 Task: Find connections with filter location Saint-Cloud with filter topic #wellnesswith filter profile language German with filter current company PayU with filter school Indian Institute of Technology, Indore with filter industry Retail Furniture and Home Furnishings with filter service category Virtual Assistance with filter keywords title Social Media Assistant
Action: Mouse moved to (347, 261)
Screenshot: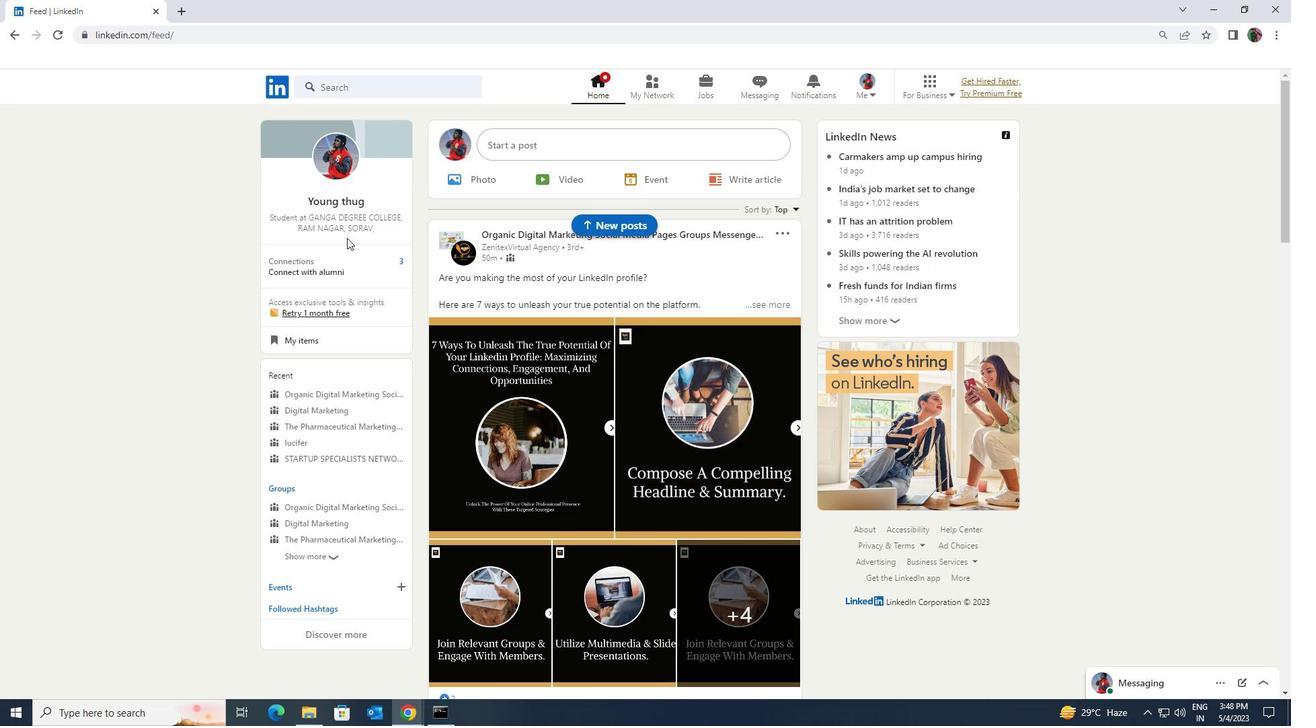 
Action: Mouse pressed left at (347, 261)
Screenshot: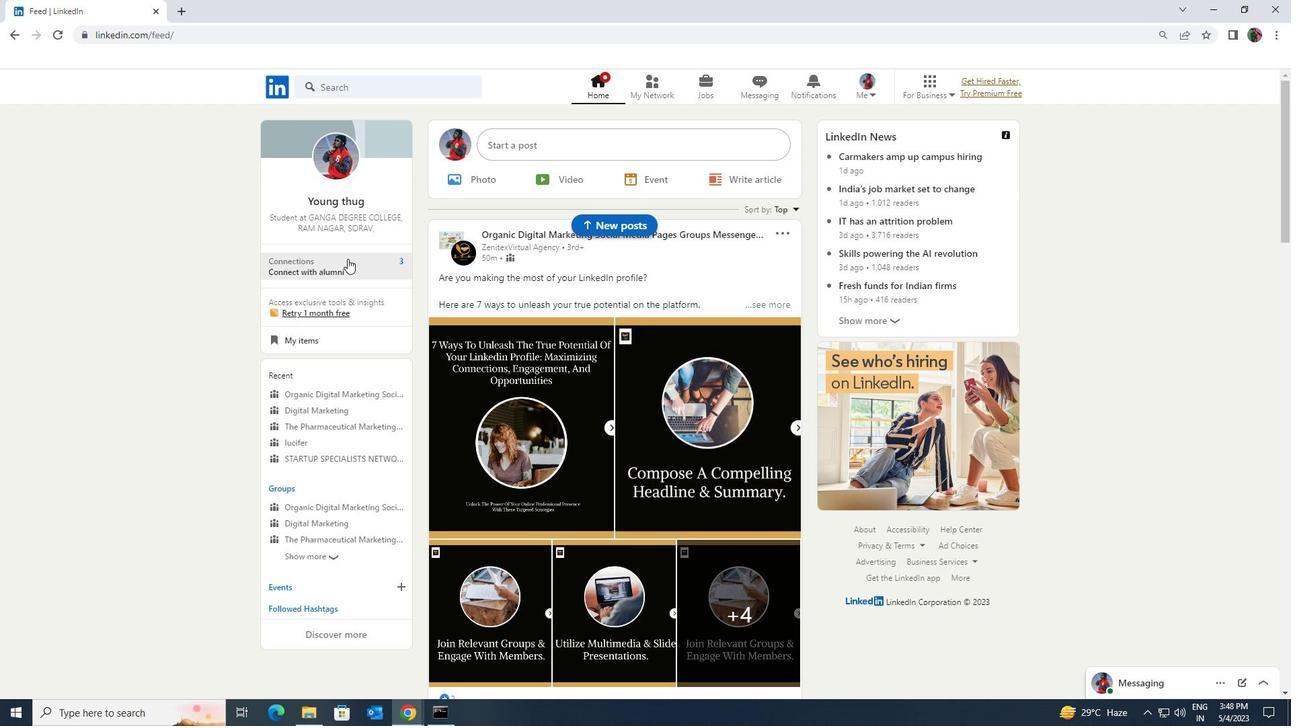 
Action: Mouse moved to (363, 164)
Screenshot: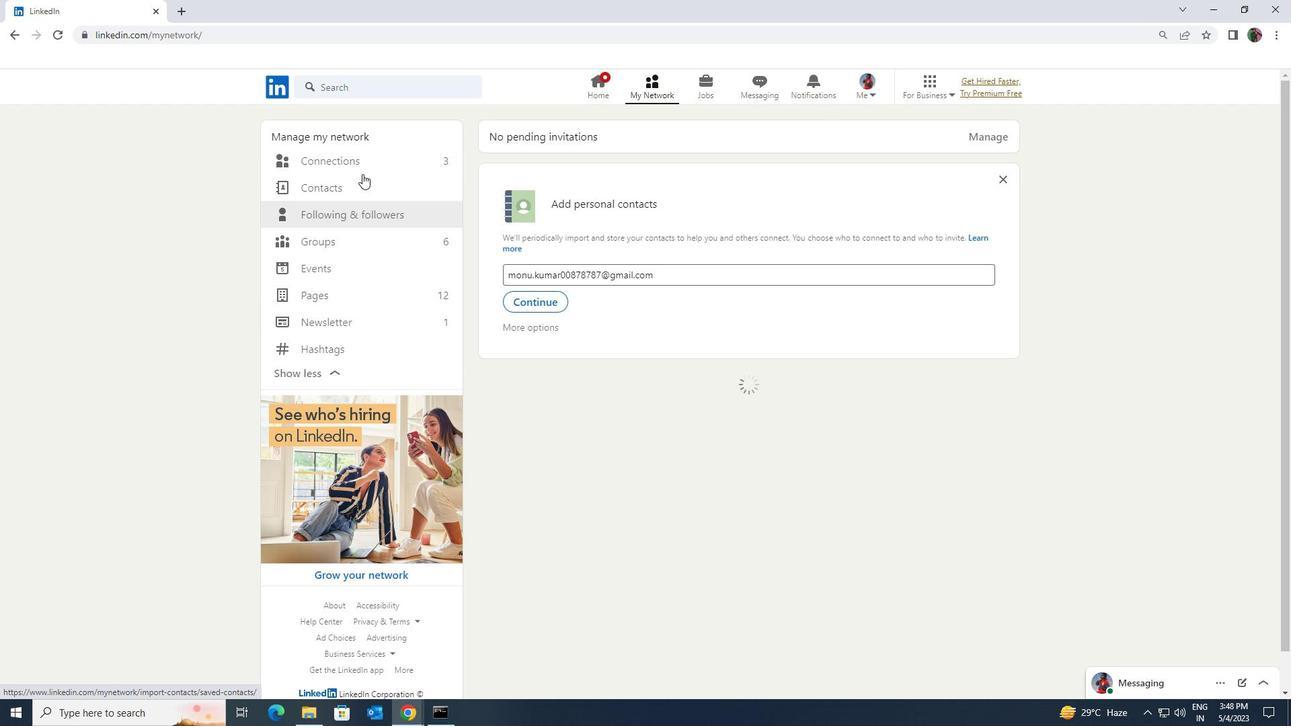 
Action: Mouse pressed left at (363, 164)
Screenshot: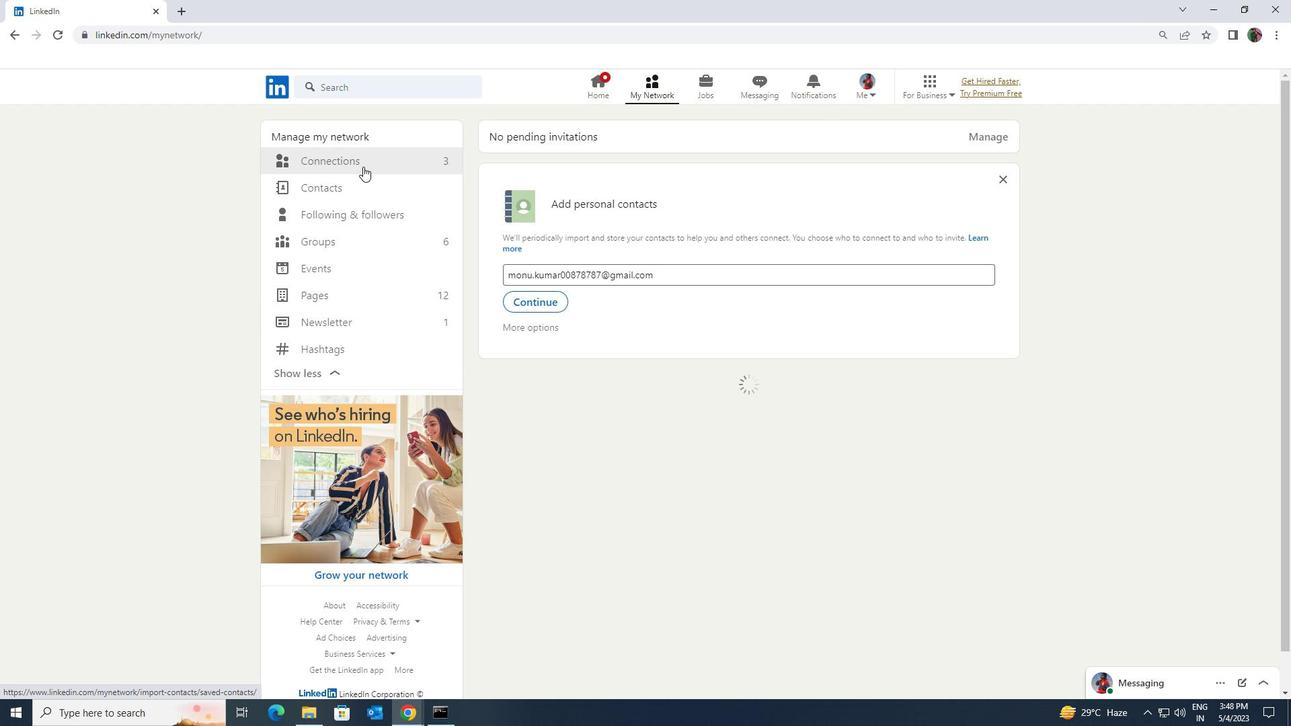 
Action: Mouse moved to (773, 160)
Screenshot: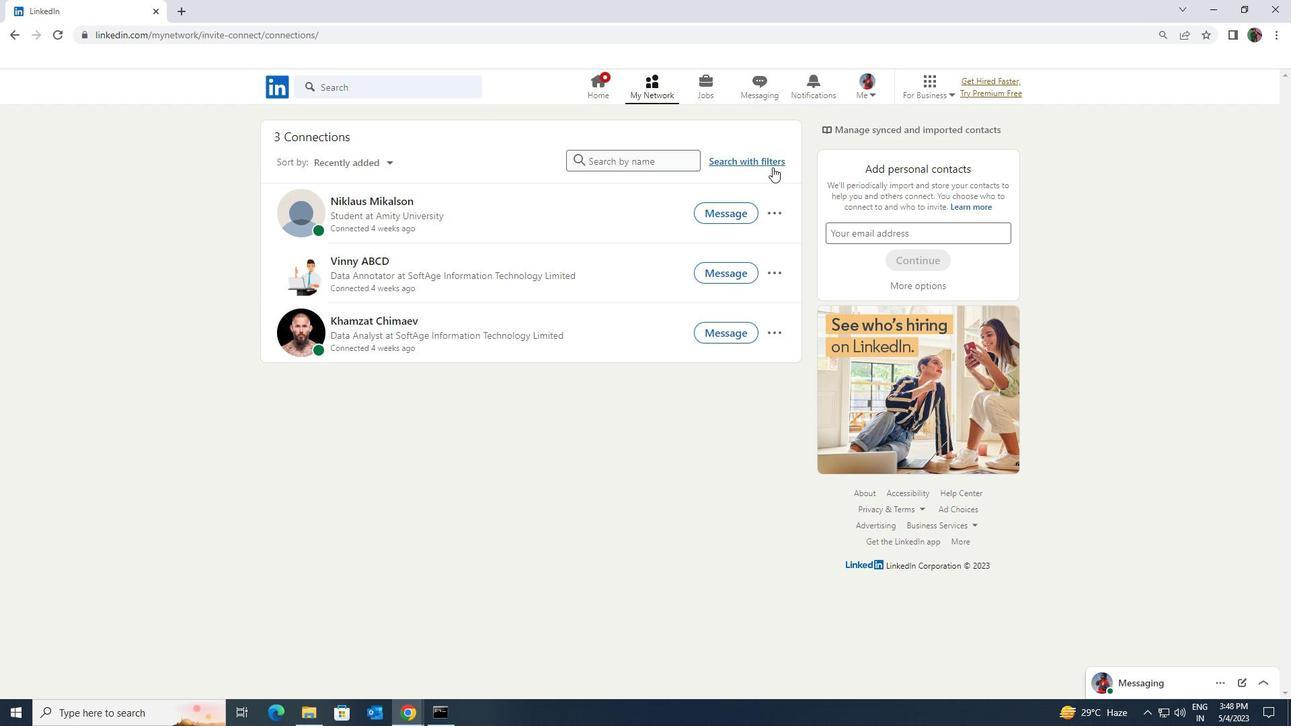 
Action: Mouse pressed left at (773, 160)
Screenshot: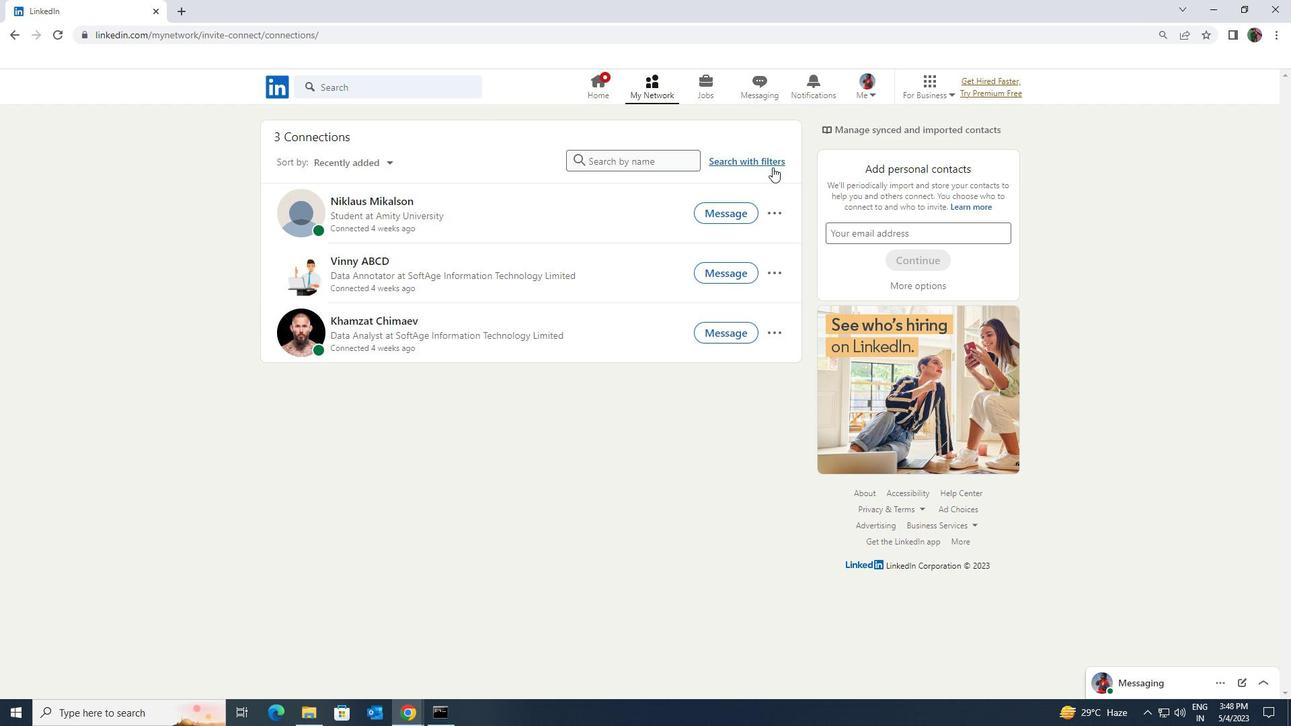 
Action: Mouse moved to (694, 121)
Screenshot: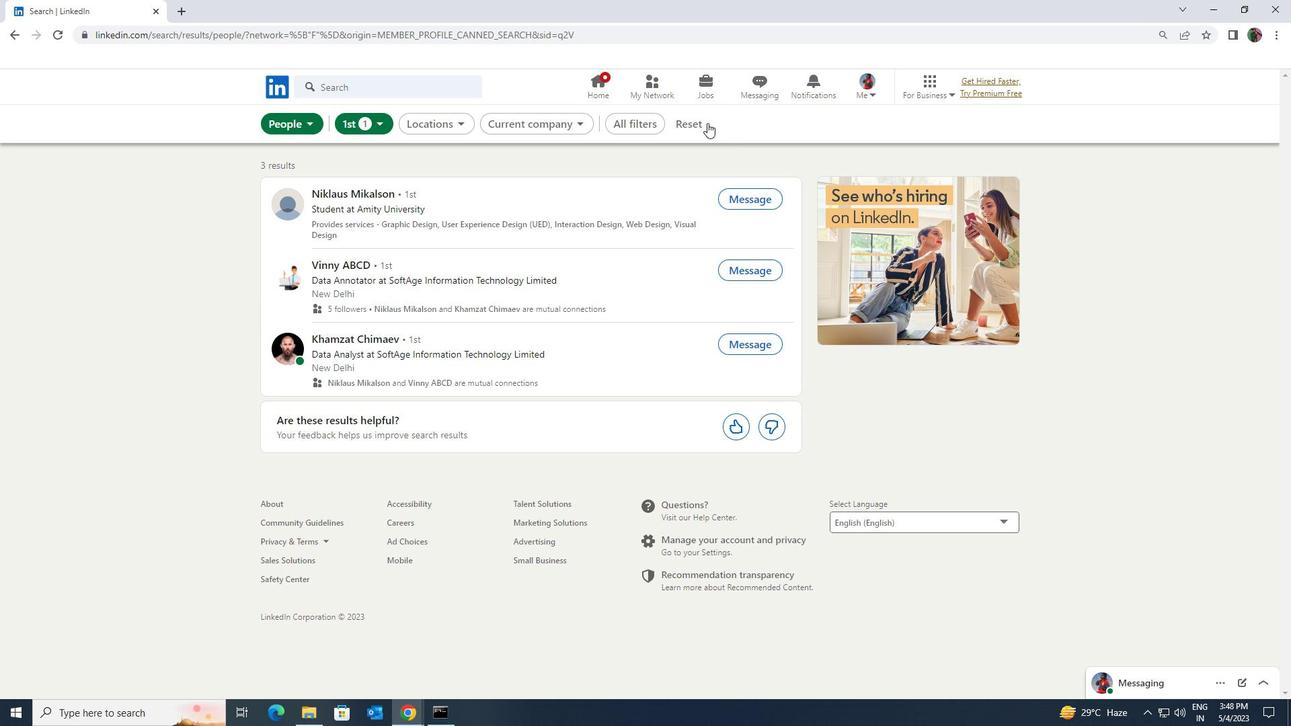 
Action: Mouse pressed left at (694, 121)
Screenshot: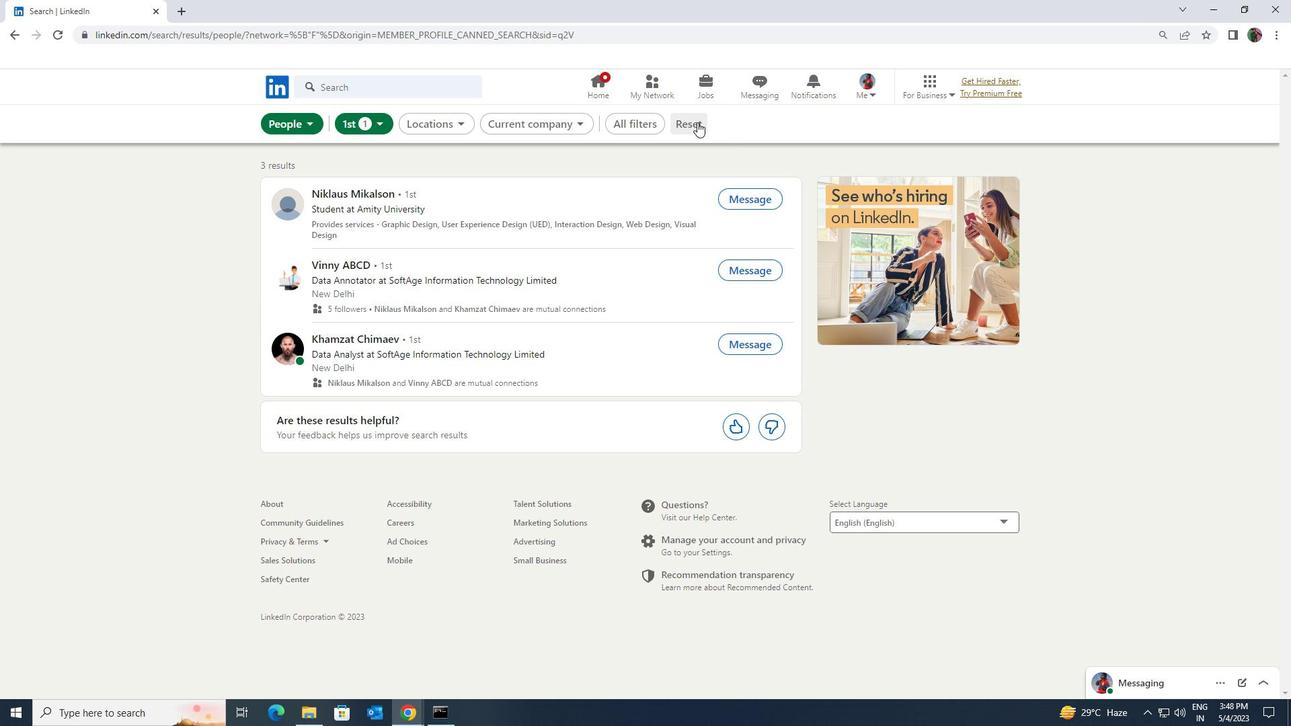 
Action: Mouse moved to (678, 123)
Screenshot: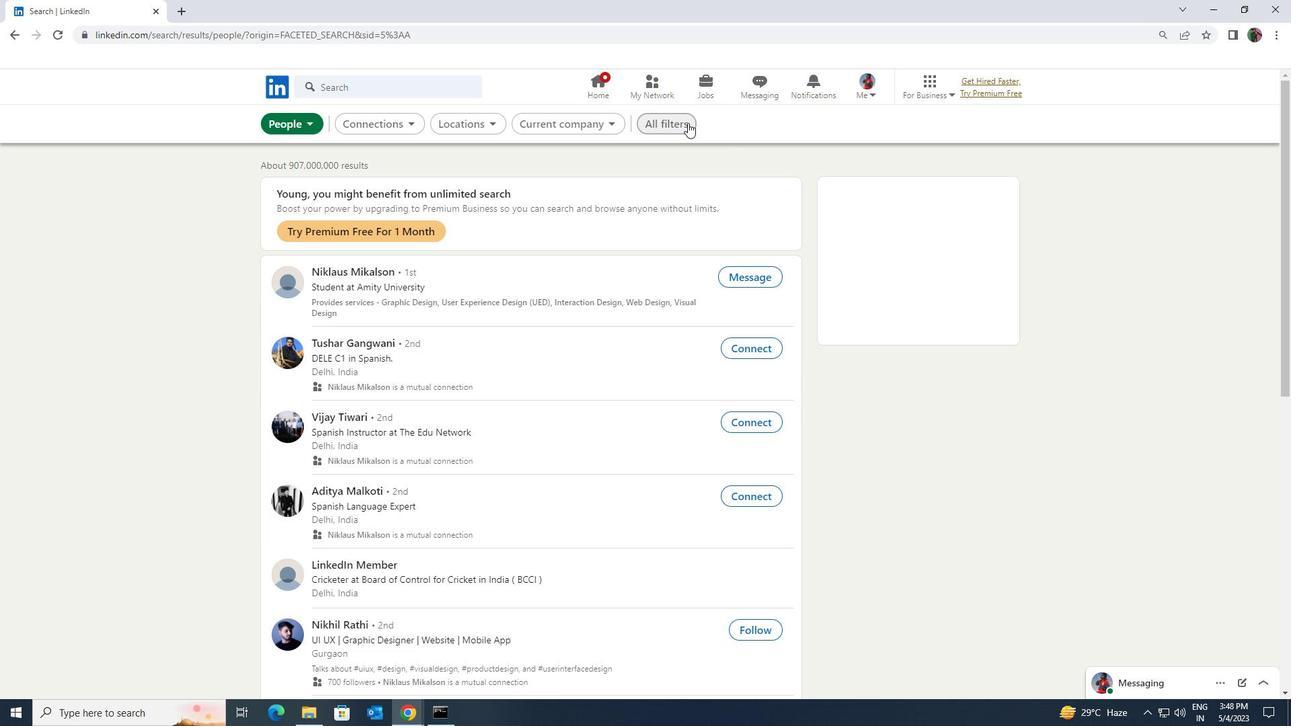 
Action: Mouse pressed left at (678, 123)
Screenshot: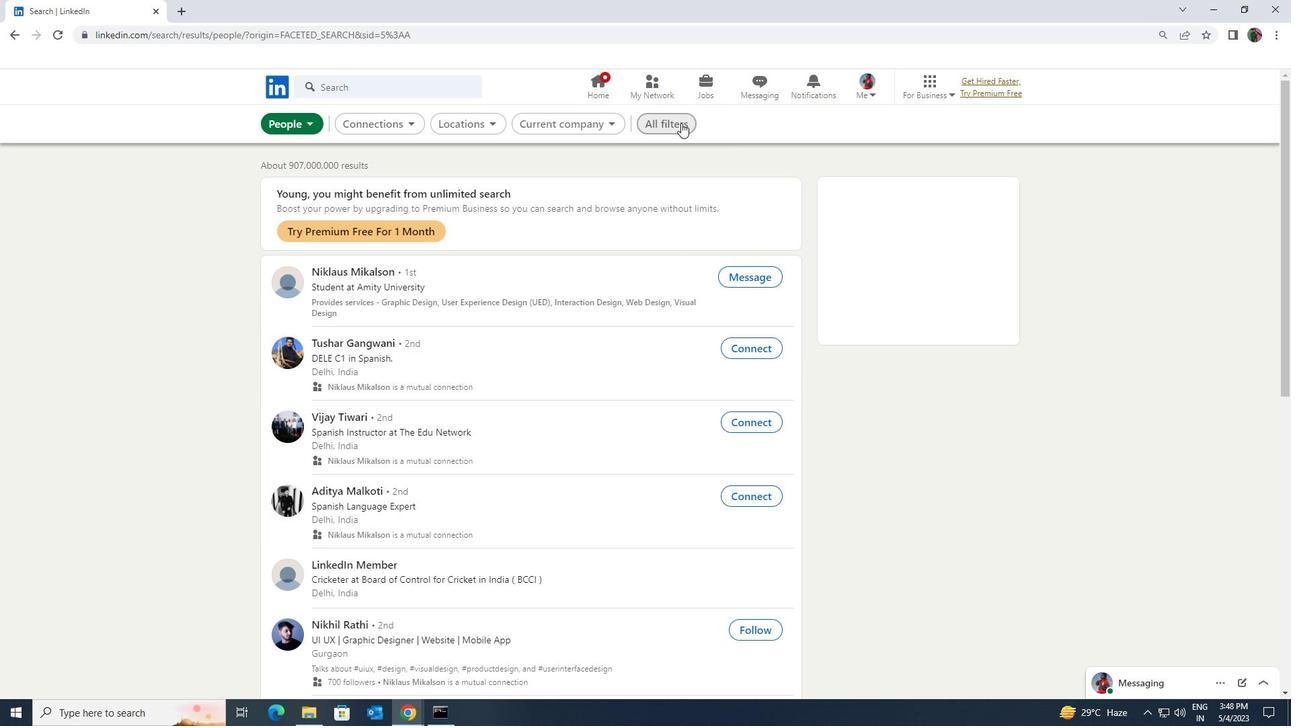 
Action: Mouse moved to (1134, 537)
Screenshot: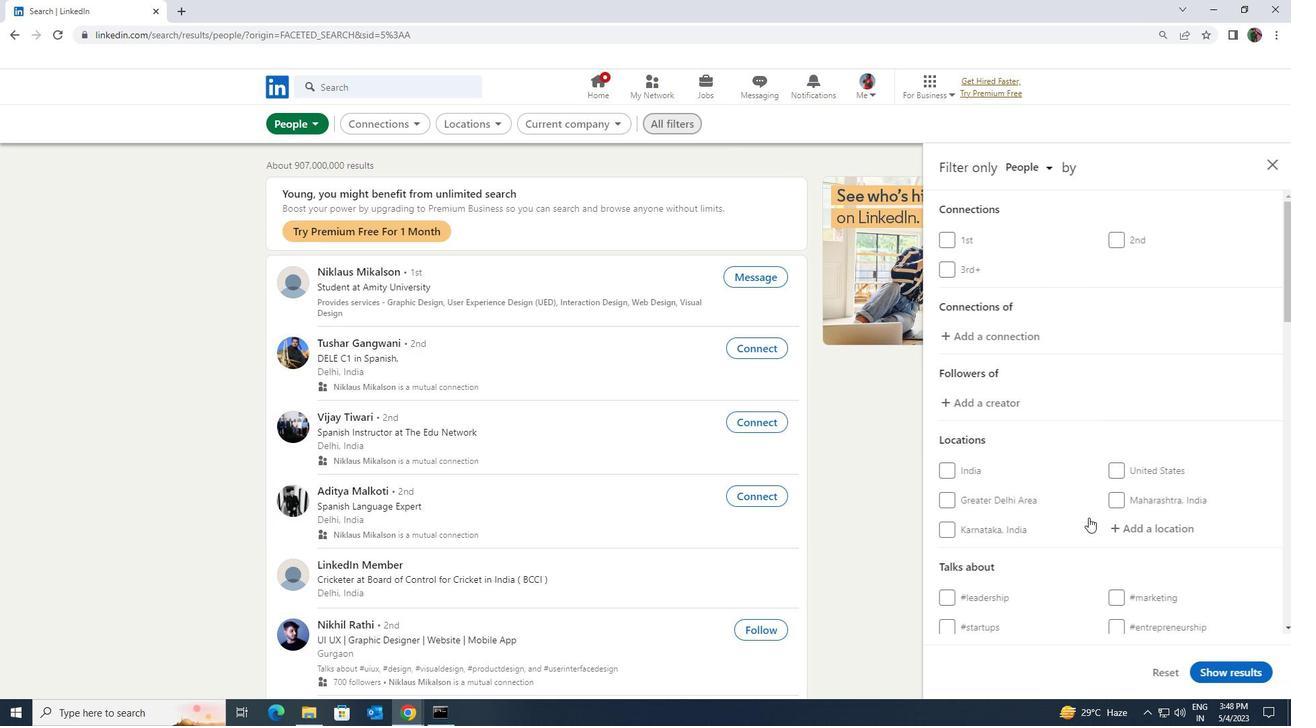 
Action: Mouse pressed left at (1134, 537)
Screenshot: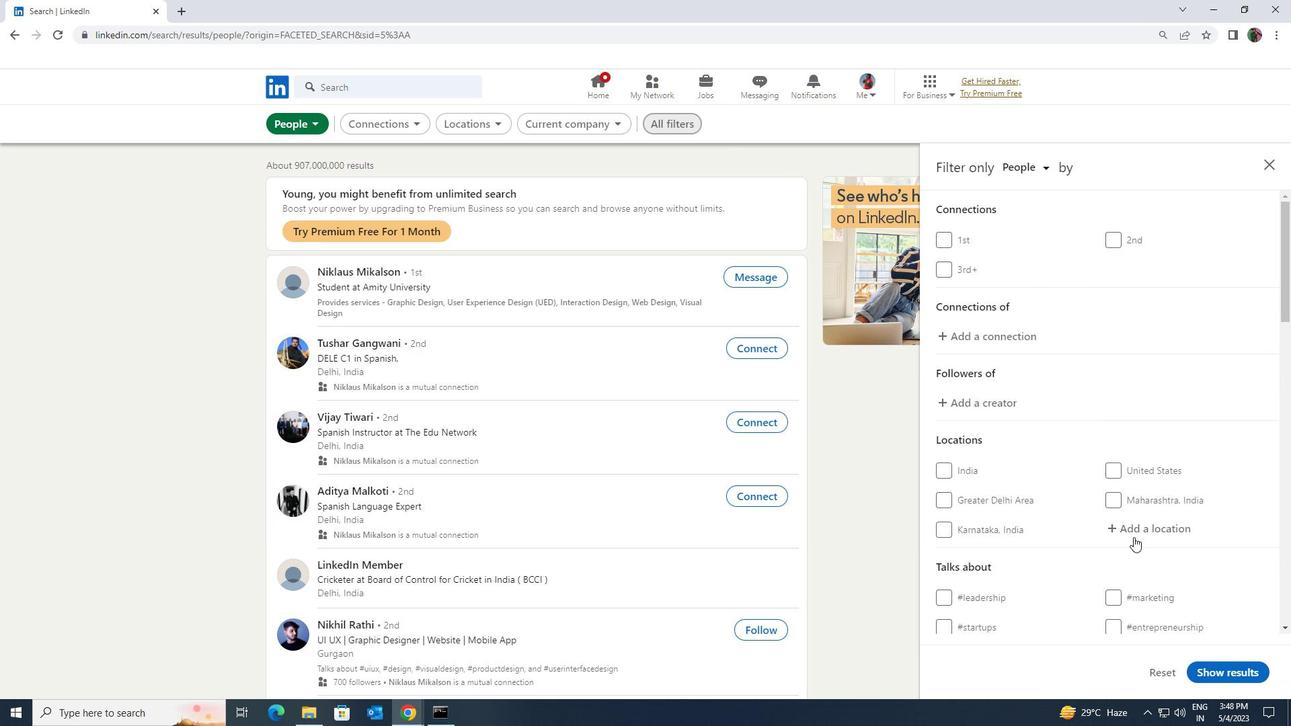 
Action: Key pressed <Key.shift>SAINT<Key.space><Key.shift>CLOUD
Screenshot: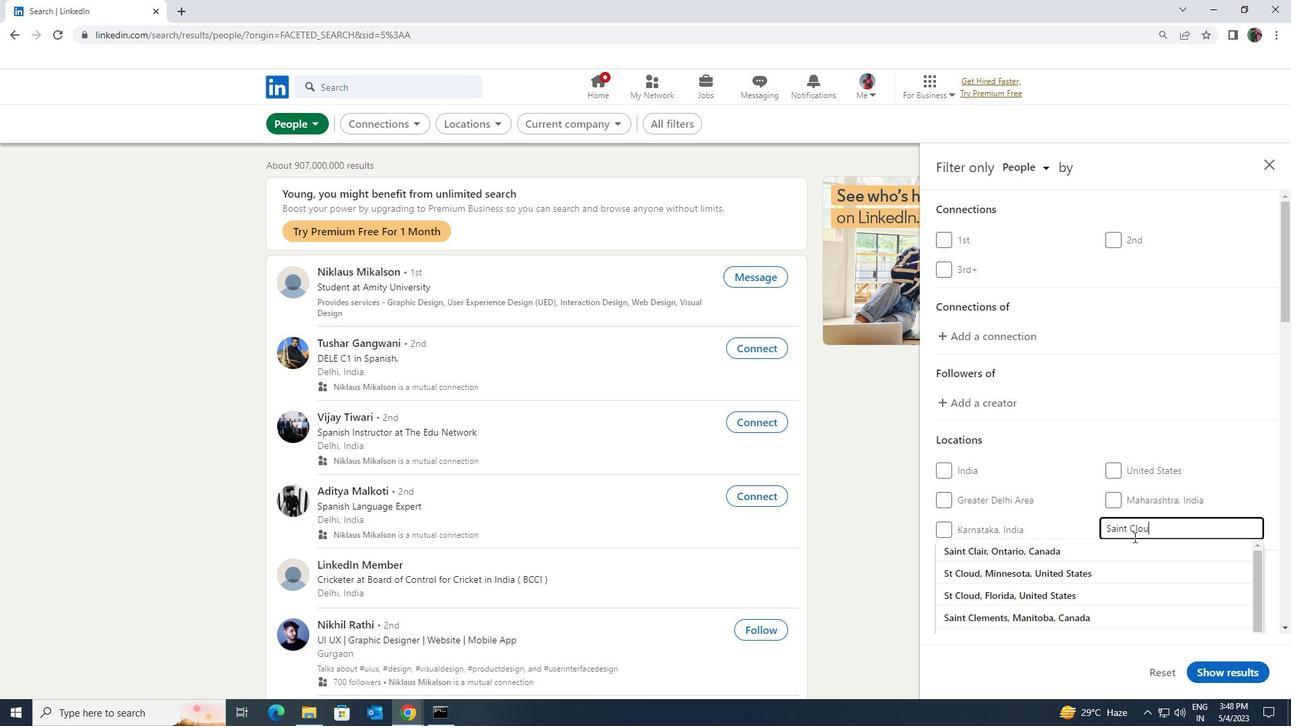 
Action: Mouse moved to (1127, 549)
Screenshot: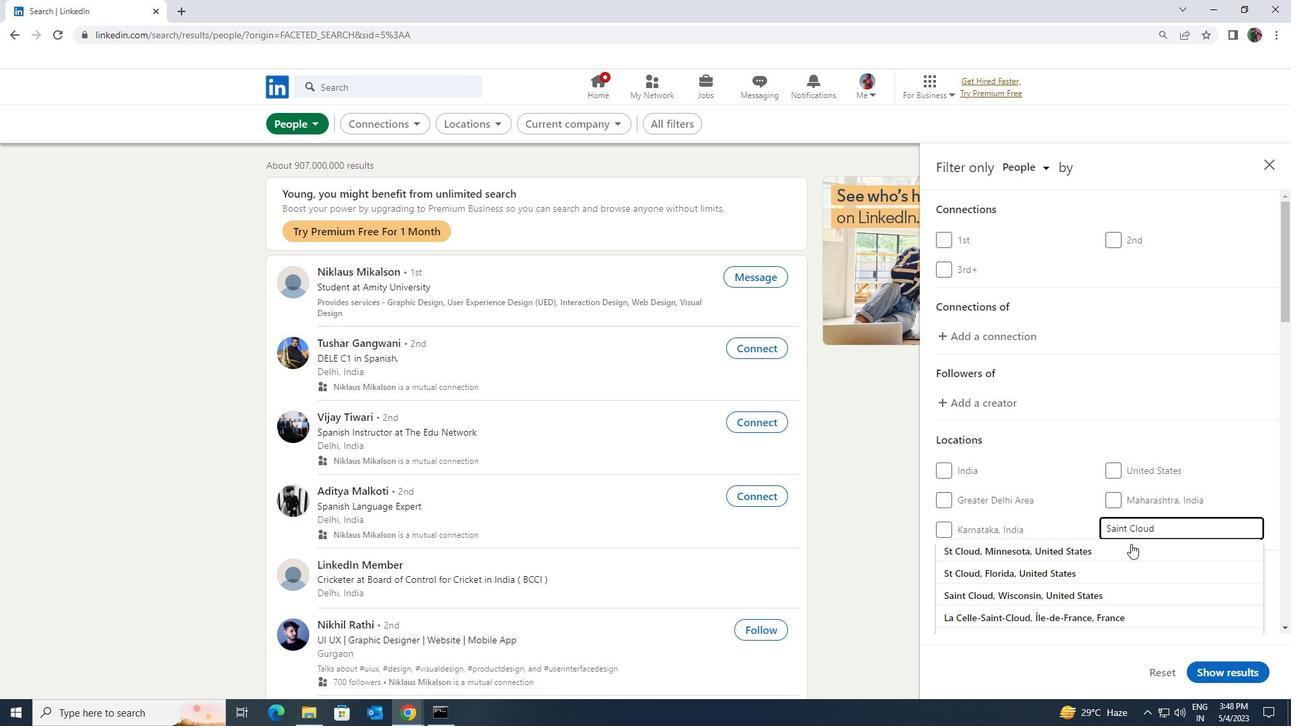 
Action: Mouse pressed left at (1127, 549)
Screenshot: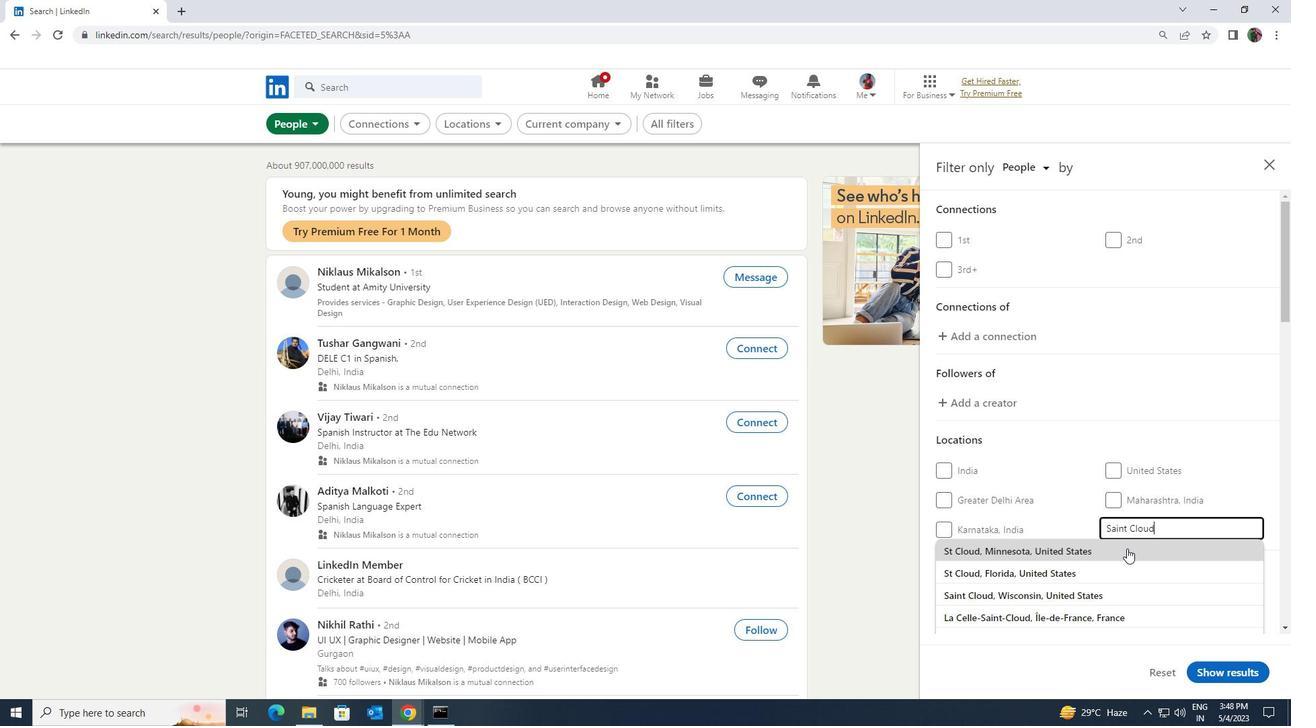 
Action: Mouse scrolled (1127, 548) with delta (0, 0)
Screenshot: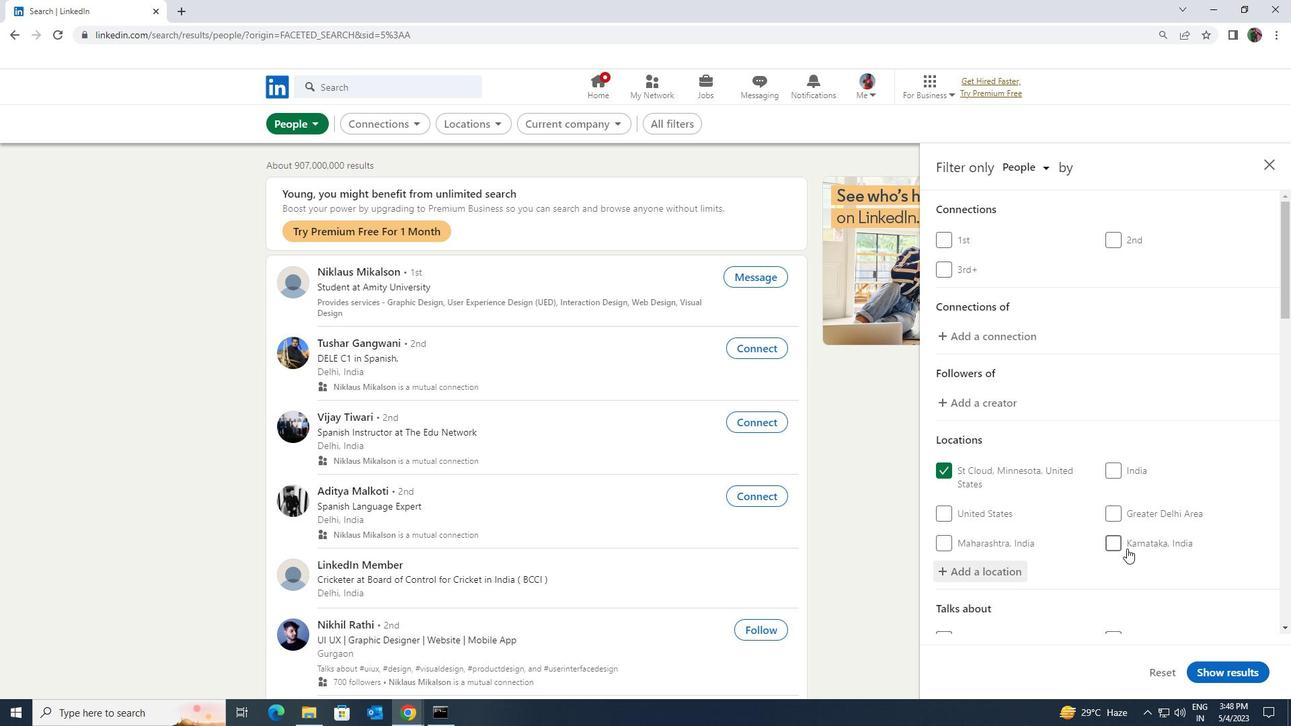
Action: Mouse scrolled (1127, 548) with delta (0, 0)
Screenshot: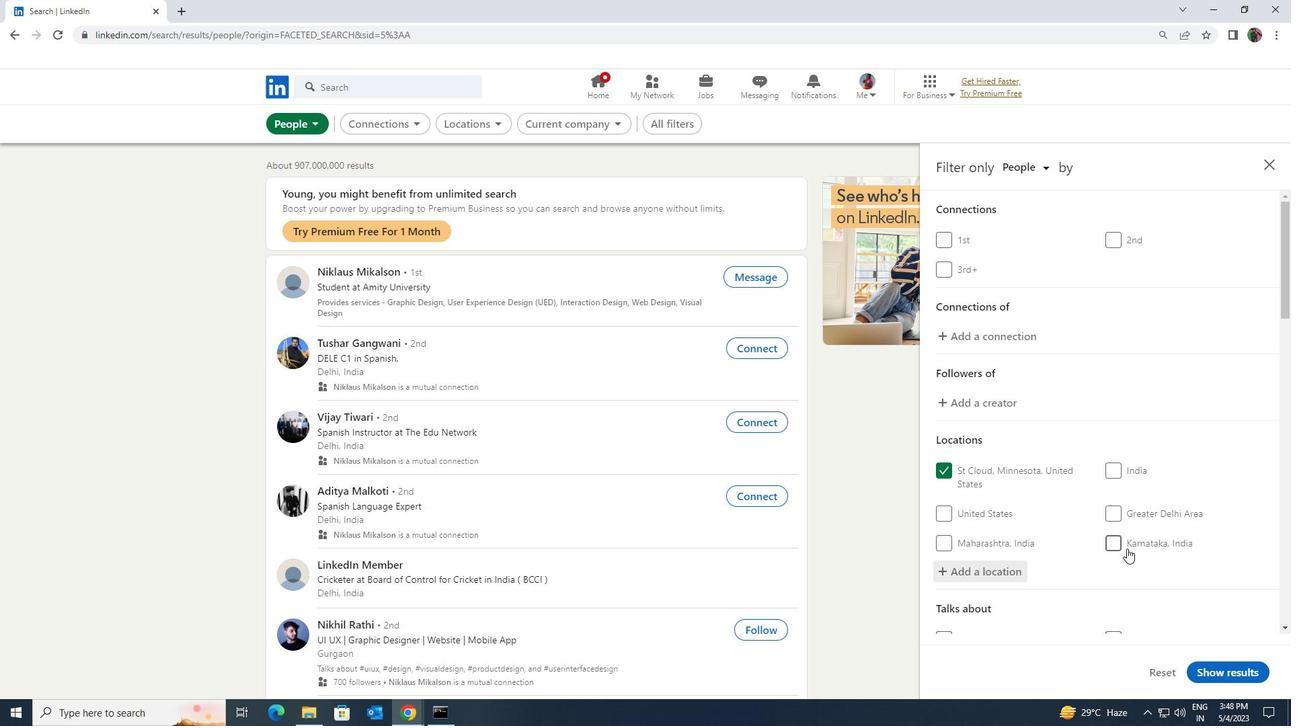 
Action: Mouse moved to (1129, 559)
Screenshot: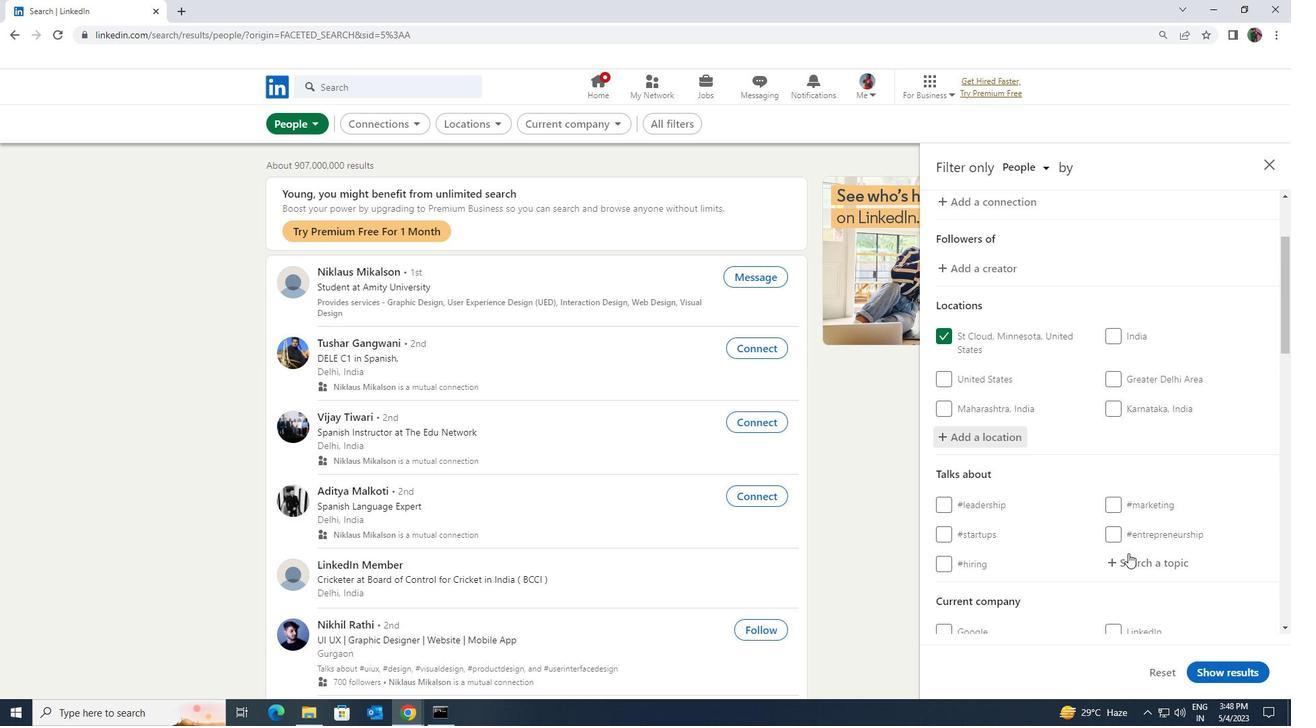 
Action: Mouse pressed left at (1129, 559)
Screenshot: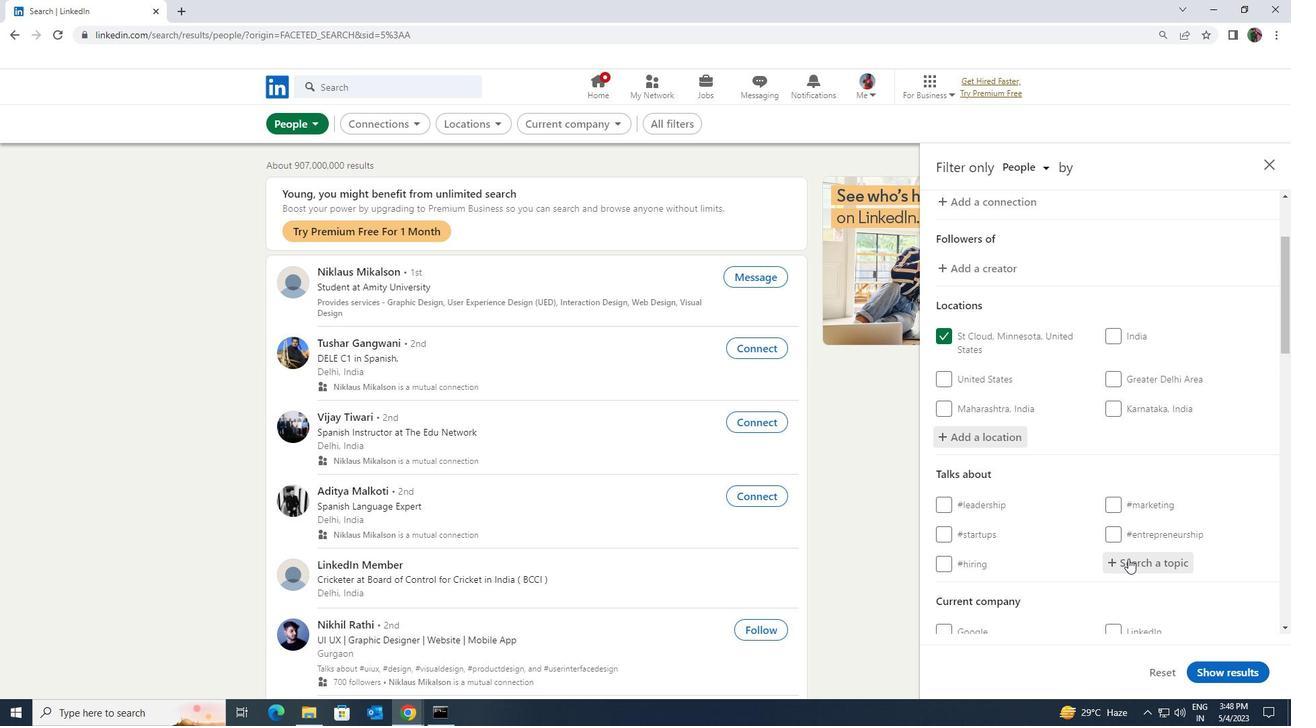 
Action: Key pressed <Key.shift><Key.shift><Key.shift><Key.shift><Key.shift><Key.shift><Key.shift><Key.shift><Key.shift><Key.shift><Key.shift><Key.shift>WELLNESS
Screenshot: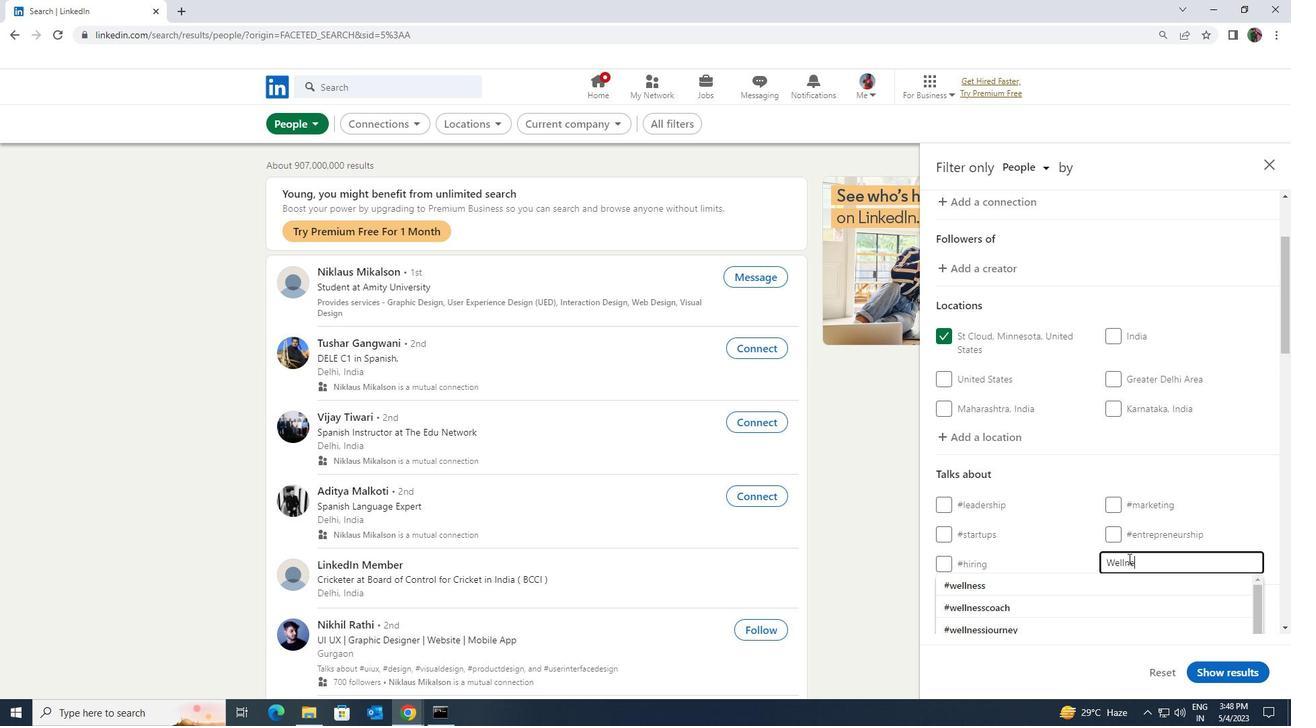 
Action: Mouse moved to (1109, 580)
Screenshot: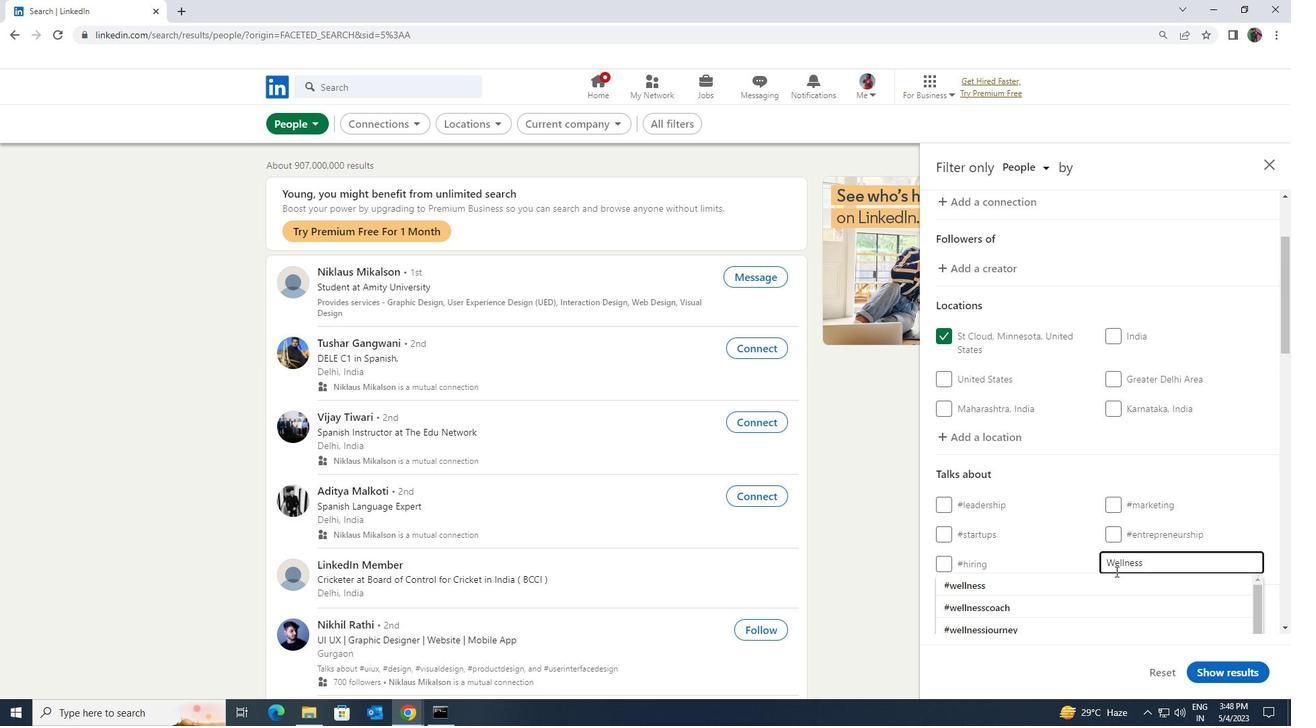
Action: Mouse pressed left at (1109, 580)
Screenshot: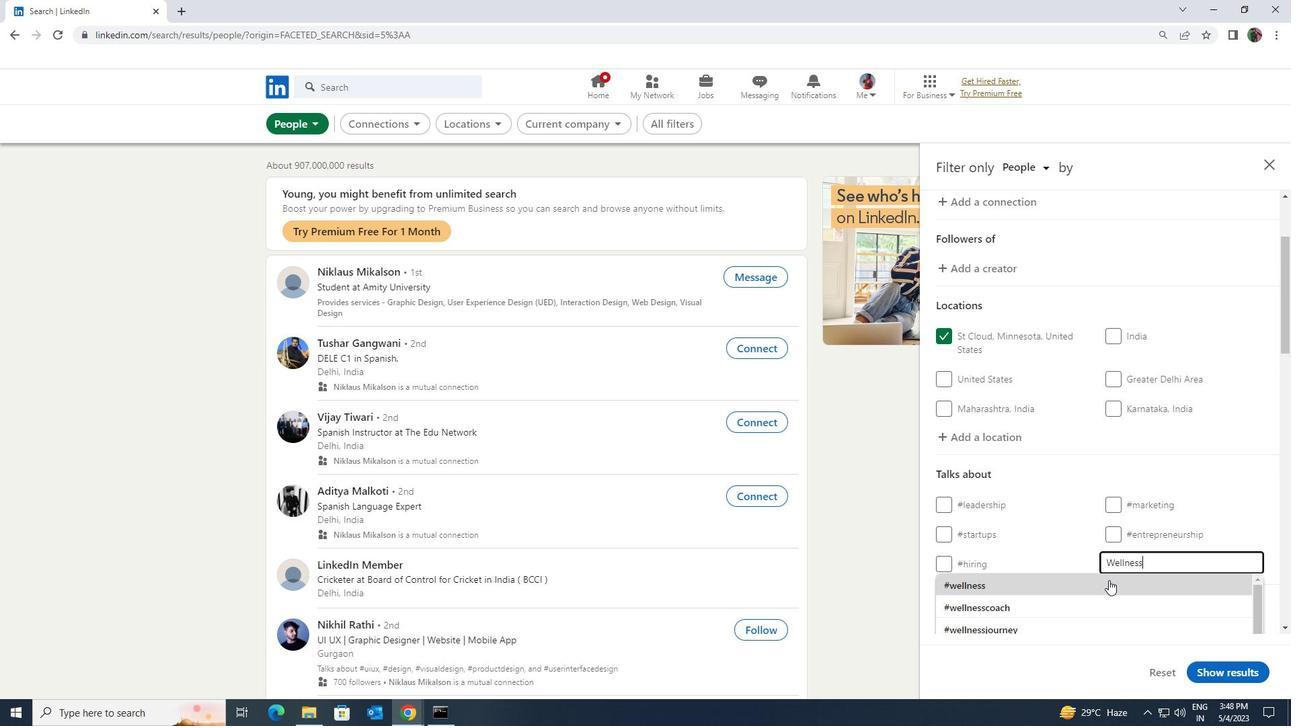 
Action: Mouse scrolled (1109, 580) with delta (0, 0)
Screenshot: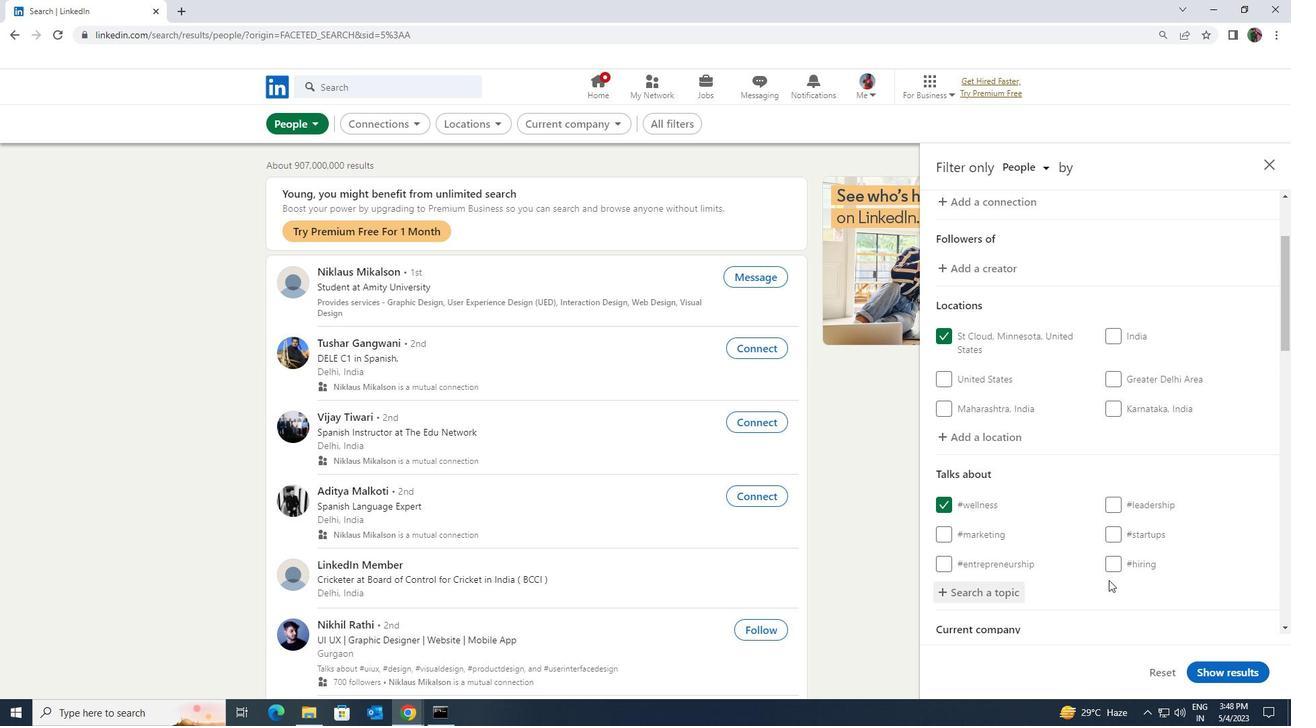 
Action: Mouse moved to (1108, 580)
Screenshot: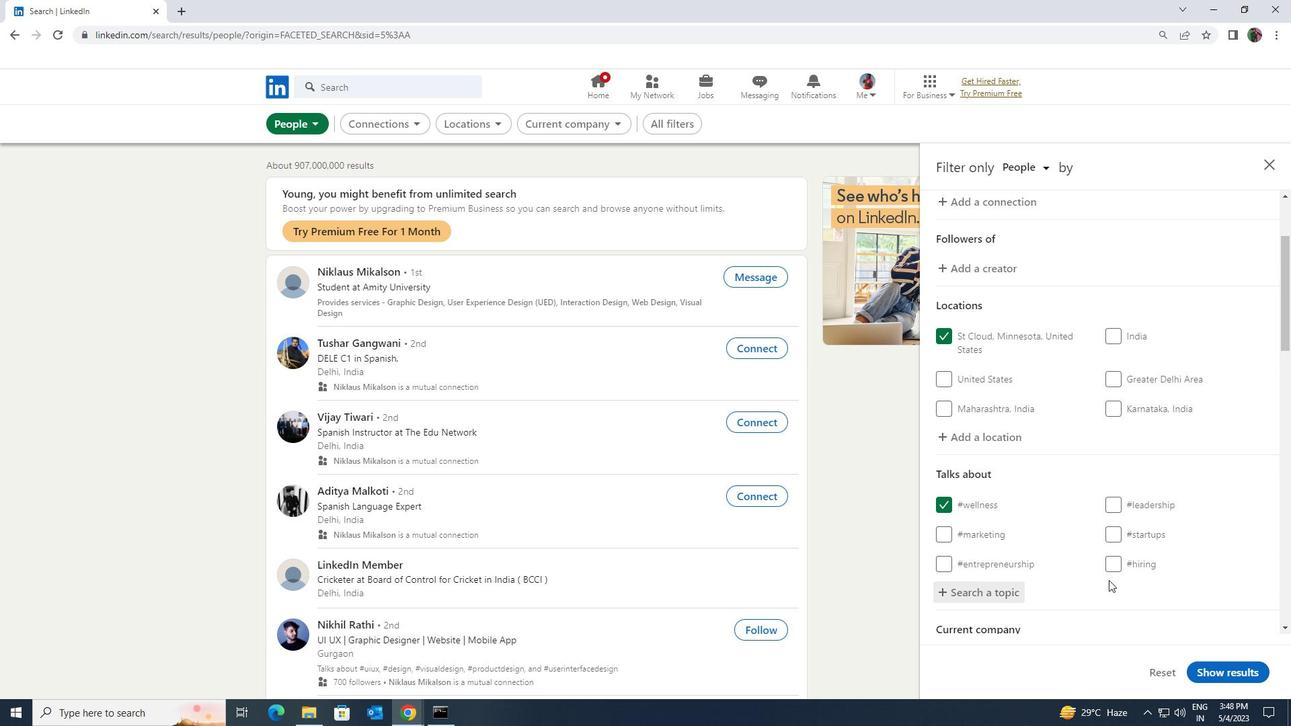 
Action: Mouse scrolled (1108, 580) with delta (0, 0)
Screenshot: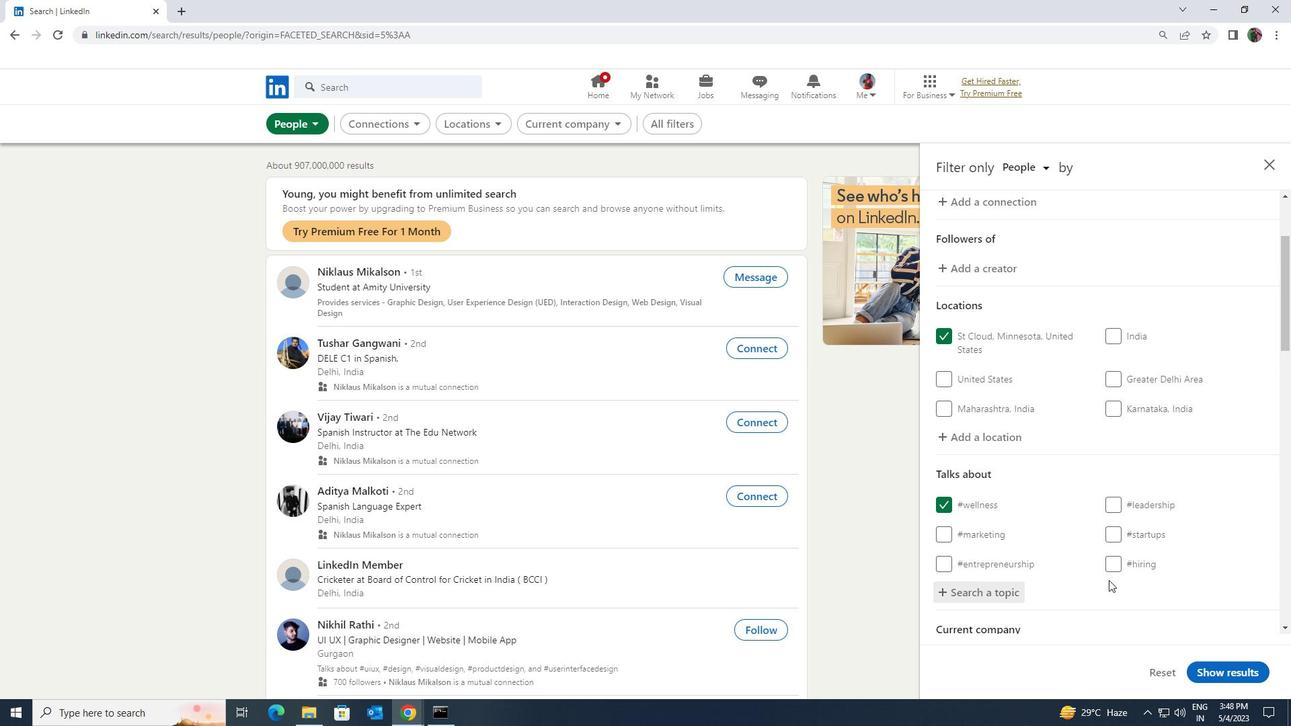 
Action: Mouse moved to (1107, 582)
Screenshot: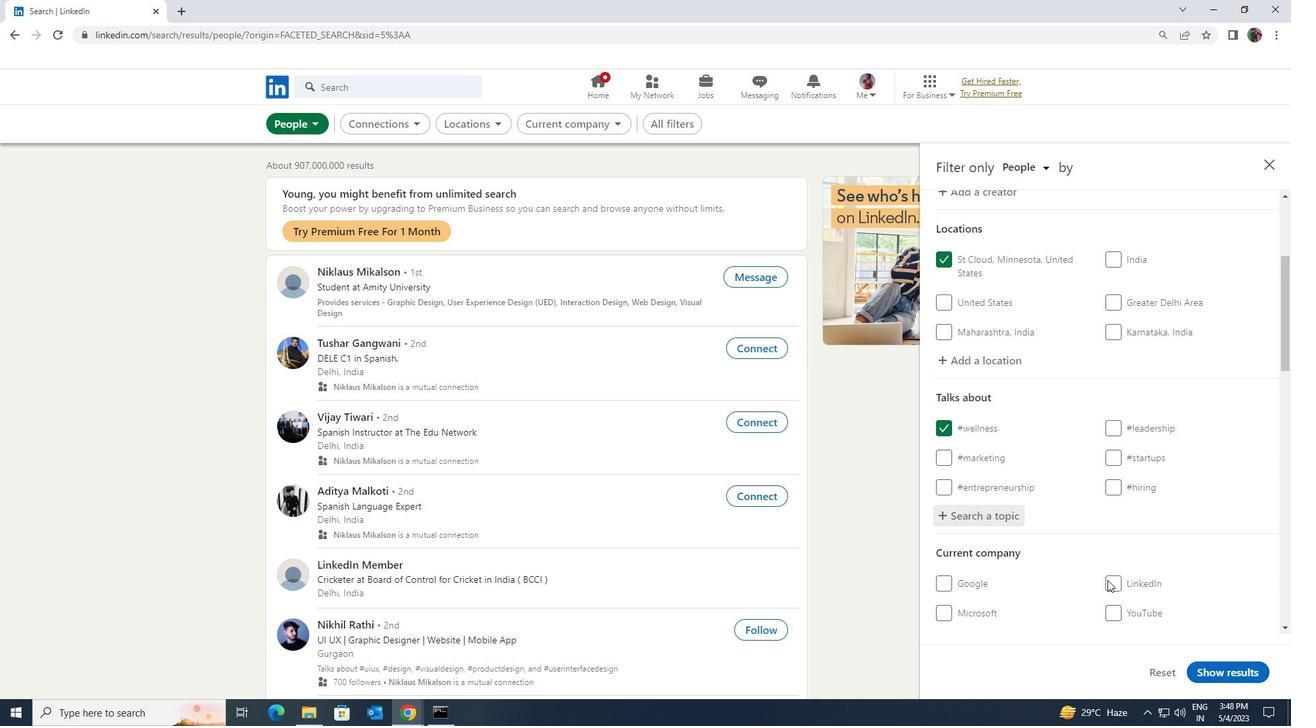 
Action: Mouse scrolled (1107, 582) with delta (0, 0)
Screenshot: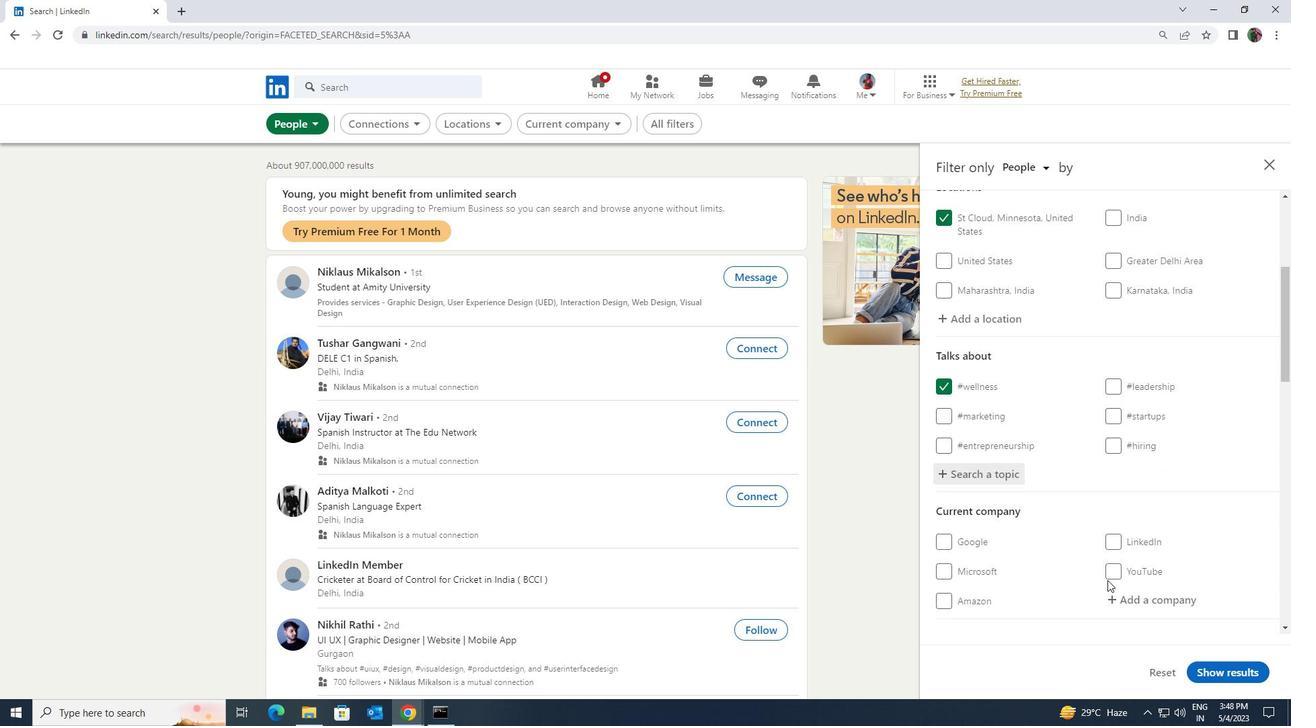 
Action: Mouse moved to (1106, 582)
Screenshot: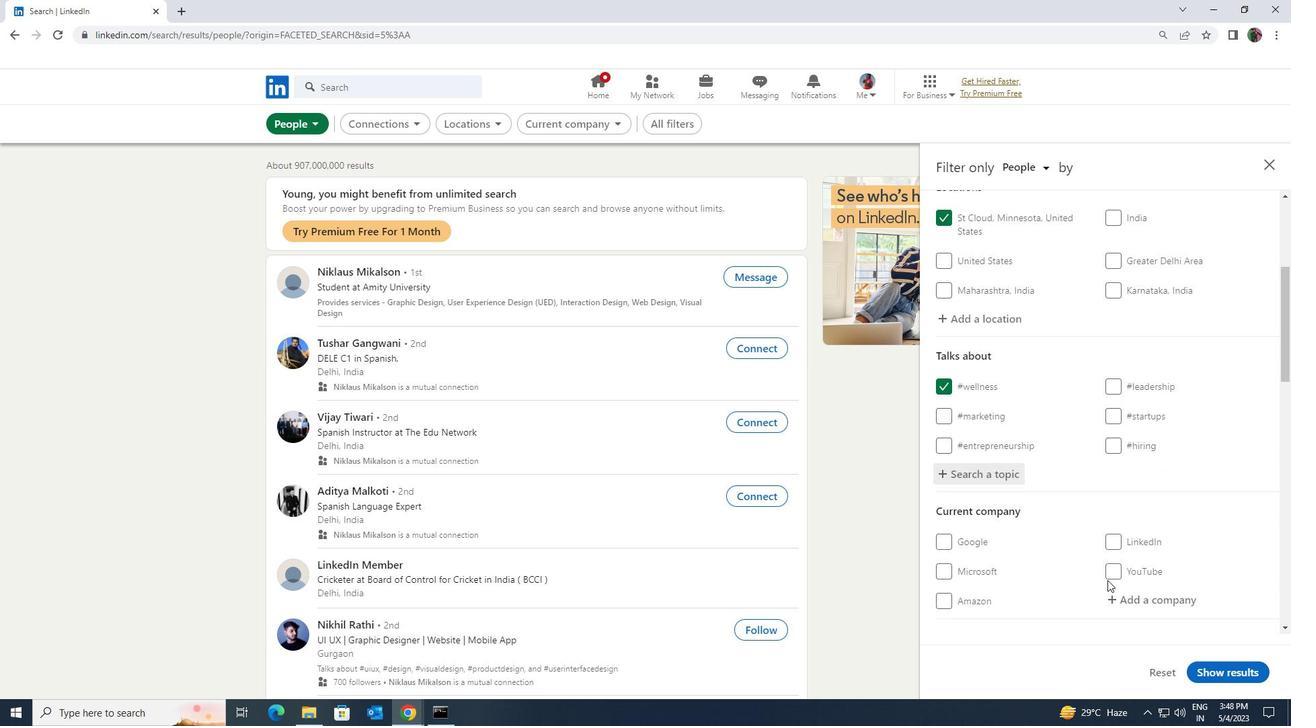 
Action: Mouse scrolled (1106, 582) with delta (0, 0)
Screenshot: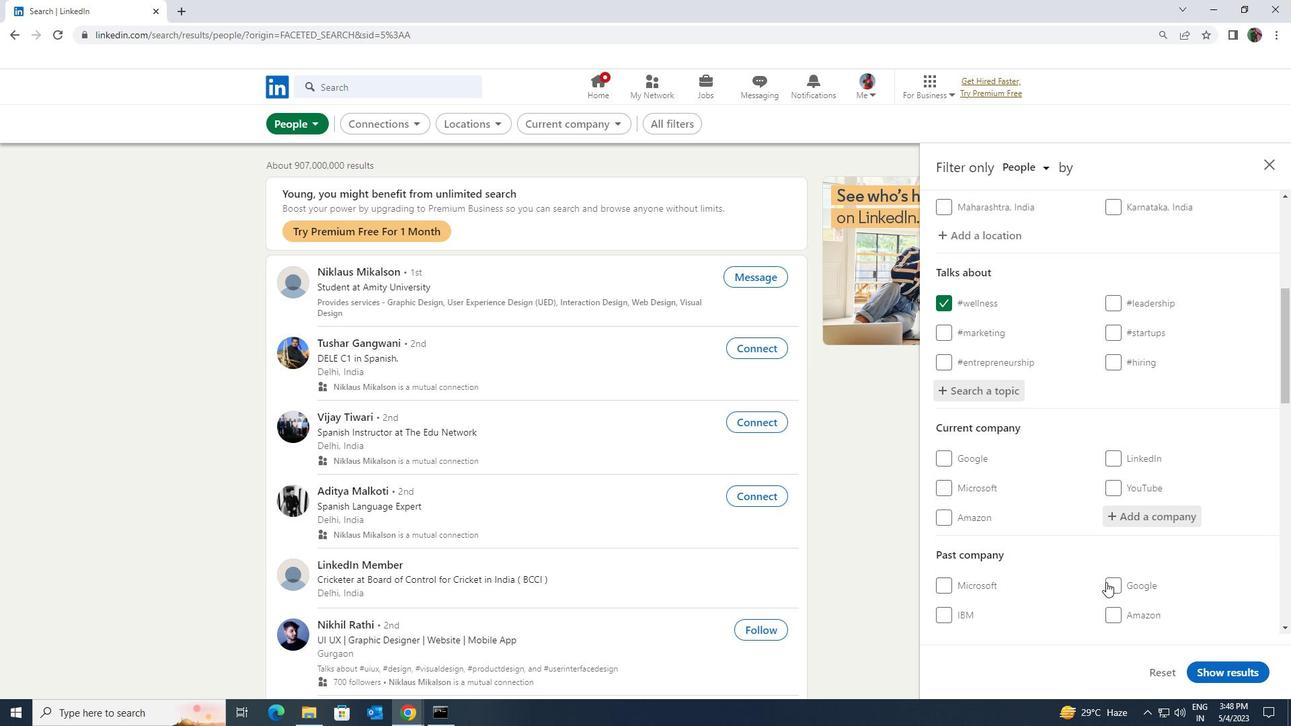 
Action: Mouse scrolled (1106, 582) with delta (0, 0)
Screenshot: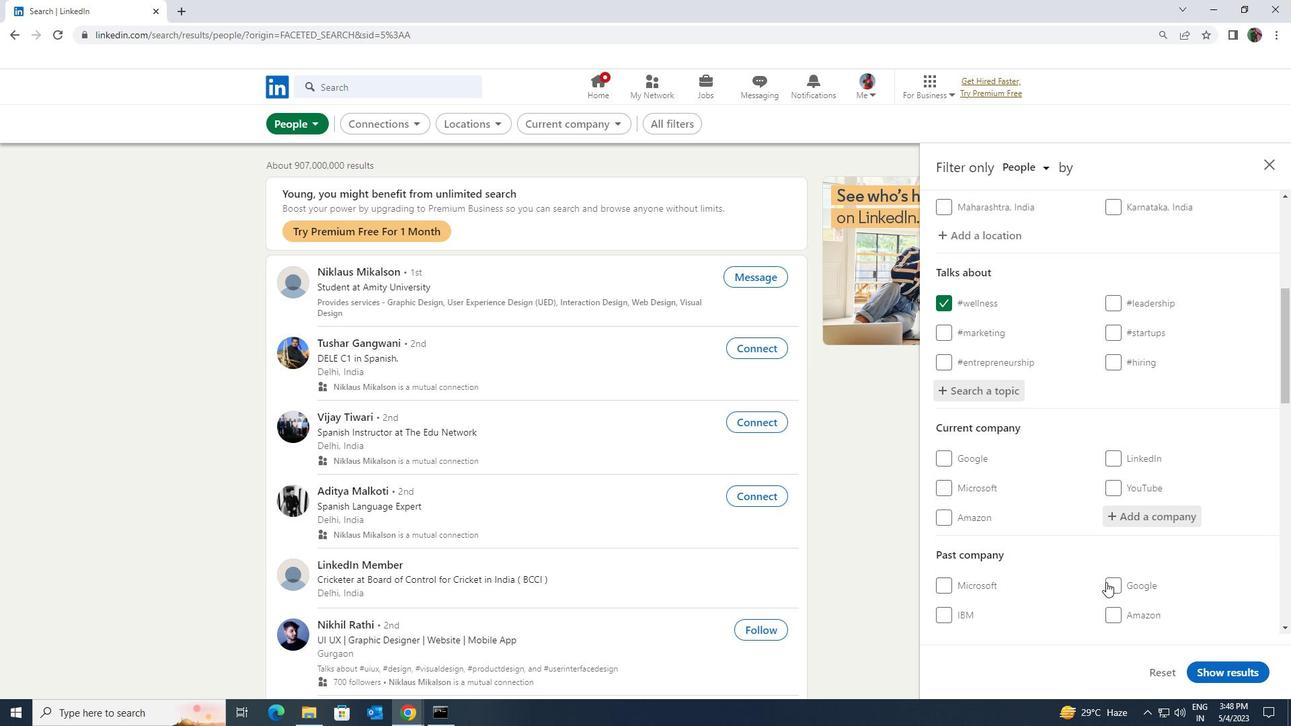 
Action: Mouse moved to (1105, 582)
Screenshot: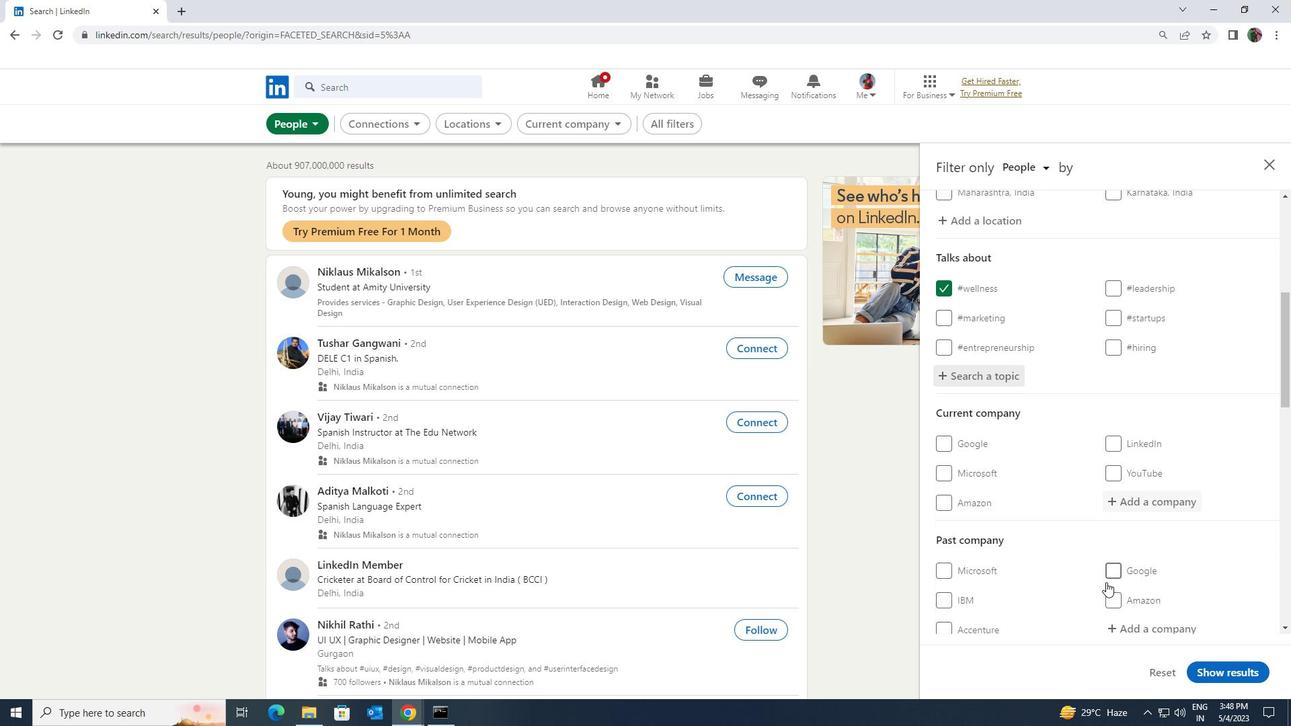 
Action: Mouse scrolled (1105, 582) with delta (0, 0)
Screenshot: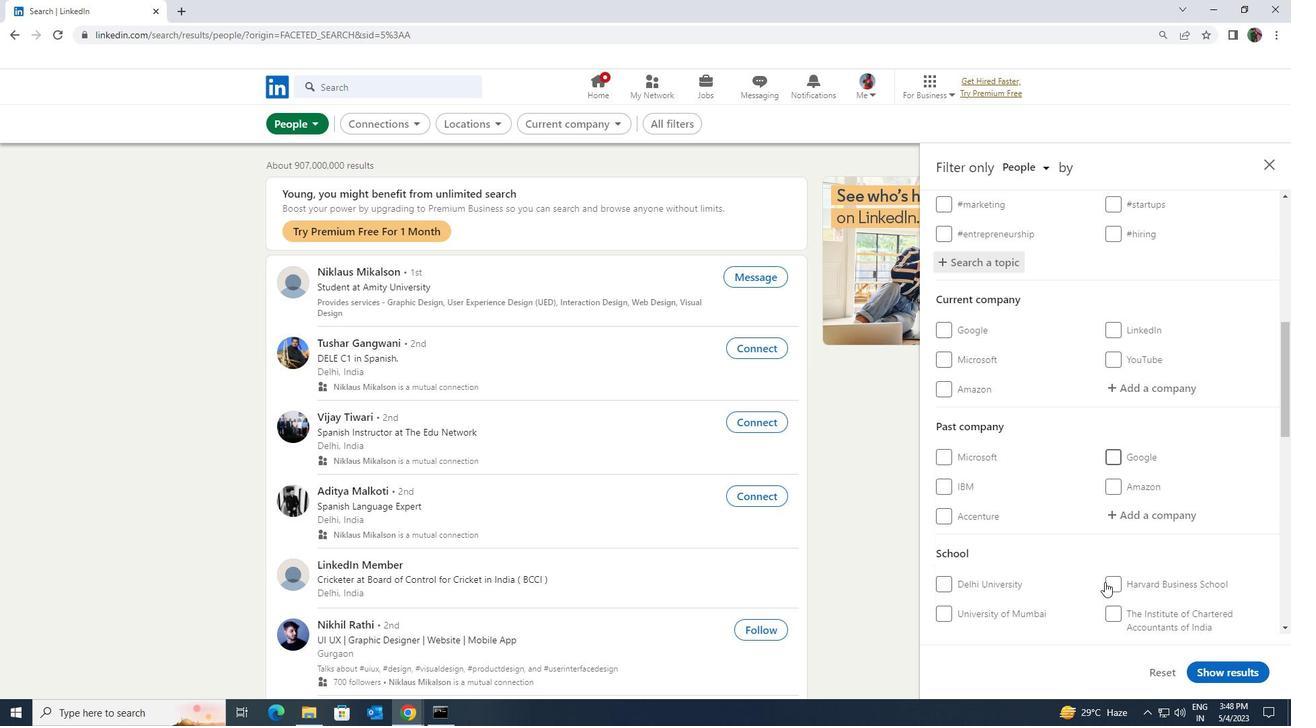 
Action: Mouse scrolled (1105, 582) with delta (0, 0)
Screenshot: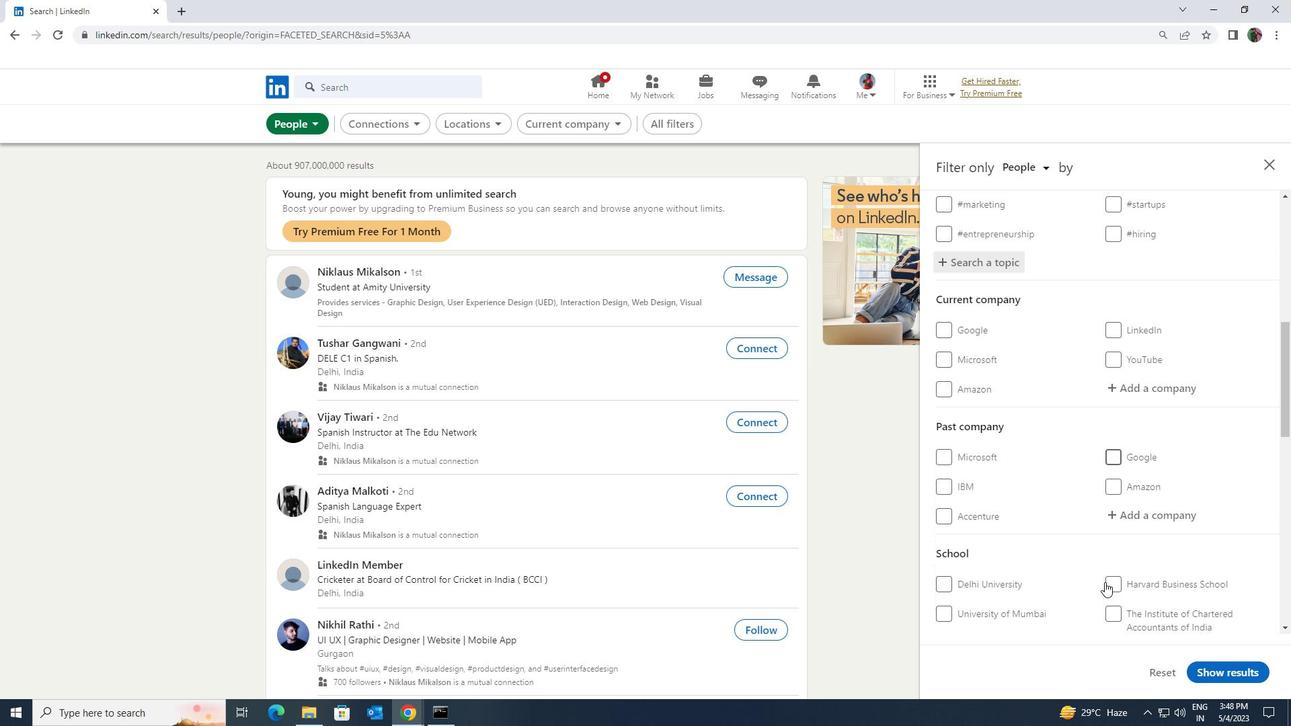 
Action: Mouse scrolled (1105, 582) with delta (0, 0)
Screenshot: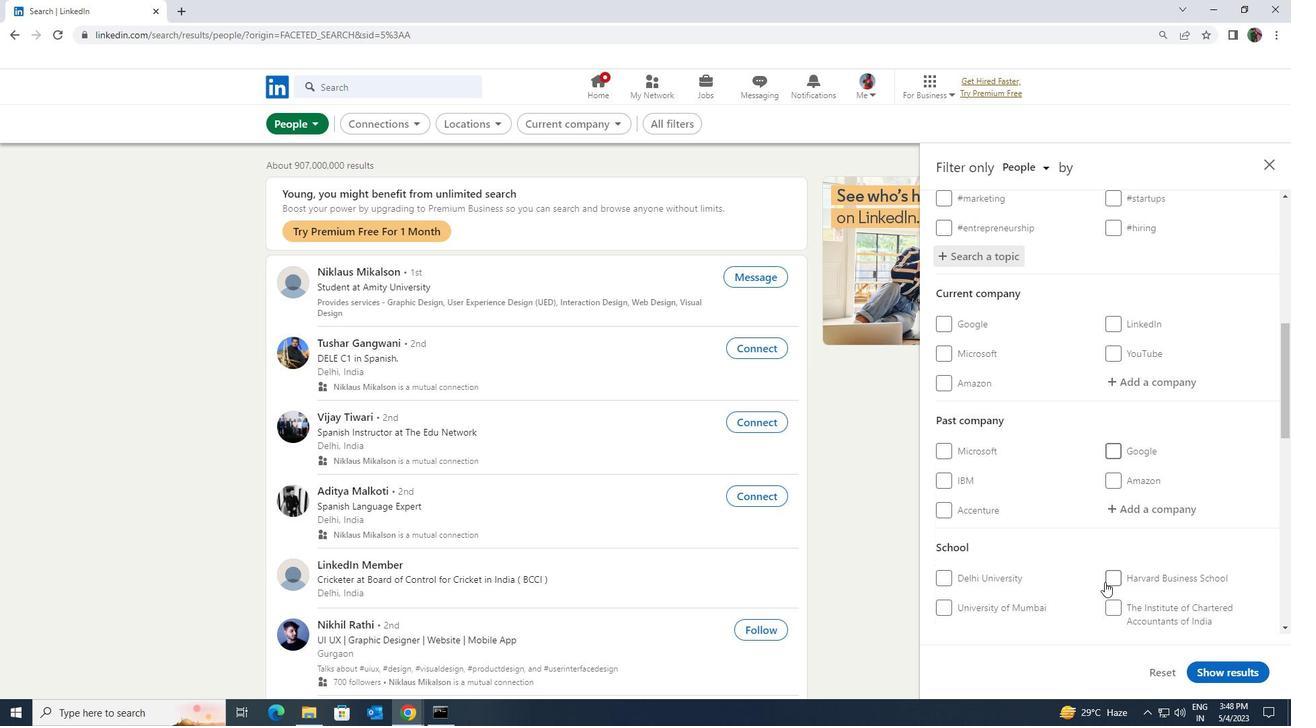 
Action: Mouse moved to (1100, 577)
Screenshot: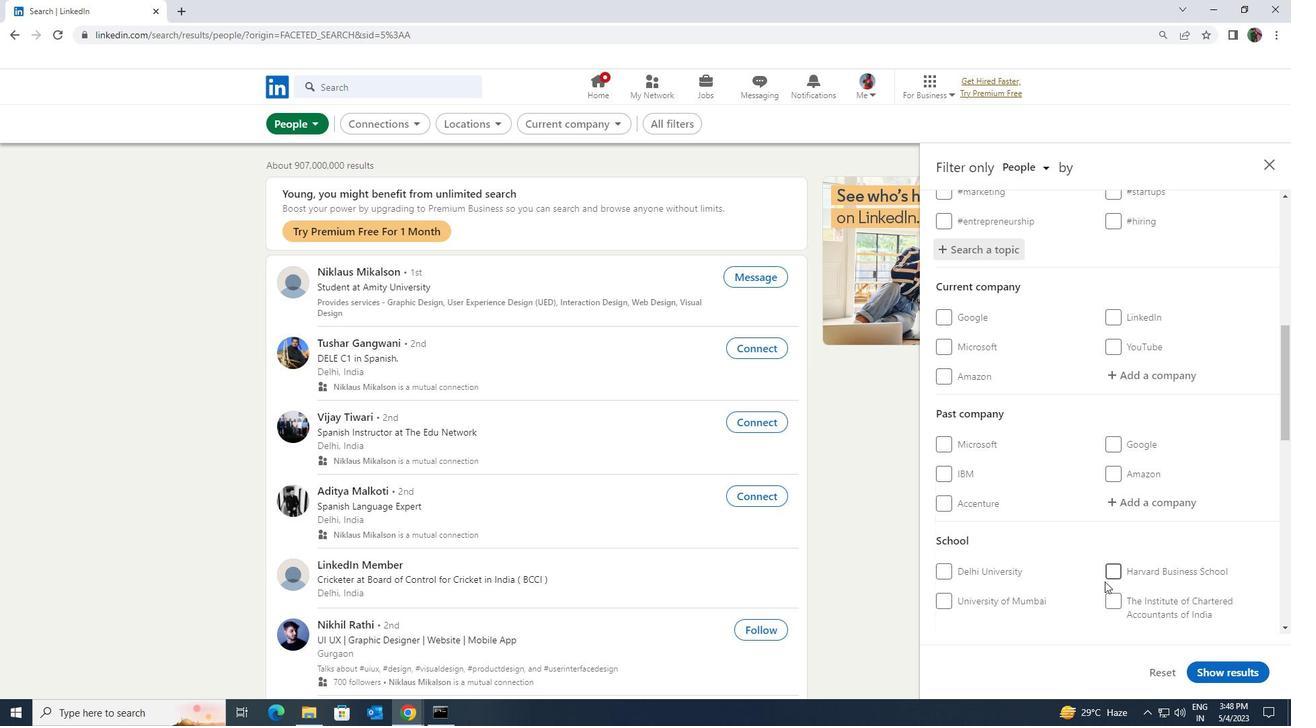 
Action: Mouse scrolled (1100, 576) with delta (0, 0)
Screenshot: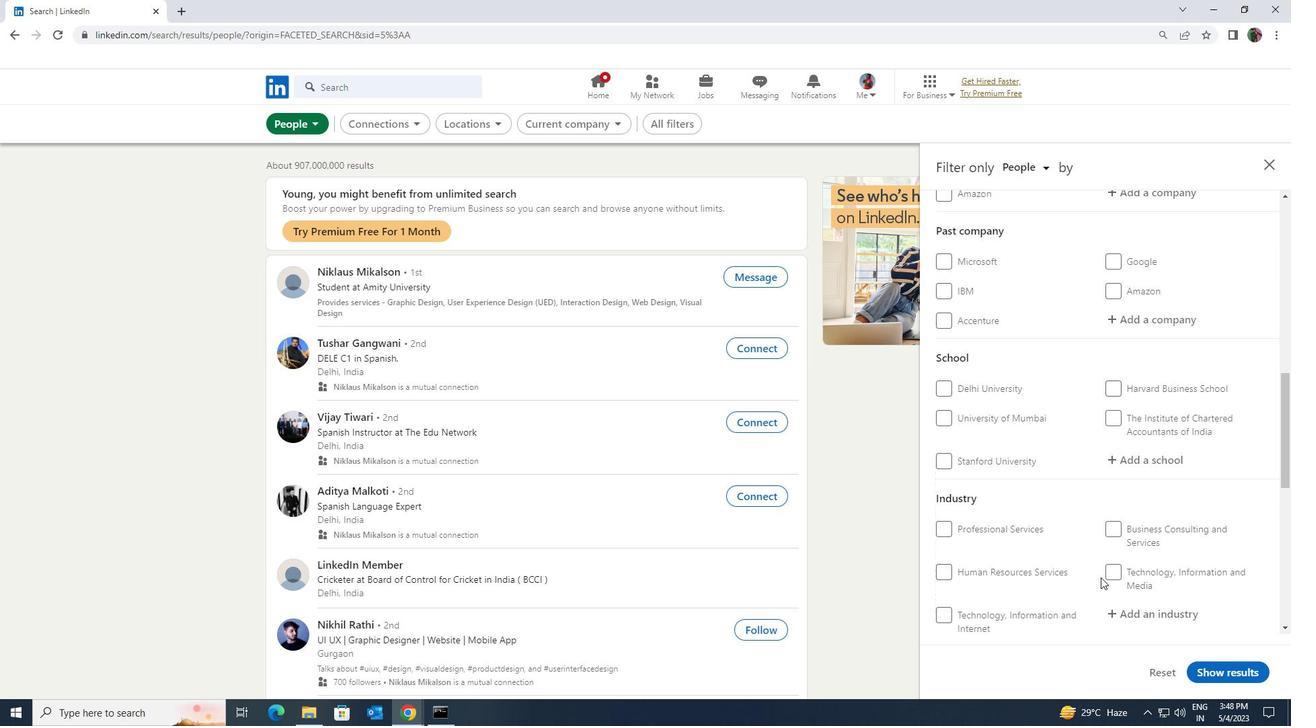 
Action: Mouse scrolled (1100, 576) with delta (0, 0)
Screenshot: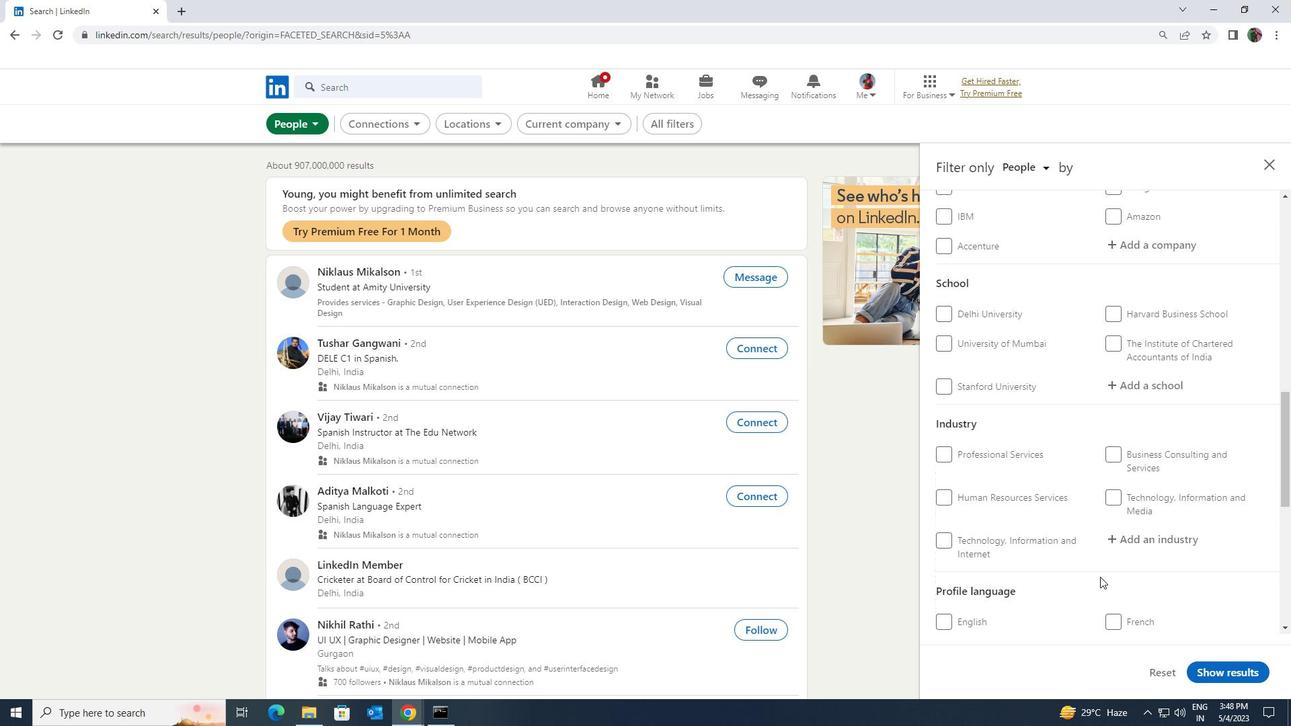 
Action: Mouse moved to (942, 606)
Screenshot: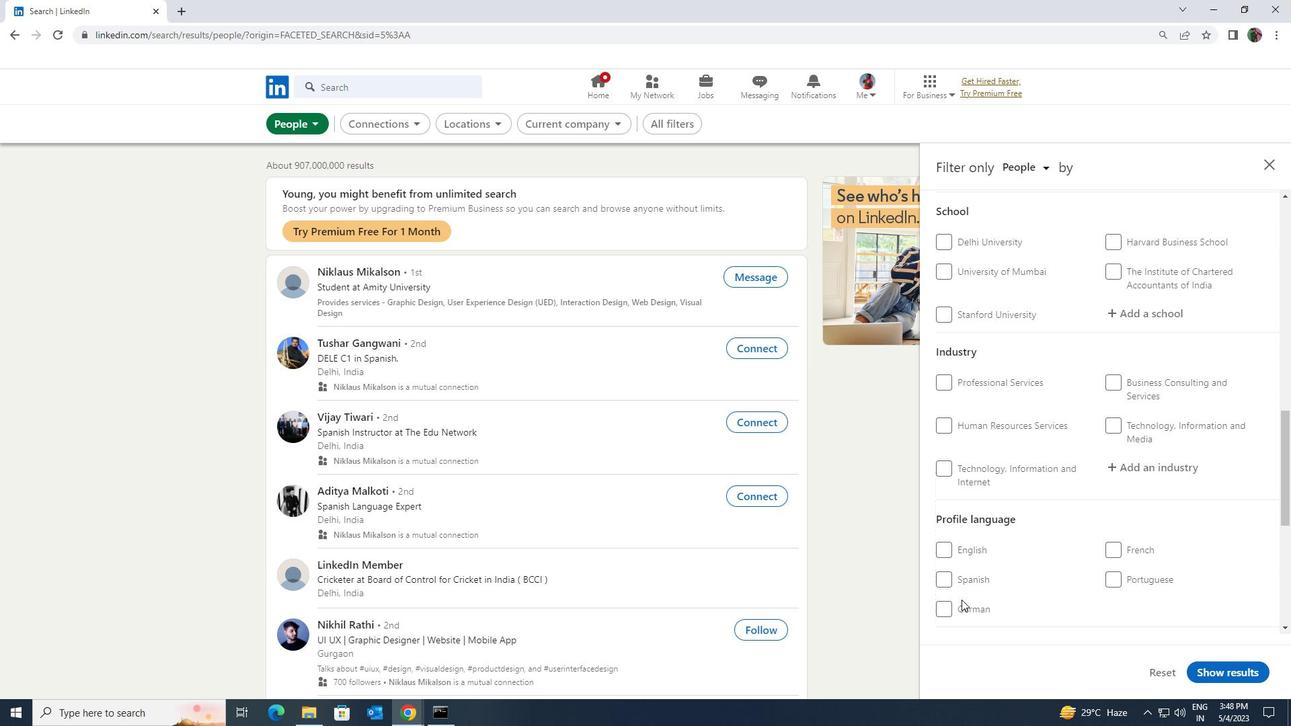 
Action: Mouse pressed left at (942, 606)
Screenshot: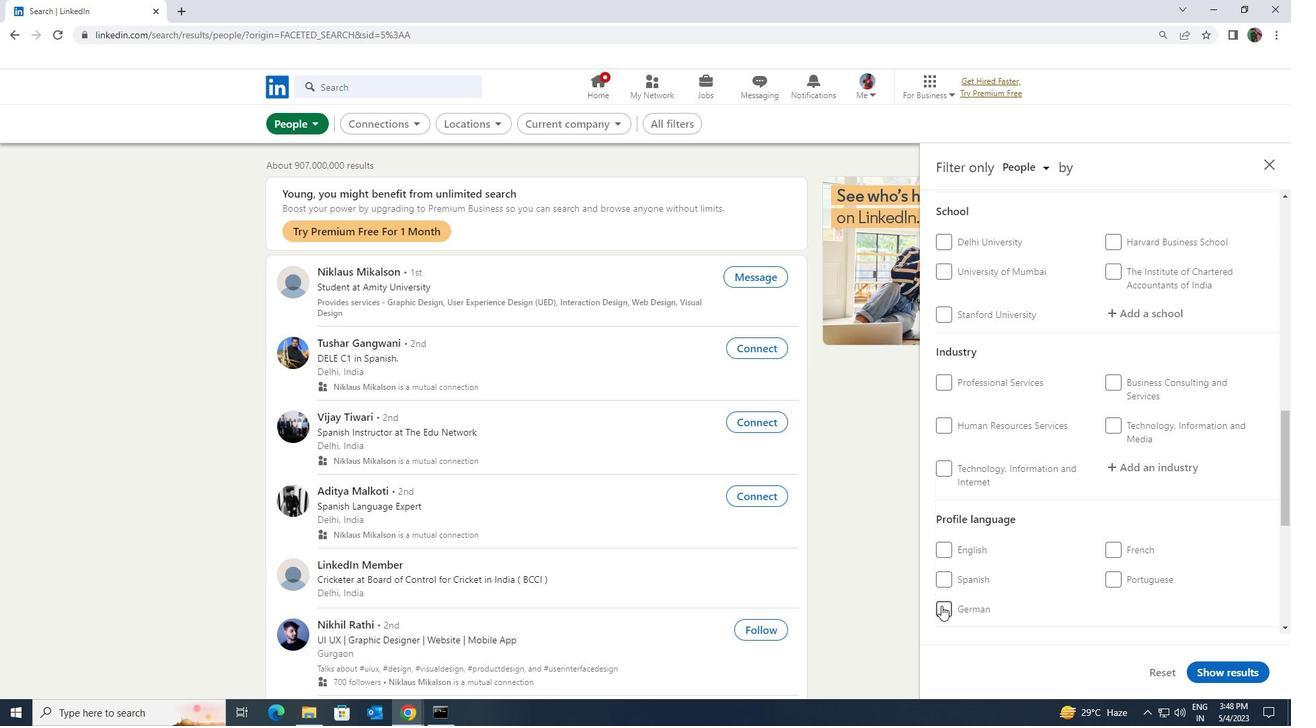 
Action: Mouse moved to (1076, 584)
Screenshot: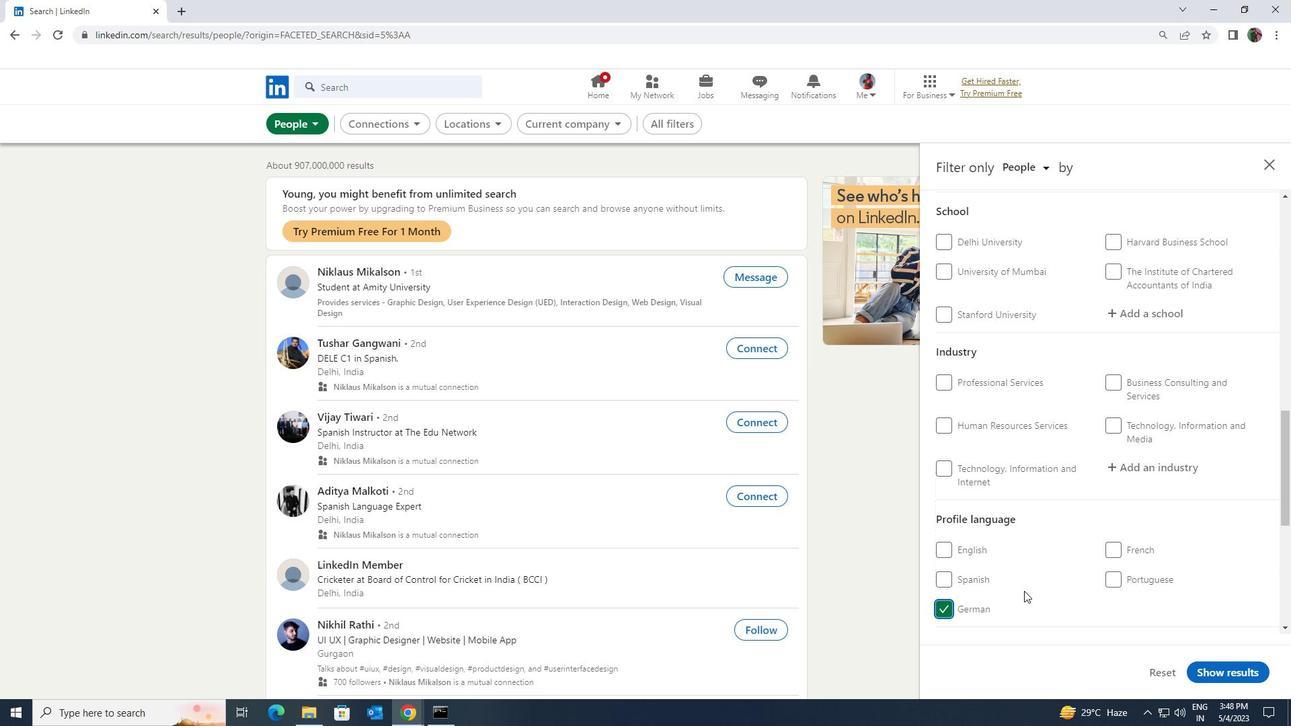 
Action: Mouse scrolled (1076, 585) with delta (0, 0)
Screenshot: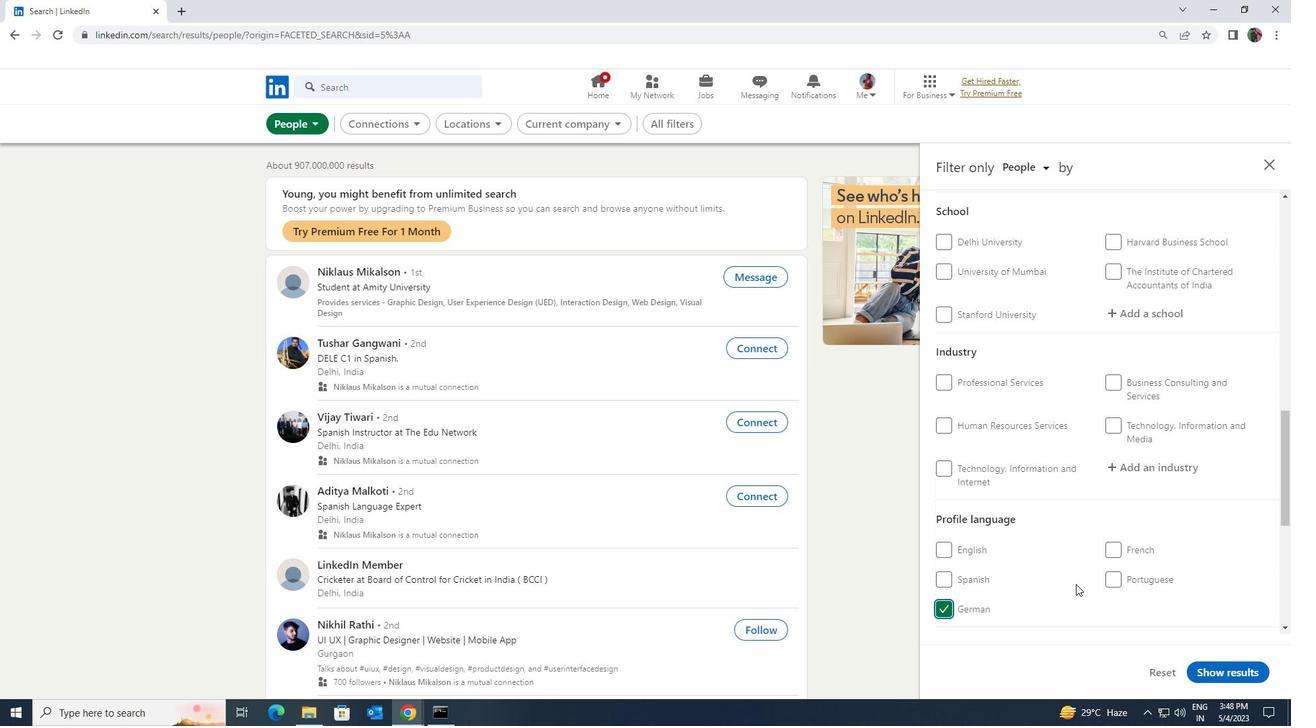 
Action: Mouse scrolled (1076, 585) with delta (0, 0)
Screenshot: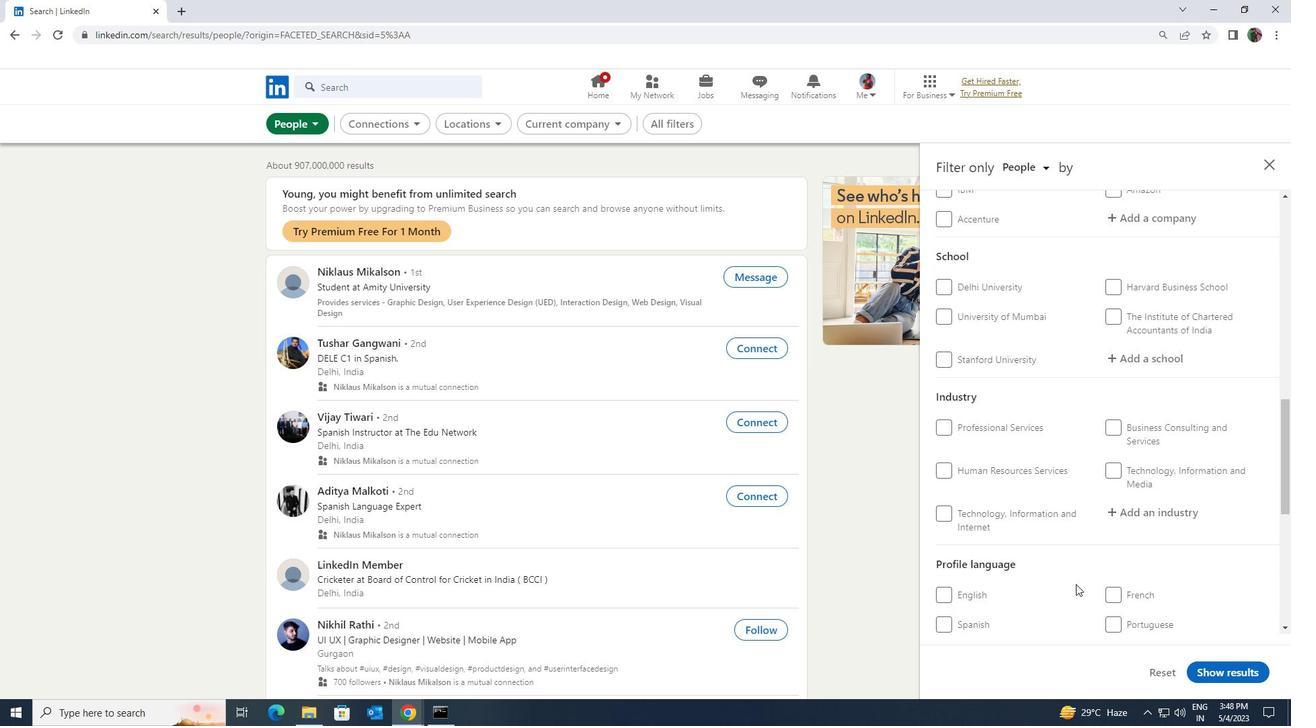 
Action: Mouse scrolled (1076, 585) with delta (0, 0)
Screenshot: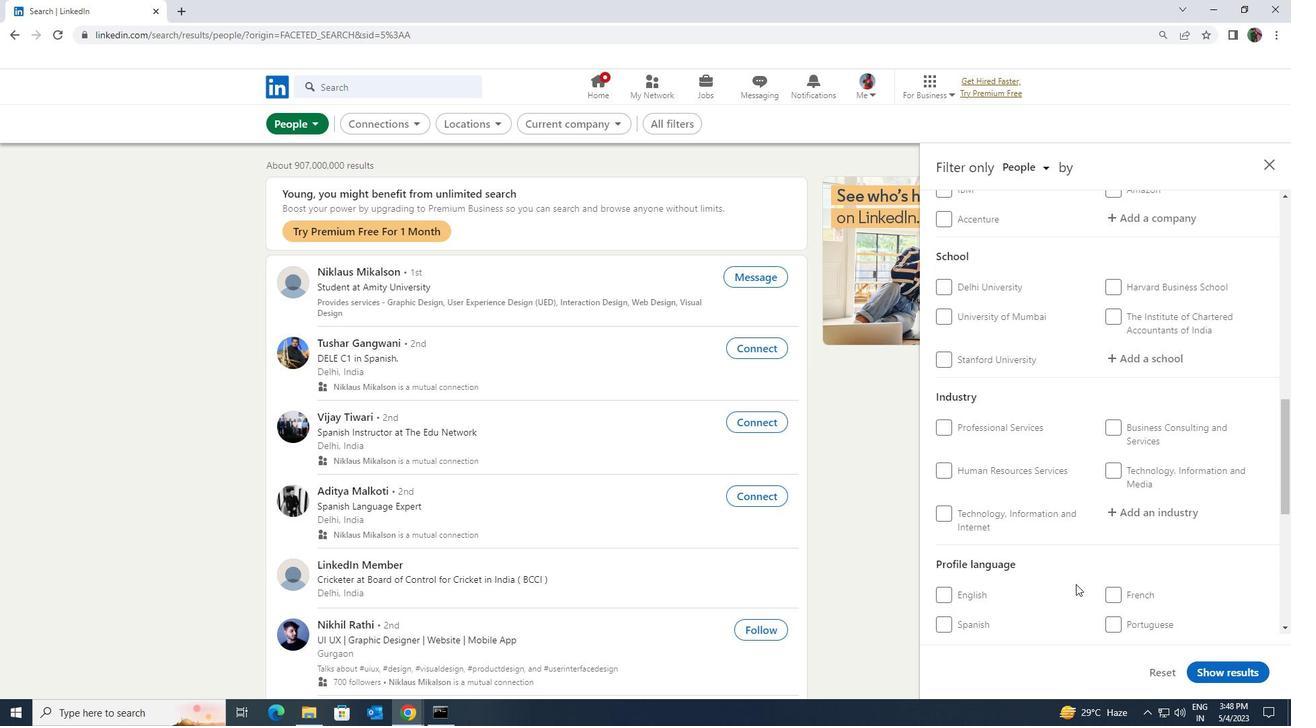 
Action: Mouse scrolled (1076, 585) with delta (0, 0)
Screenshot: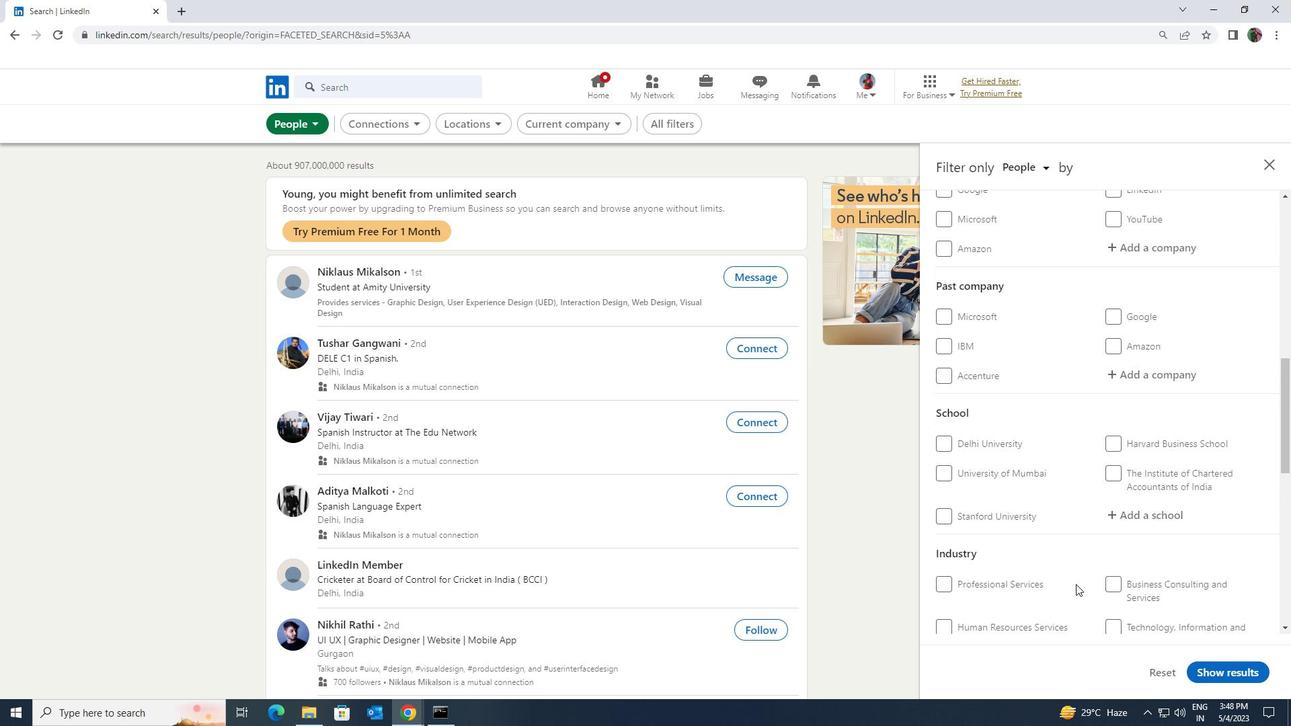 
Action: Mouse scrolled (1076, 585) with delta (0, 0)
Screenshot: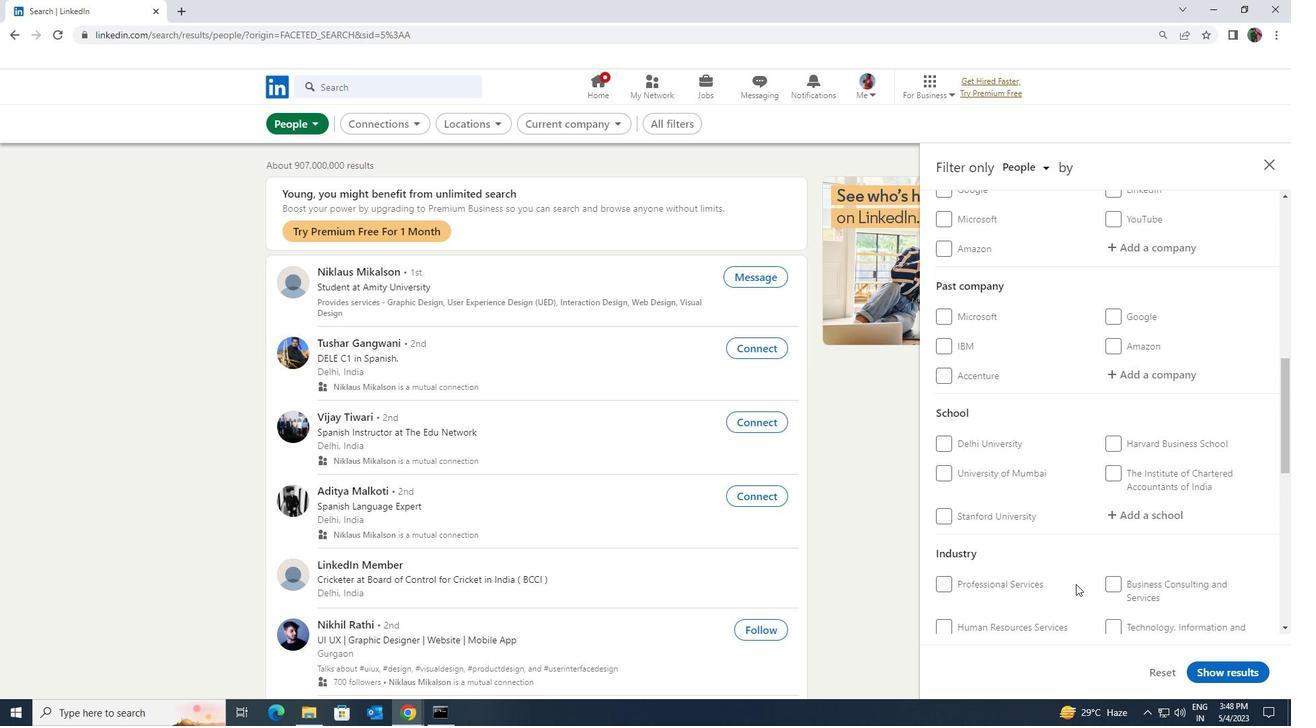 
Action: Mouse moved to (1076, 584)
Screenshot: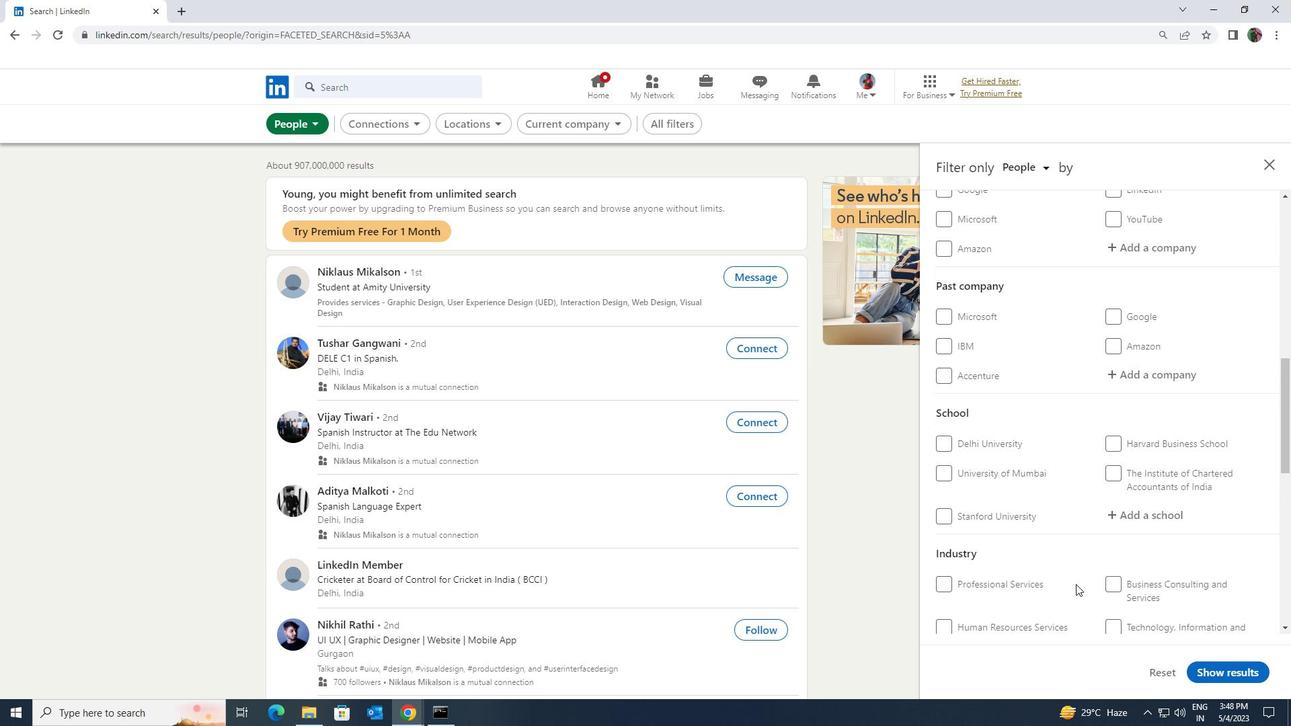 
Action: Mouse scrolled (1076, 584) with delta (0, 0)
Screenshot: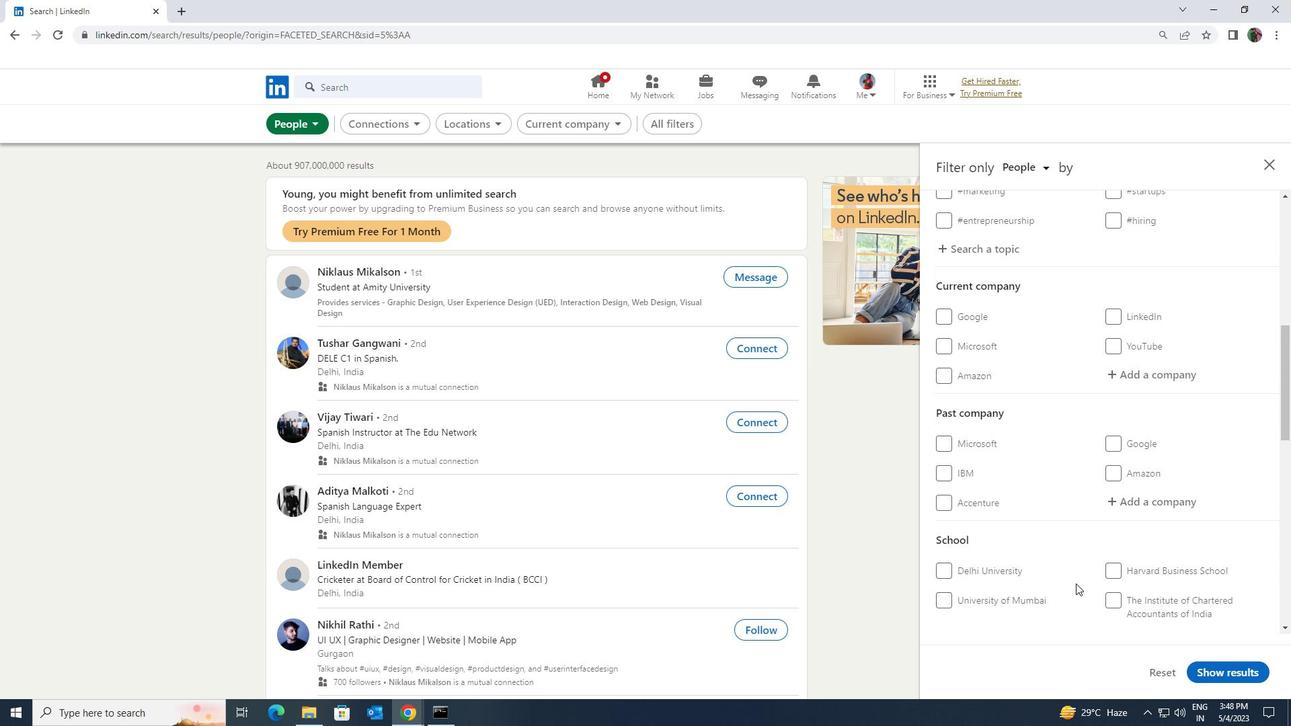 
Action: Mouse scrolled (1076, 584) with delta (0, 0)
Screenshot: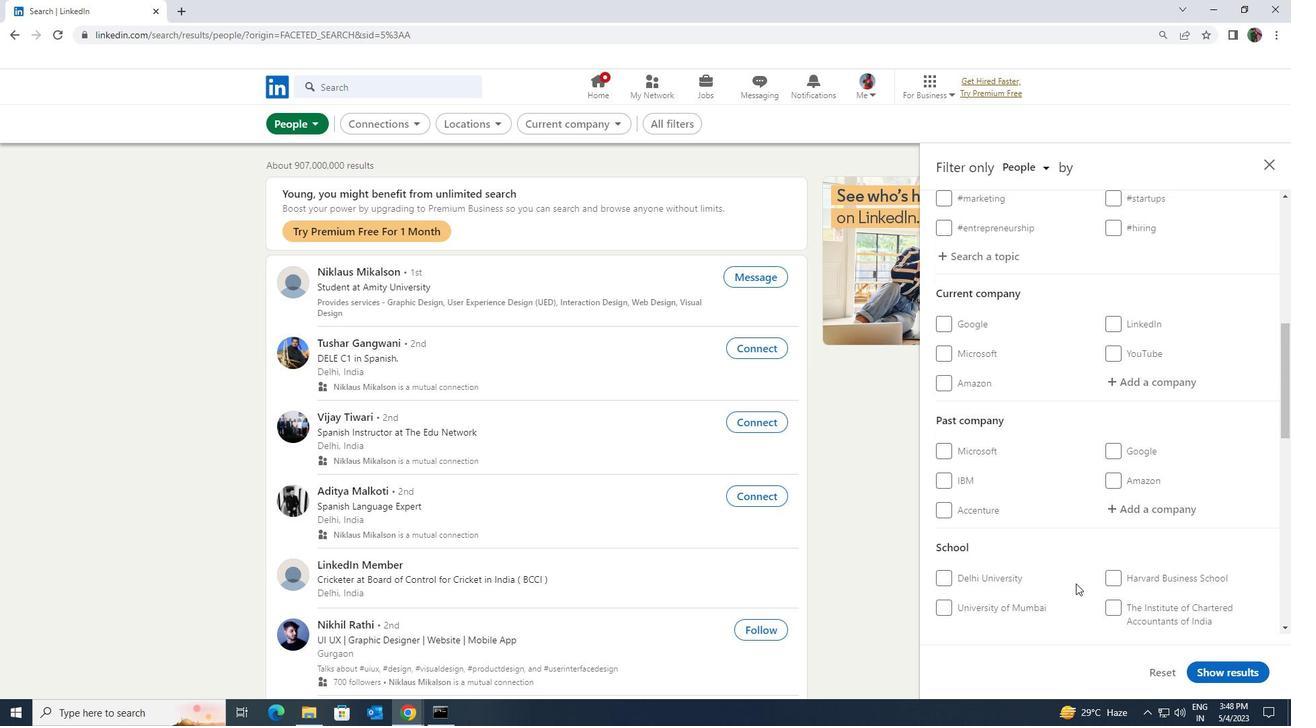 
Action: Mouse moved to (1108, 508)
Screenshot: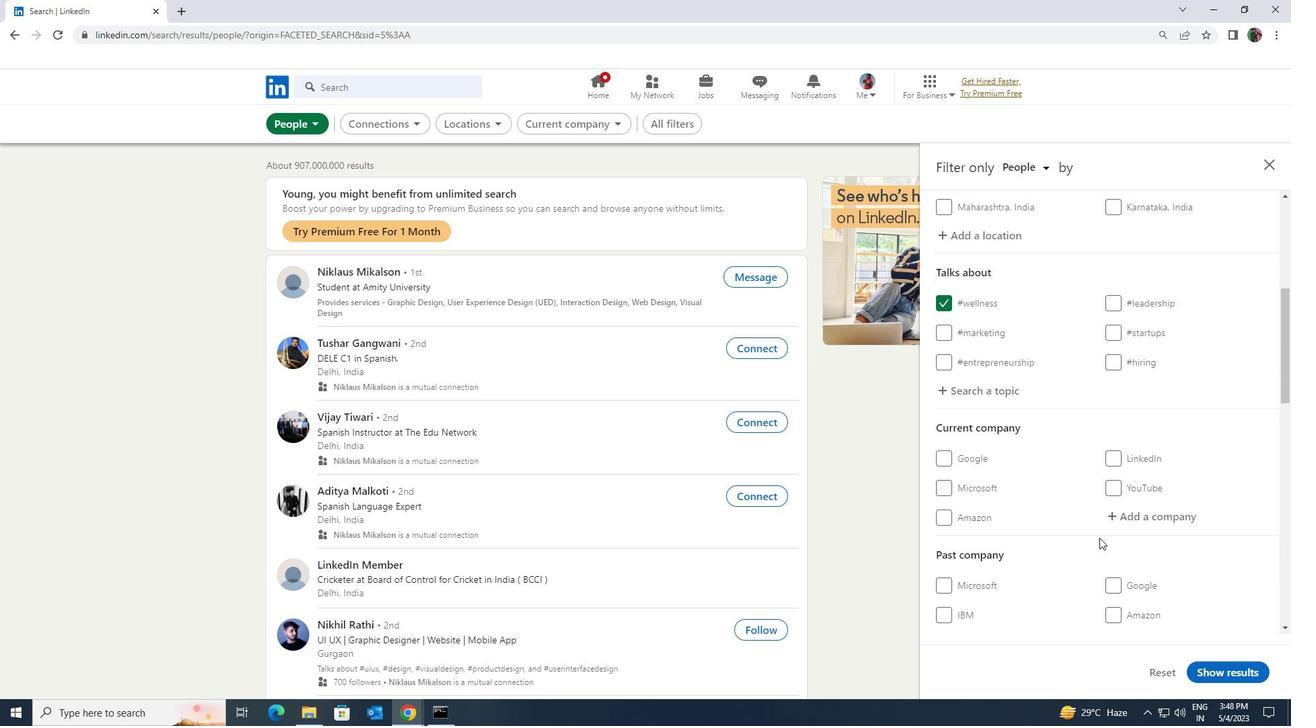 
Action: Mouse pressed left at (1108, 508)
Screenshot: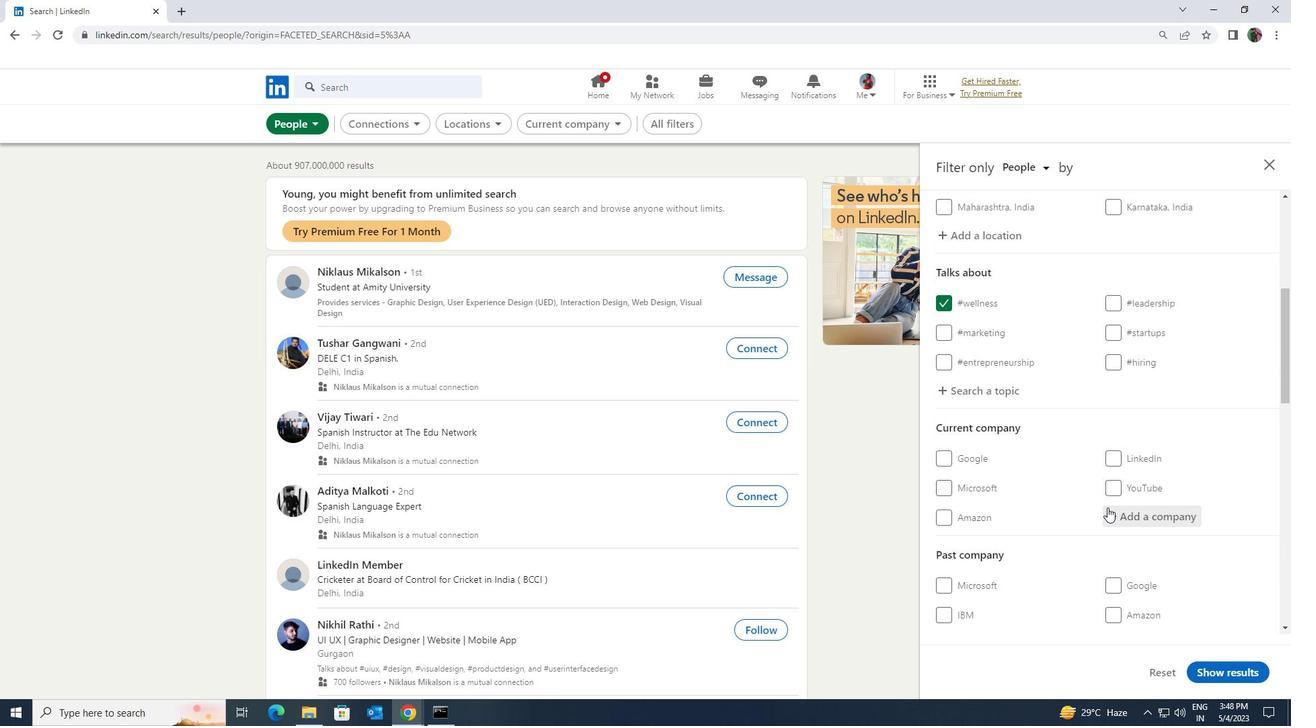 
Action: Mouse moved to (1108, 507)
Screenshot: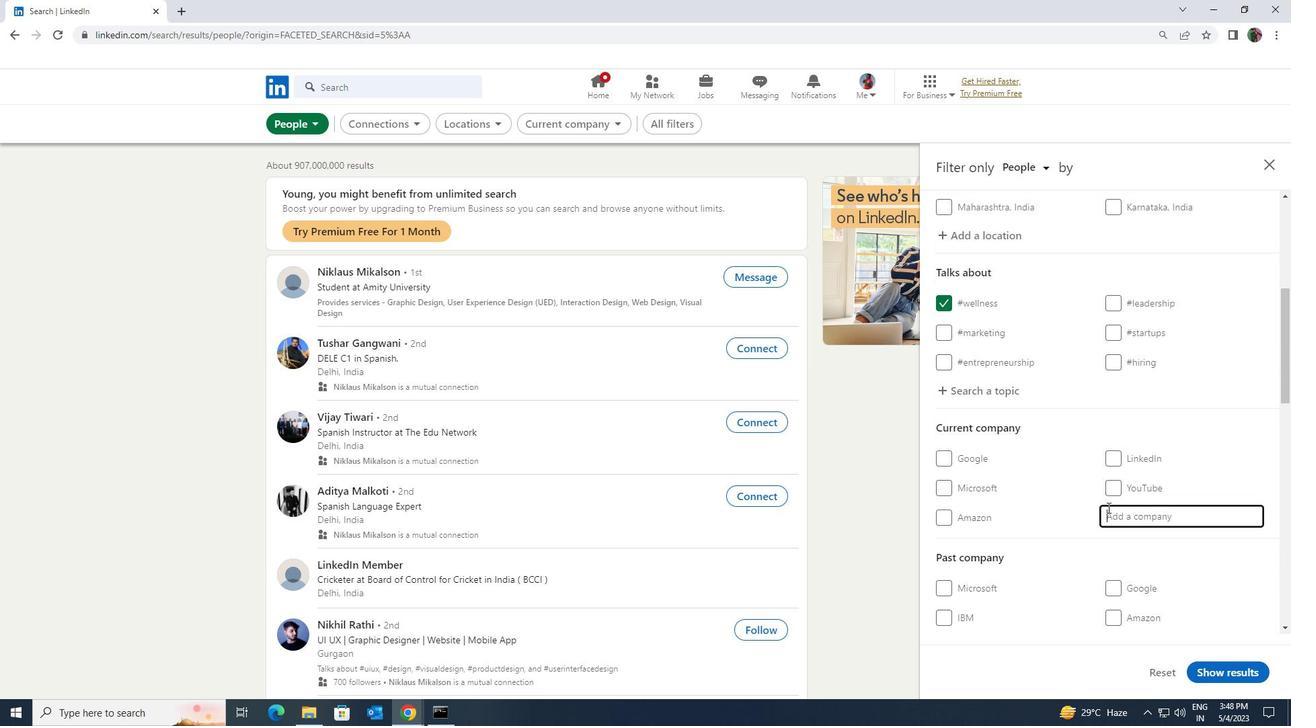 
Action: Key pressed <Key.shift><Key.shift><Key.shift>PAY<Key.shift>U
Screenshot: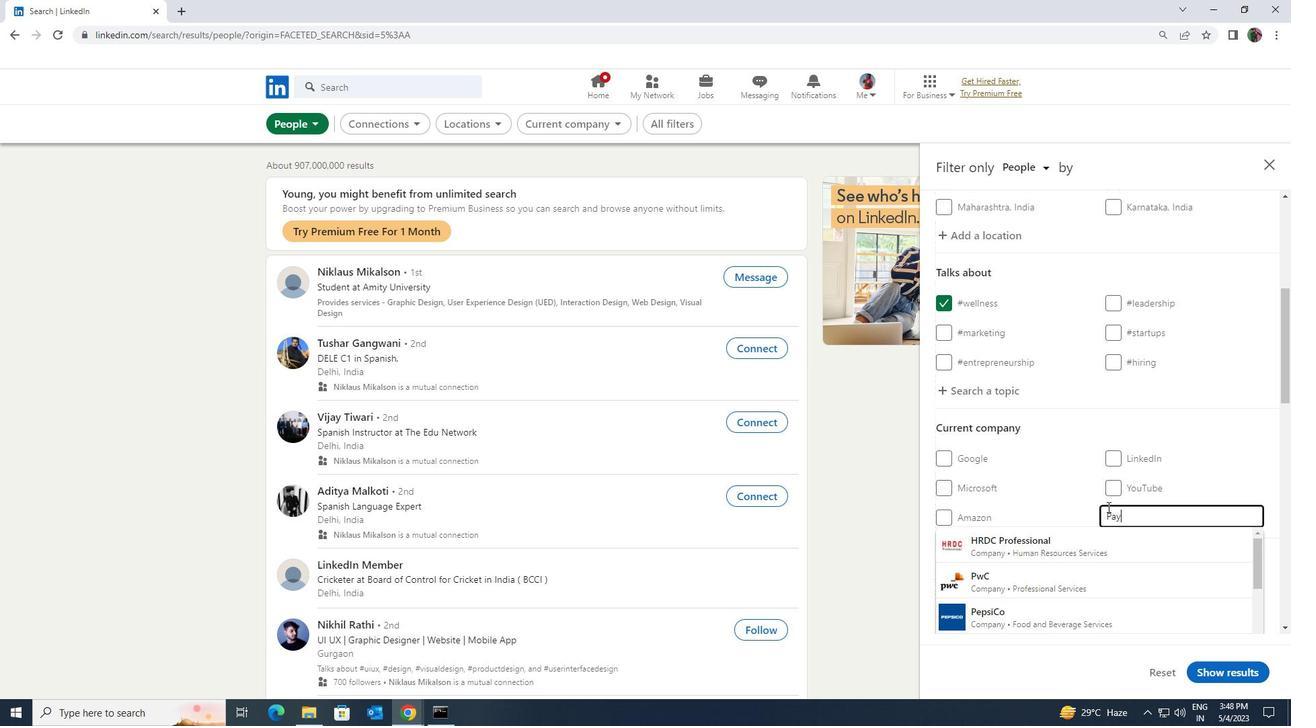 
Action: Mouse moved to (1097, 532)
Screenshot: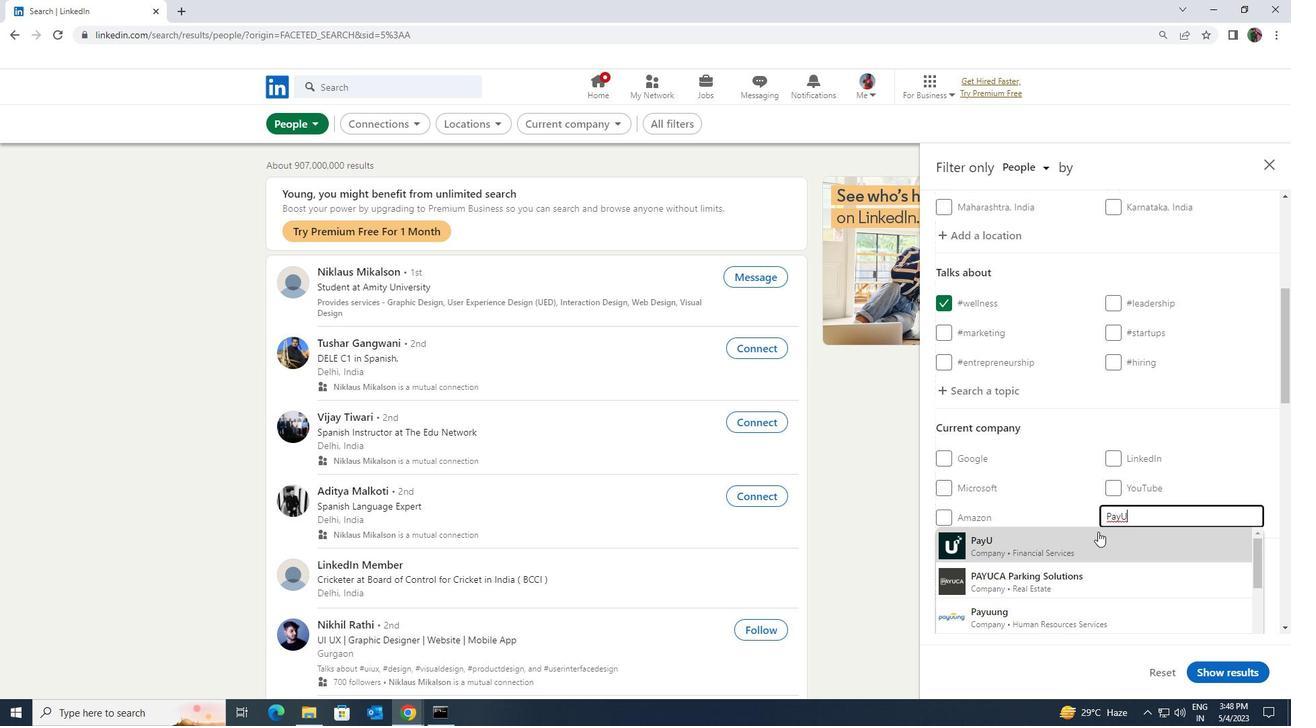 
Action: Mouse pressed left at (1097, 532)
Screenshot: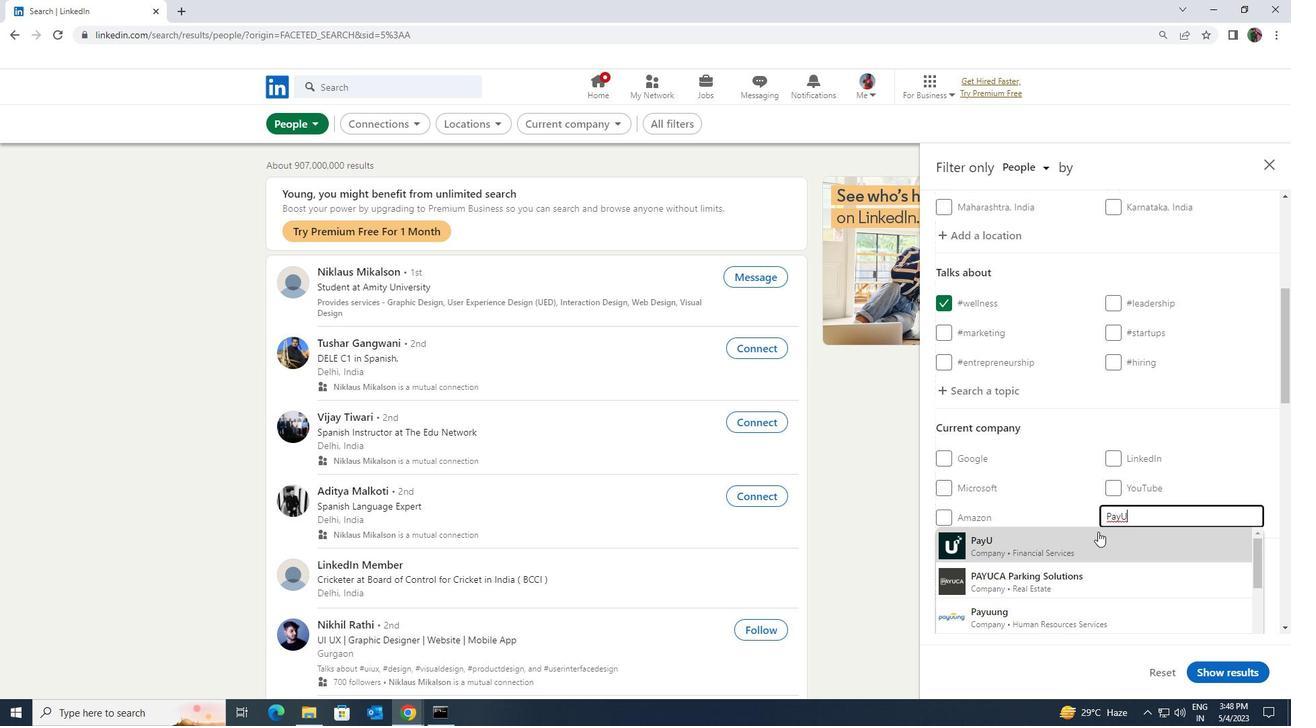 
Action: Mouse scrolled (1097, 532) with delta (0, 0)
Screenshot: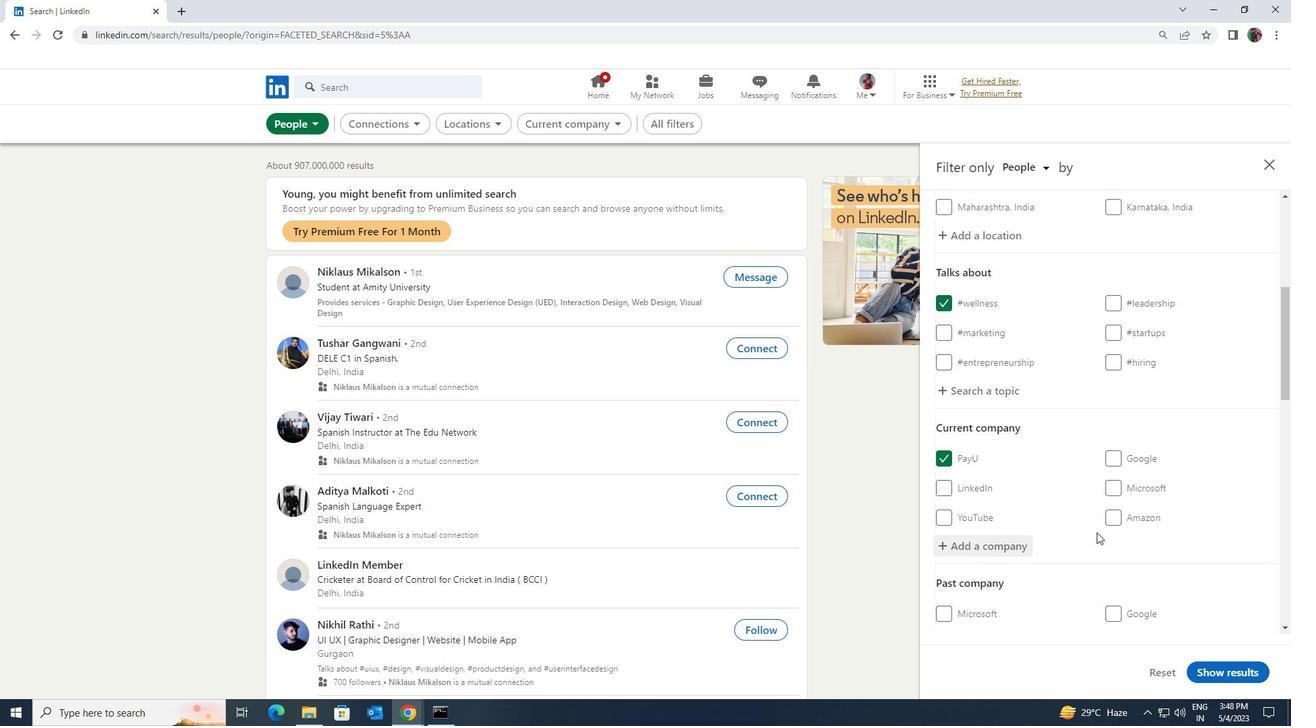 
Action: Mouse scrolled (1097, 532) with delta (0, 0)
Screenshot: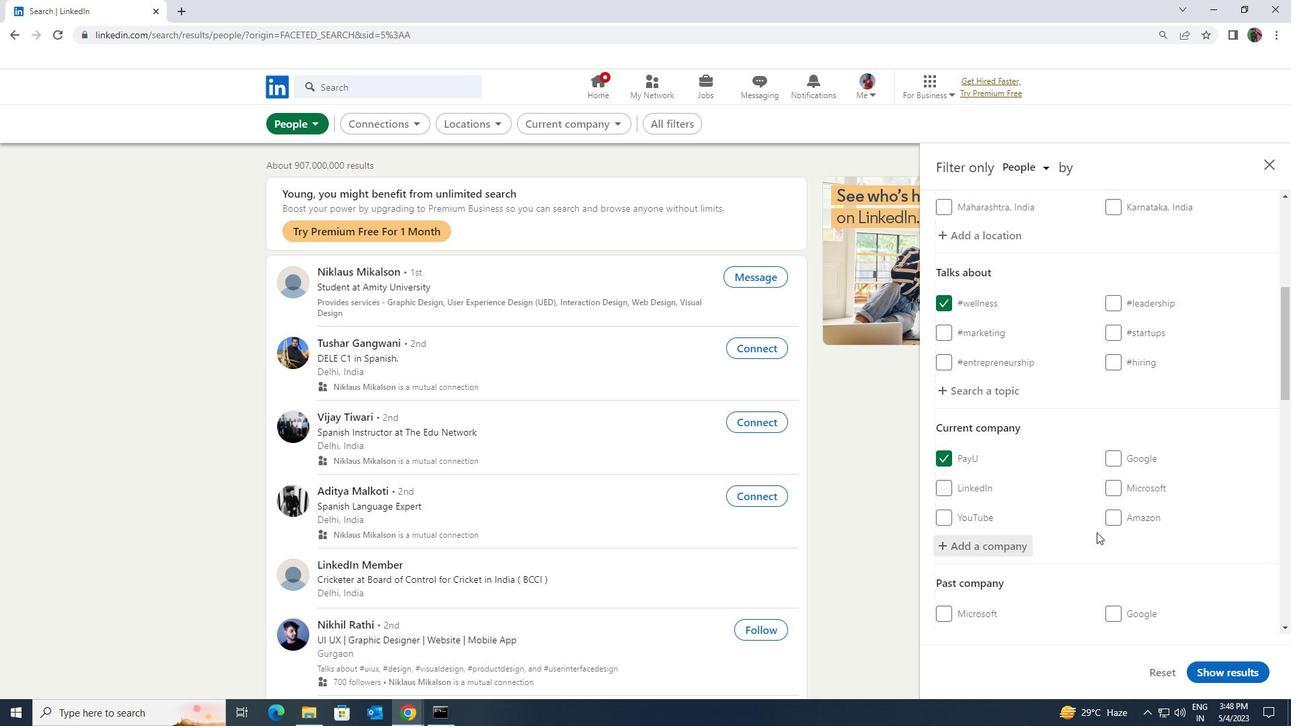 
Action: Mouse scrolled (1097, 532) with delta (0, 0)
Screenshot: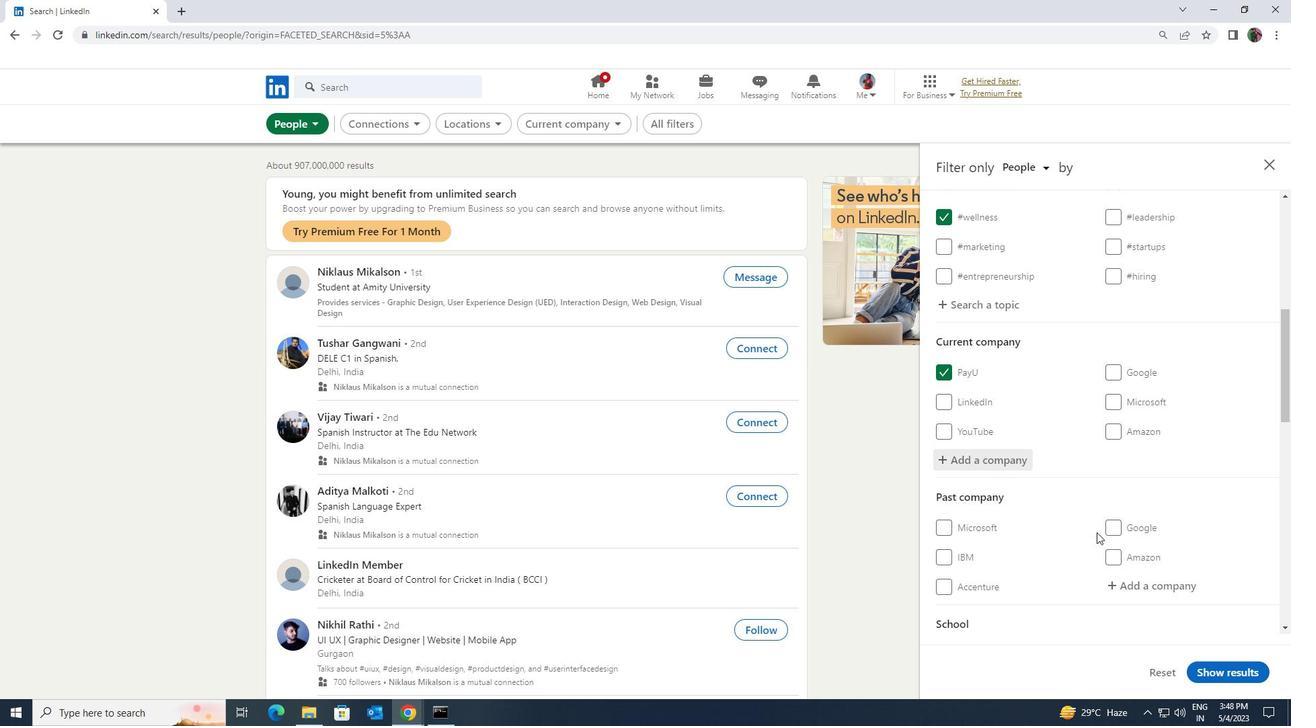 
Action: Mouse moved to (1098, 536)
Screenshot: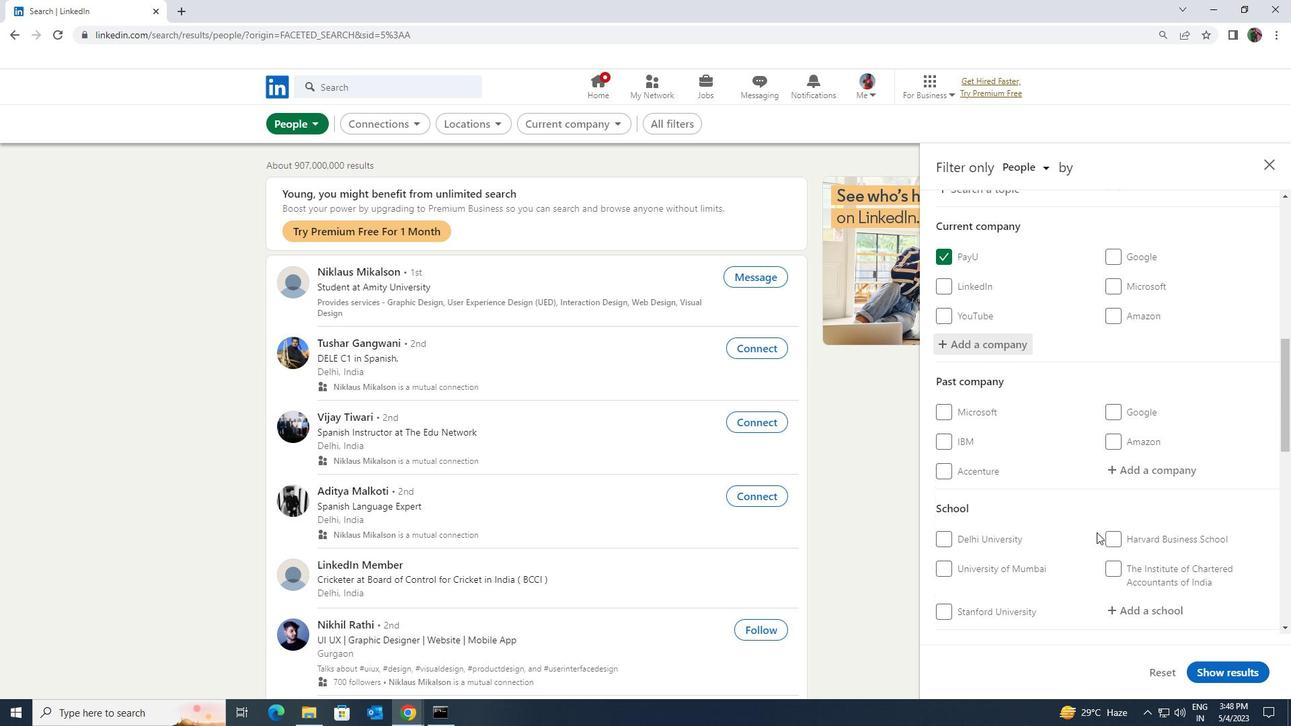 
Action: Mouse scrolled (1098, 535) with delta (0, 0)
Screenshot: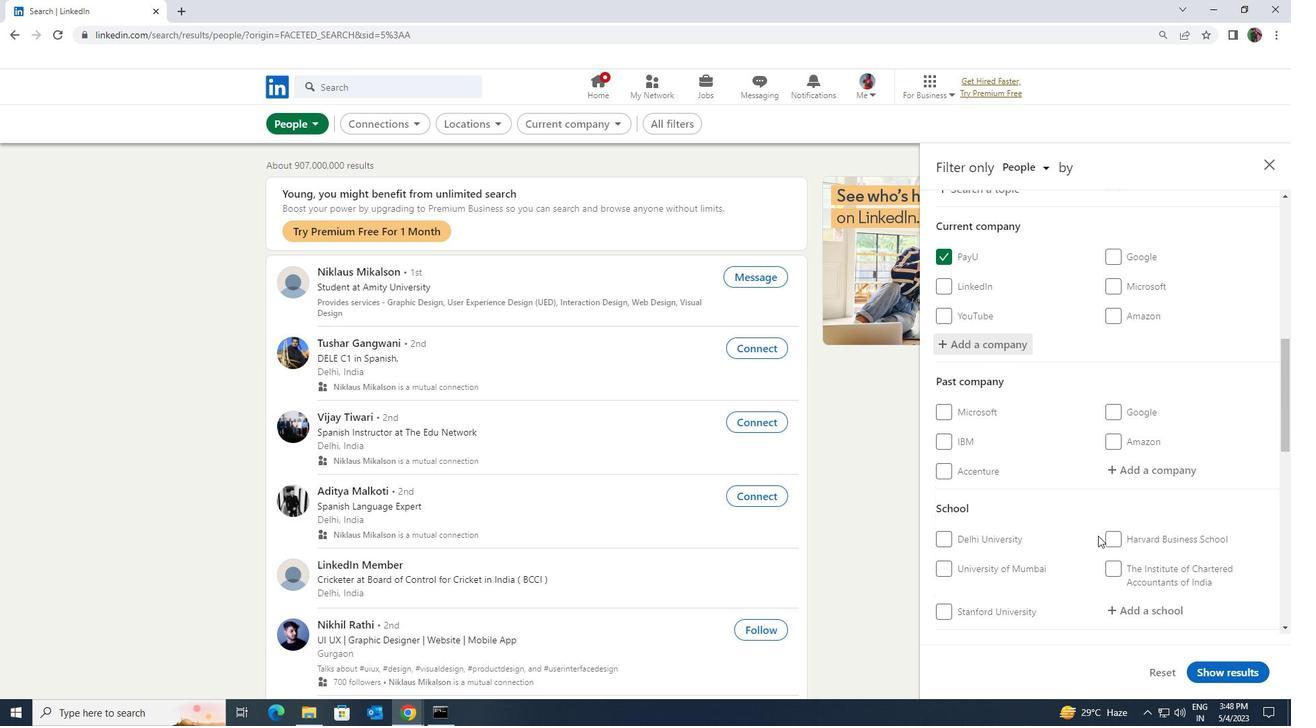 
Action: Mouse scrolled (1098, 535) with delta (0, 0)
Screenshot: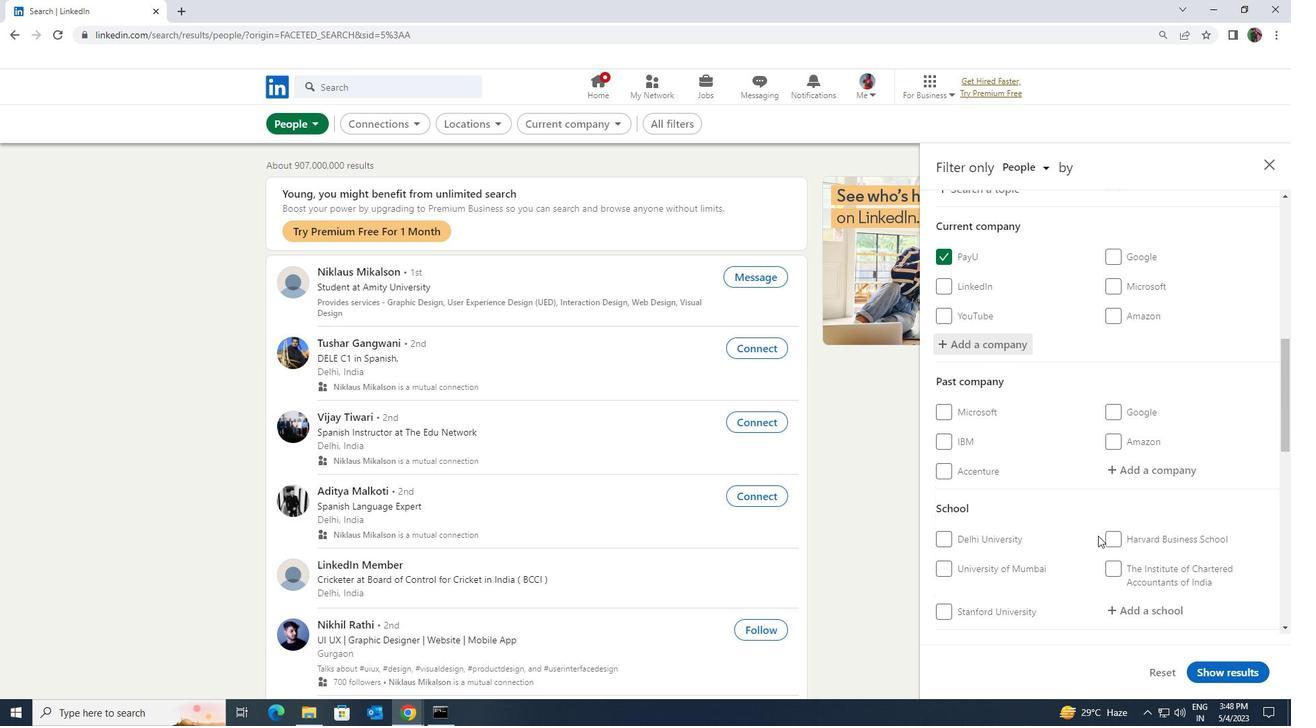 
Action: Mouse moved to (1129, 483)
Screenshot: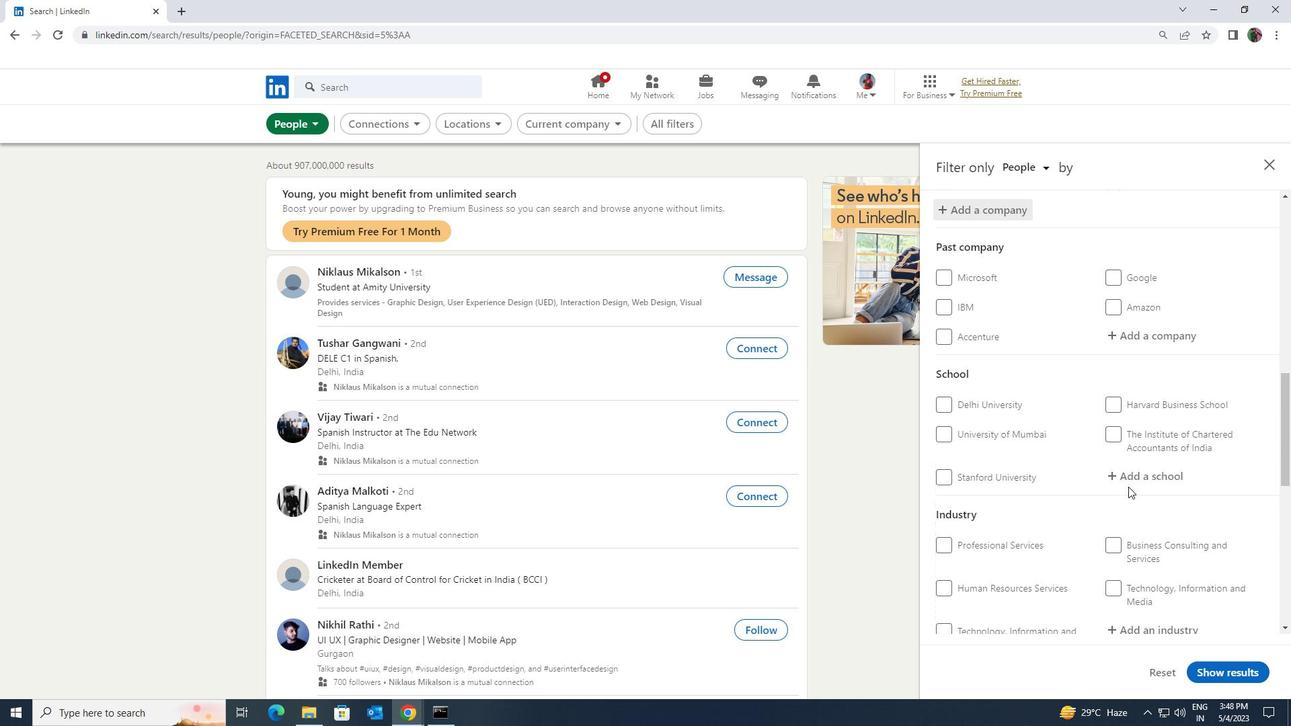 
Action: Mouse pressed left at (1129, 483)
Screenshot: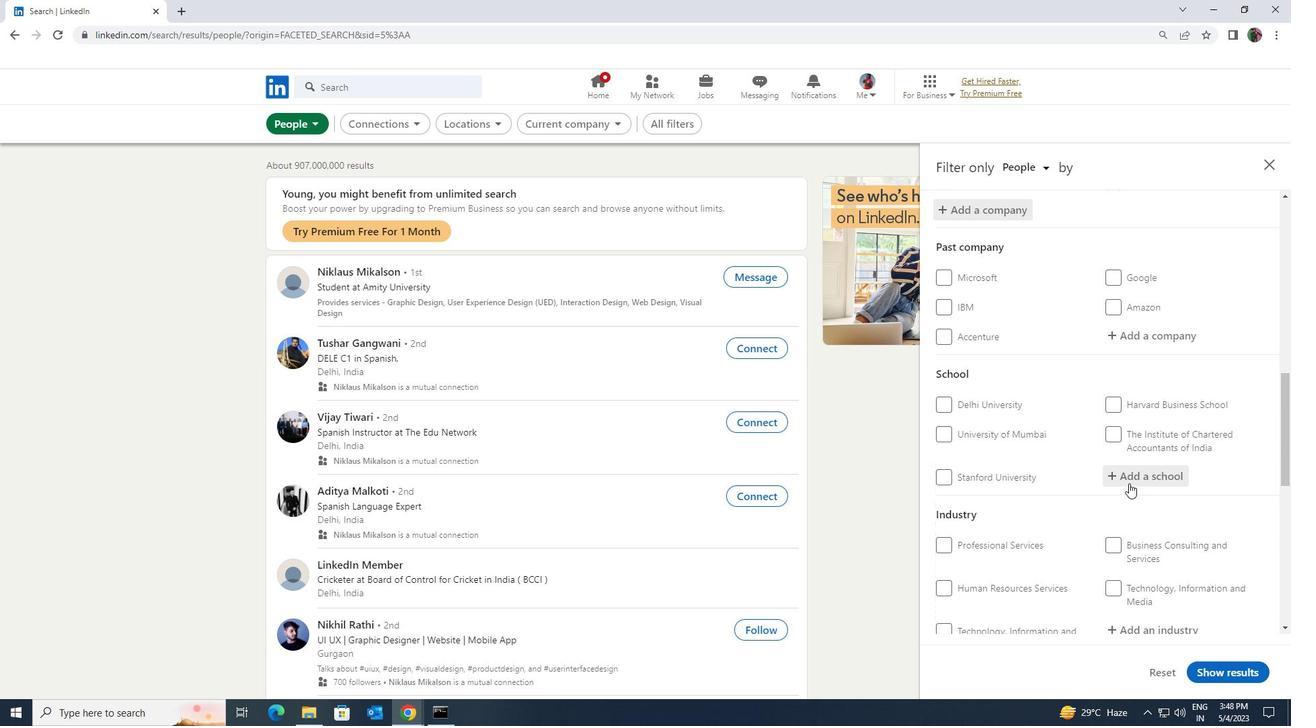 
Action: Key pressed <Key.shift><Key.shift><Key.shift><Key.shift>INDIAN<Key.space><Key.shift>INSTITUTE<Key.space>OF<Key.space><Key.shift>TECHNOLOGY<Key.space><Key.shift>IND
Screenshot: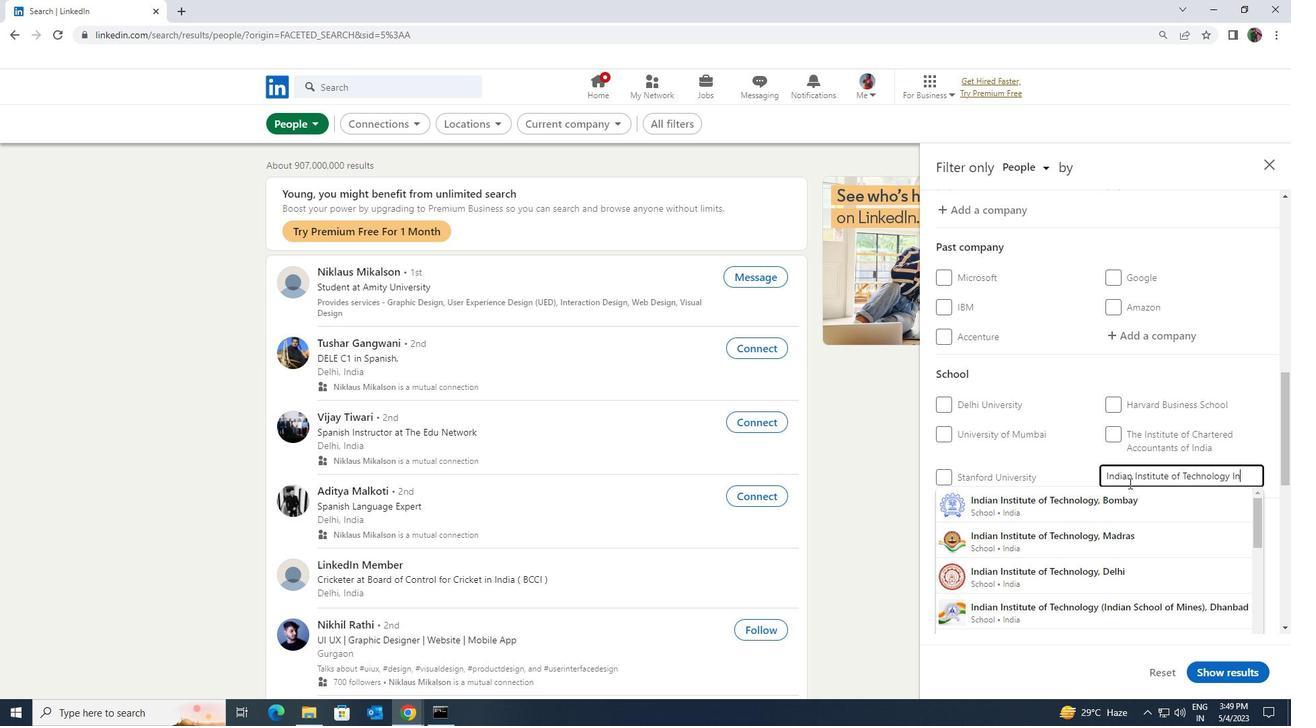 
Action: Mouse moved to (1128, 493)
Screenshot: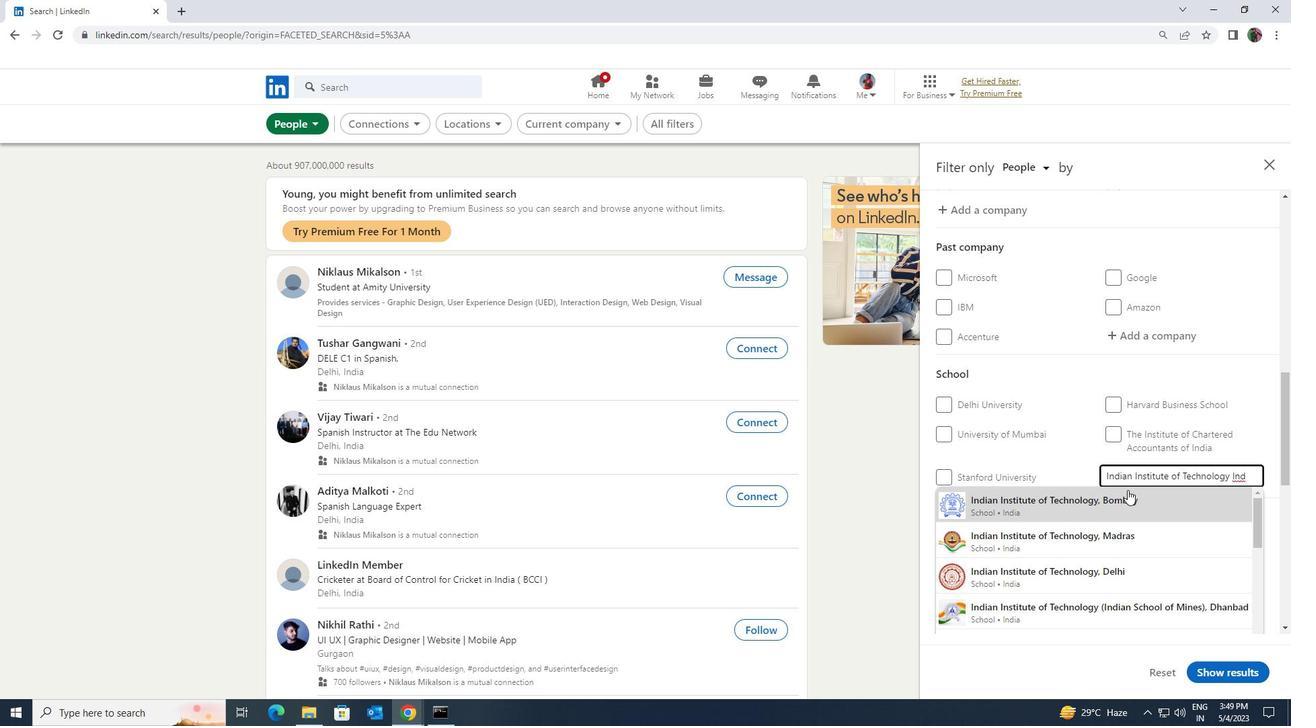 
Action: Key pressed O
Screenshot: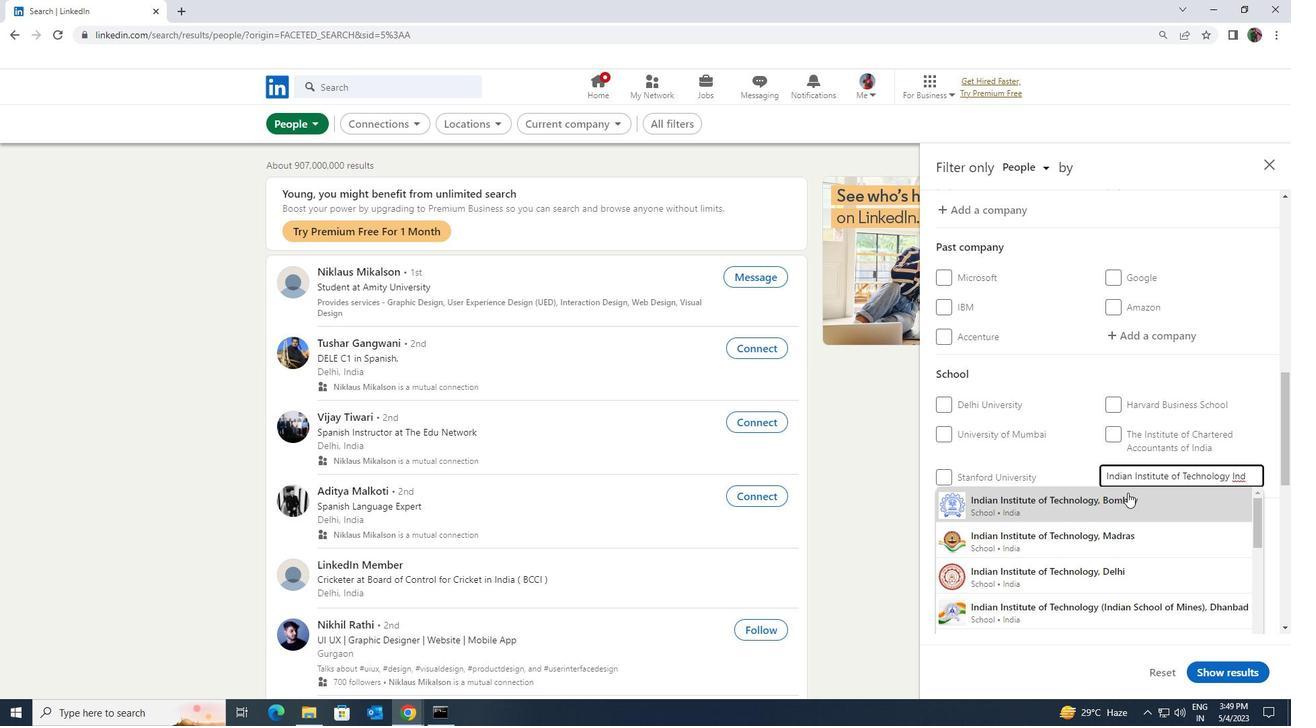 
Action: Mouse moved to (1128, 495)
Screenshot: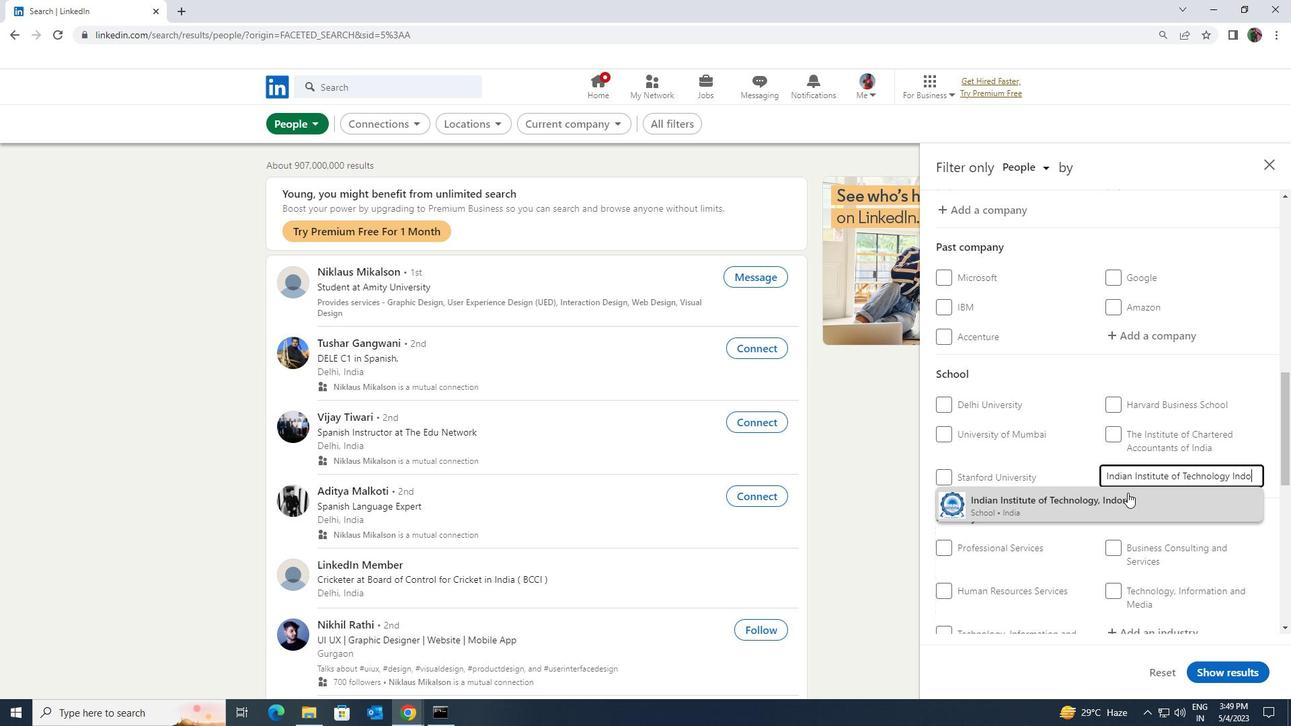 
Action: Mouse pressed left at (1128, 495)
Screenshot: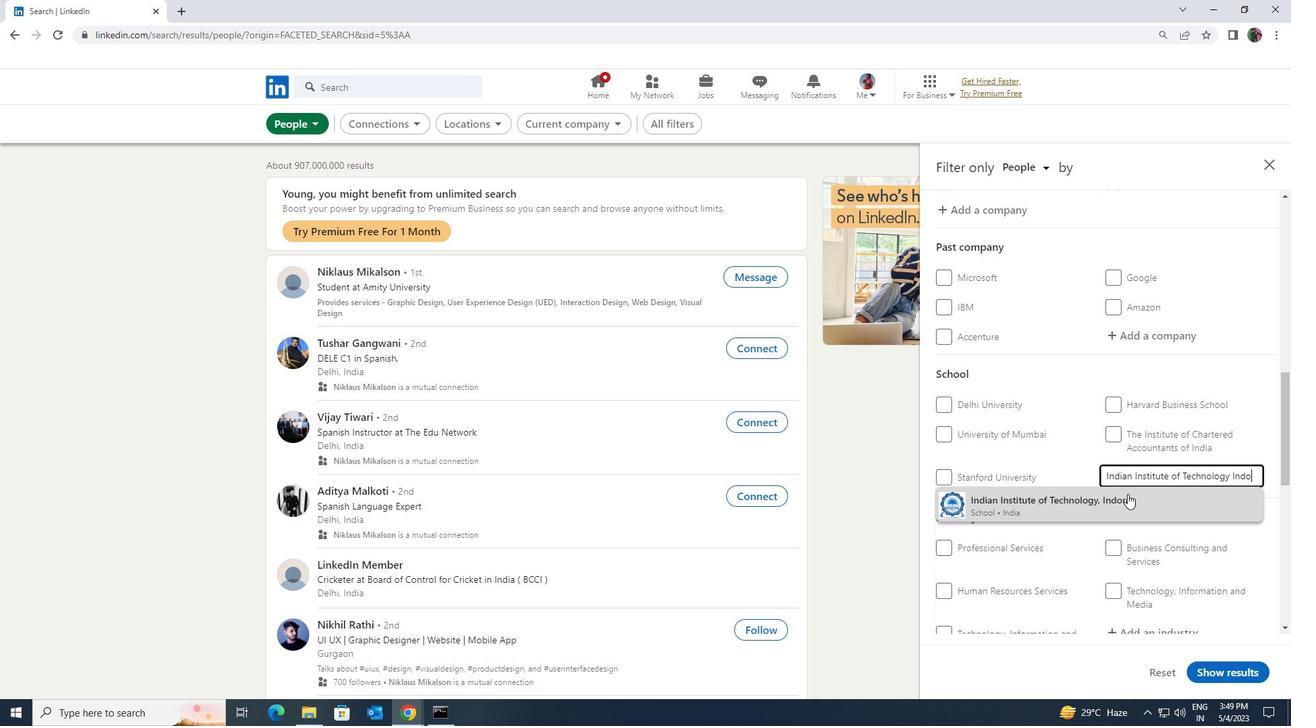 
Action: Mouse moved to (1129, 495)
Screenshot: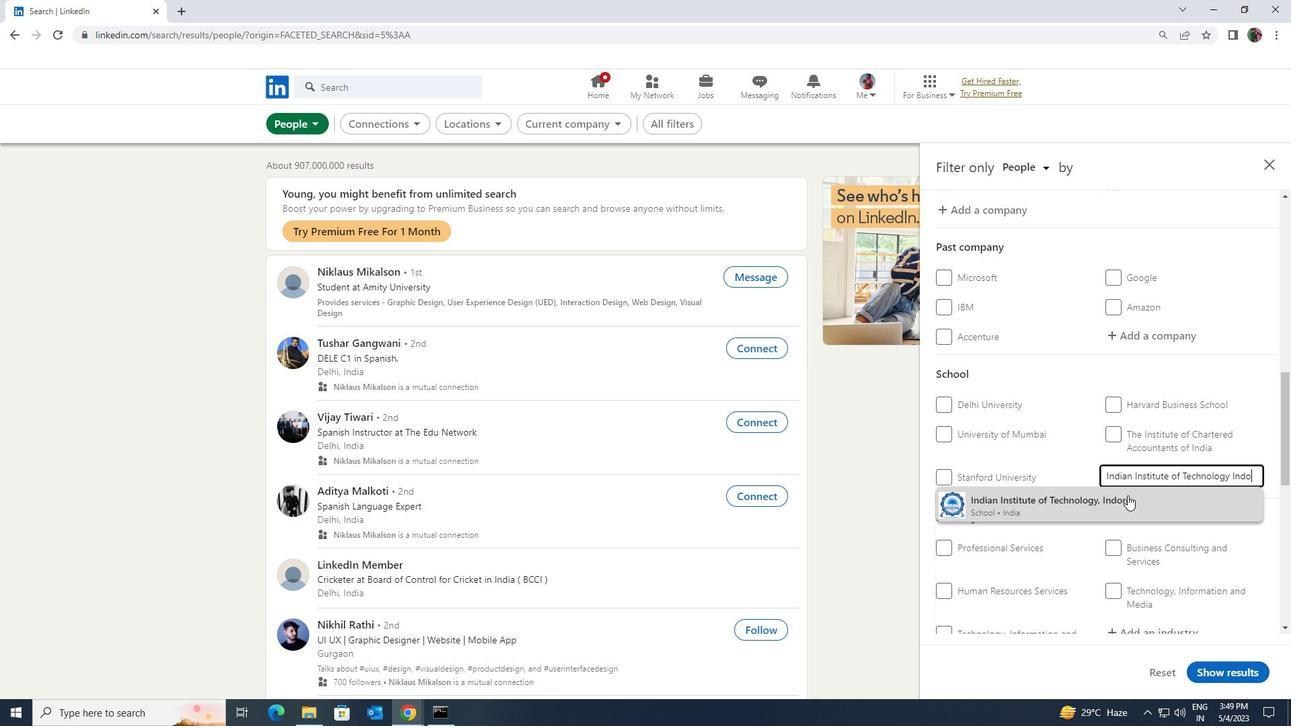 
Action: Mouse scrolled (1129, 495) with delta (0, 0)
Screenshot: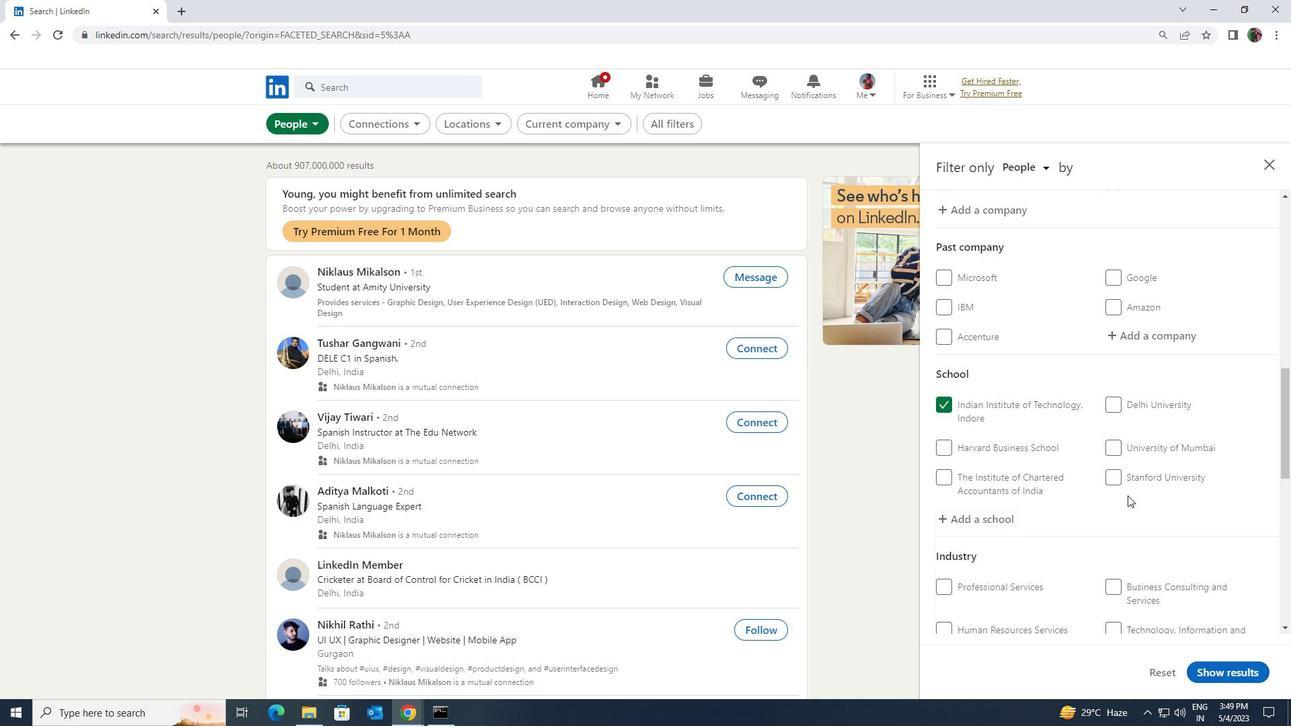 
Action: Mouse scrolled (1129, 495) with delta (0, 0)
Screenshot: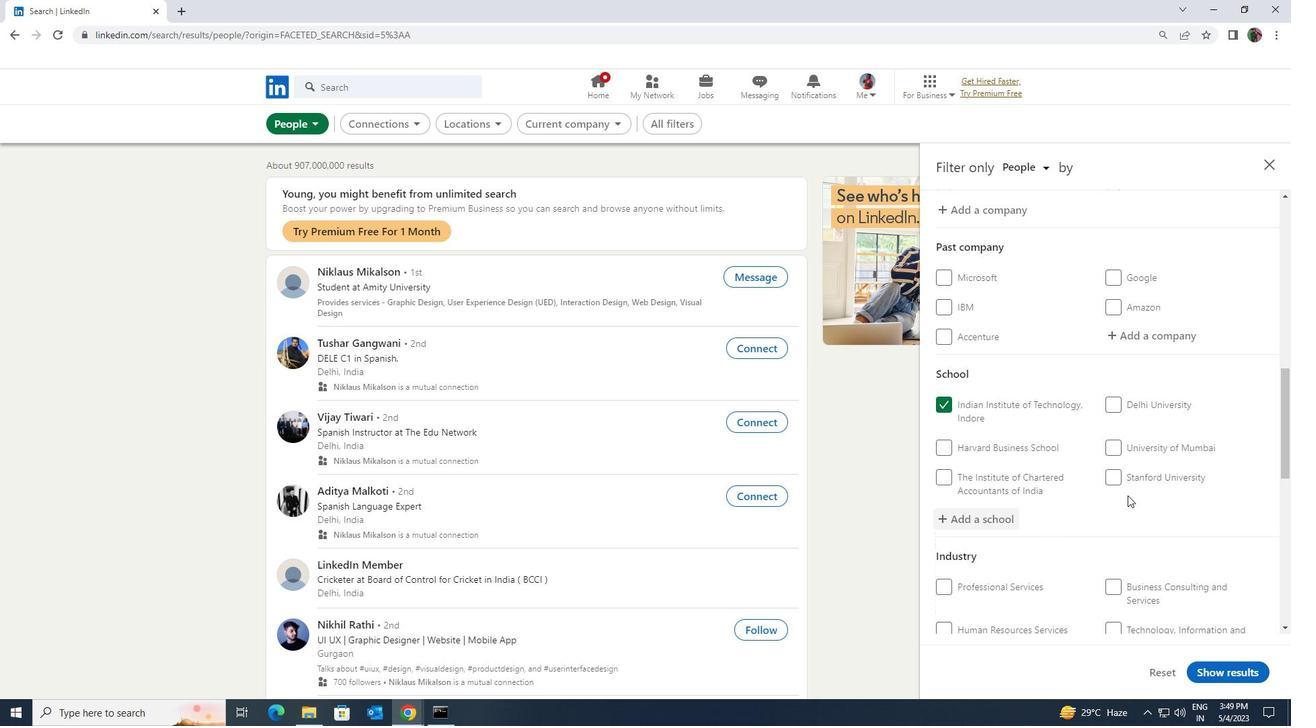 
Action: Mouse moved to (1139, 541)
Screenshot: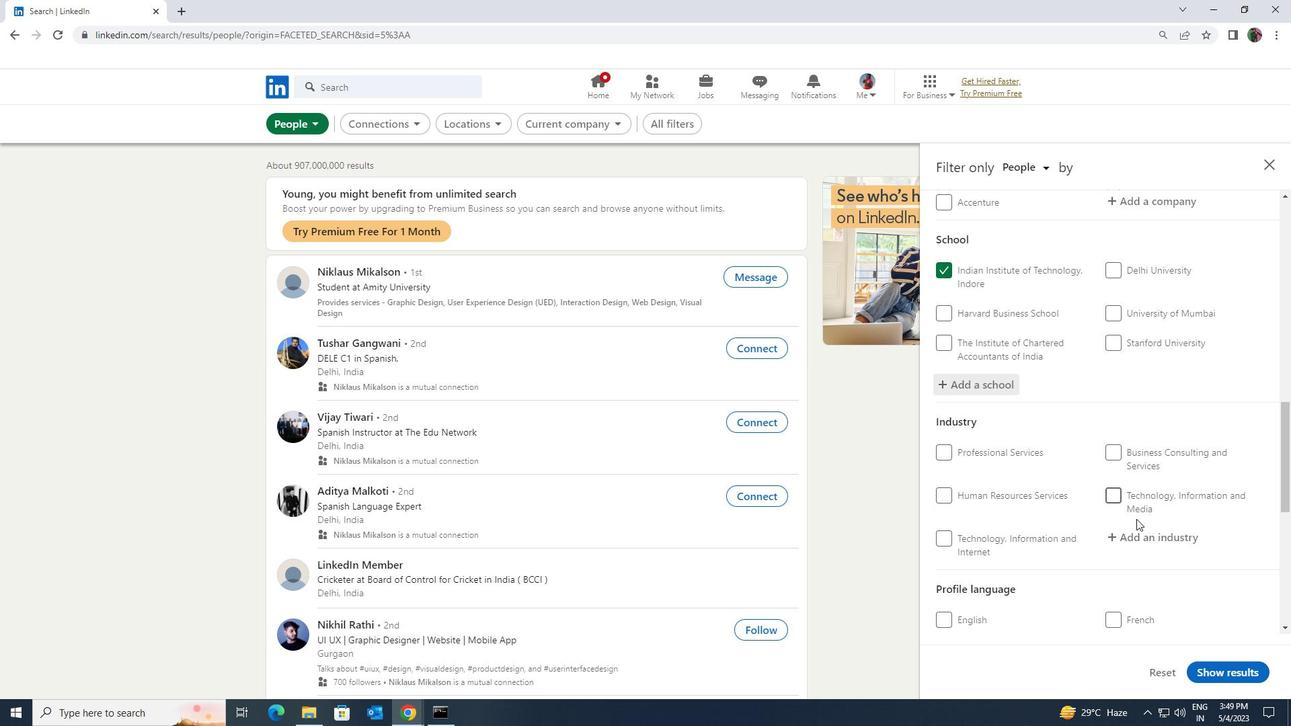 
Action: Mouse pressed left at (1139, 541)
Screenshot: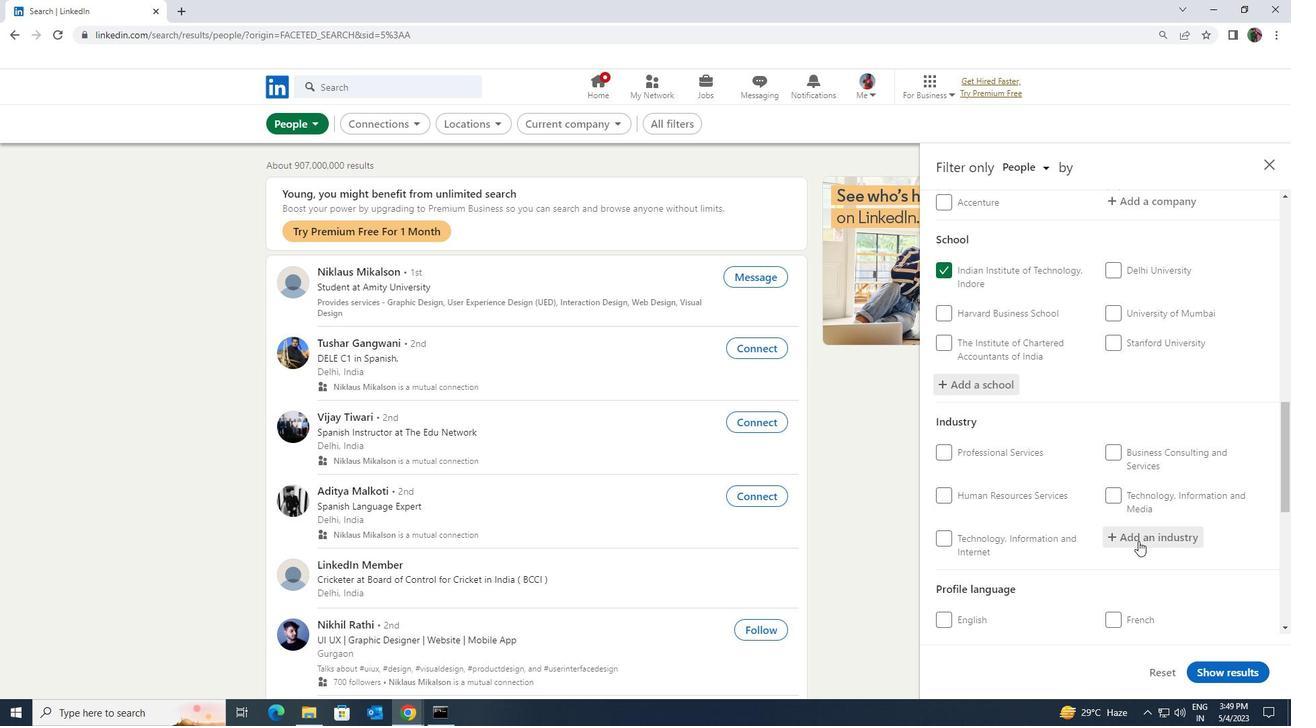 
Action: Key pressed <Key.shift><Key.shift><Key.shift><Key.shift><Key.shift><Key.shift><Key.shift><Key.shift><Key.shift><Key.shift><Key.shift><Key.shift>RETAIL<Key.space><Key.shift>FURNITURE
Screenshot: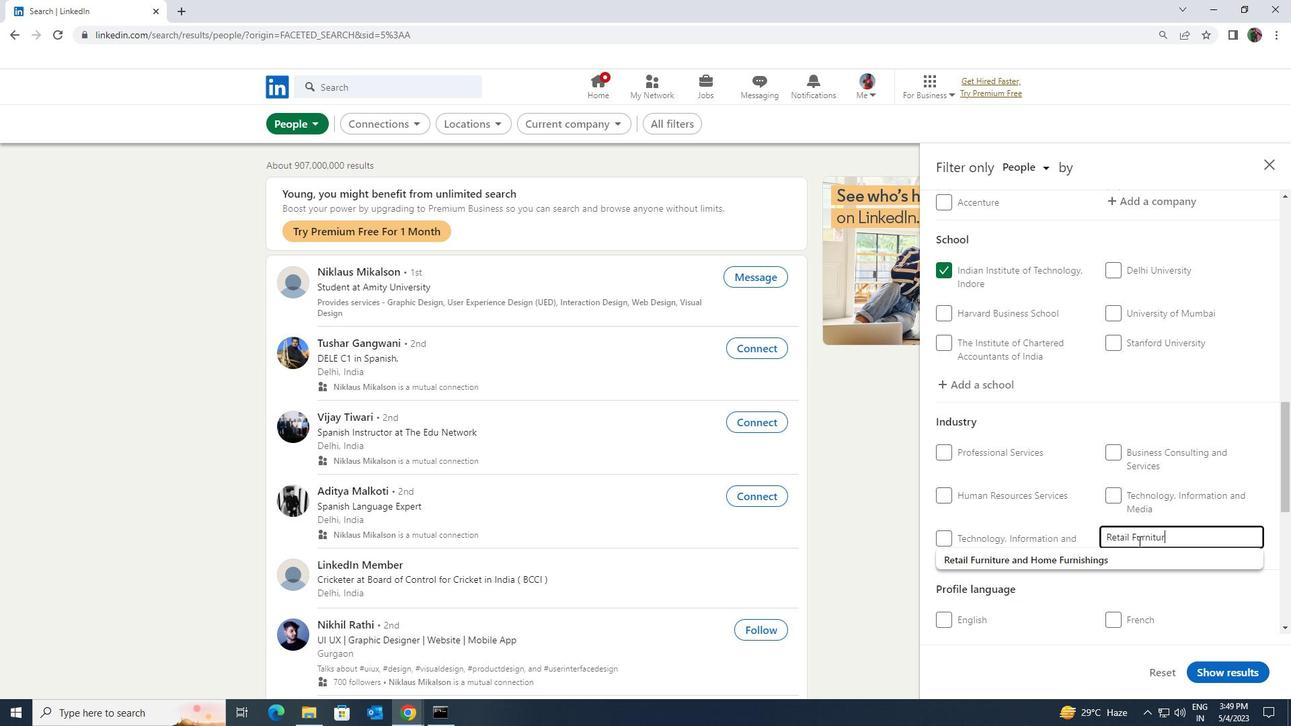 
Action: Mouse moved to (1135, 550)
Screenshot: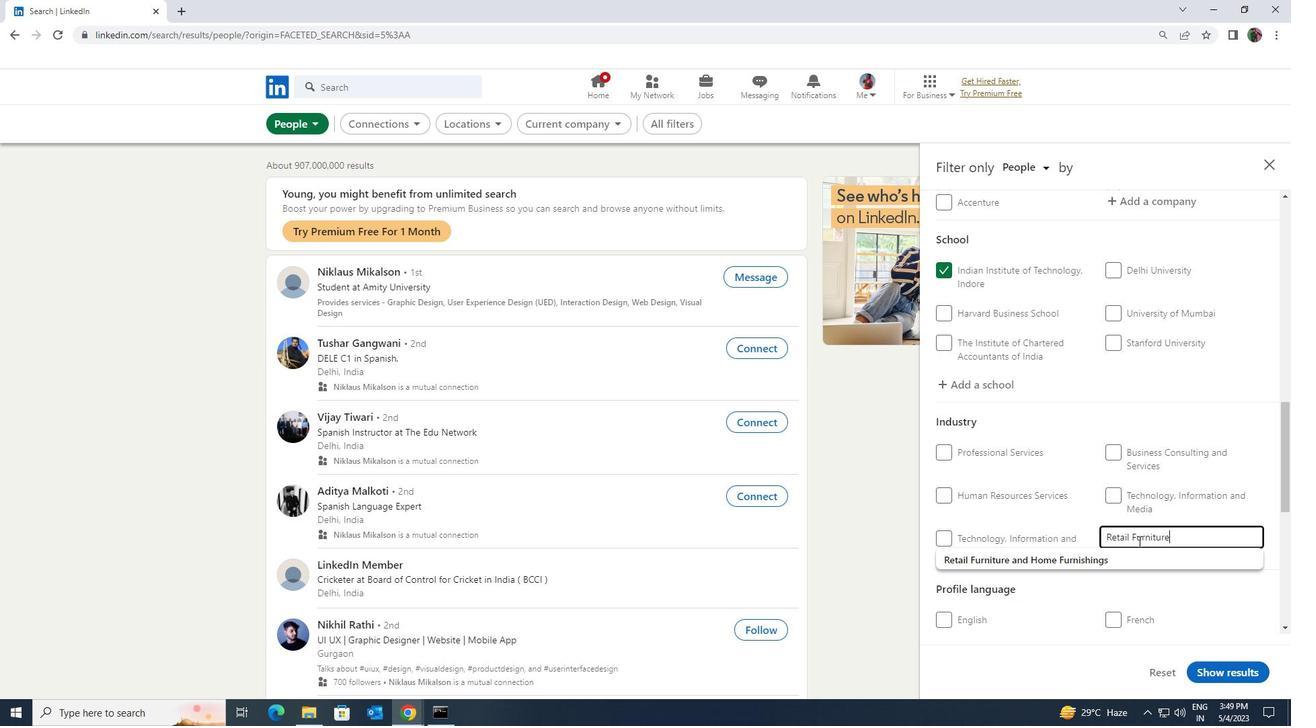 
Action: Mouse pressed left at (1135, 550)
Screenshot: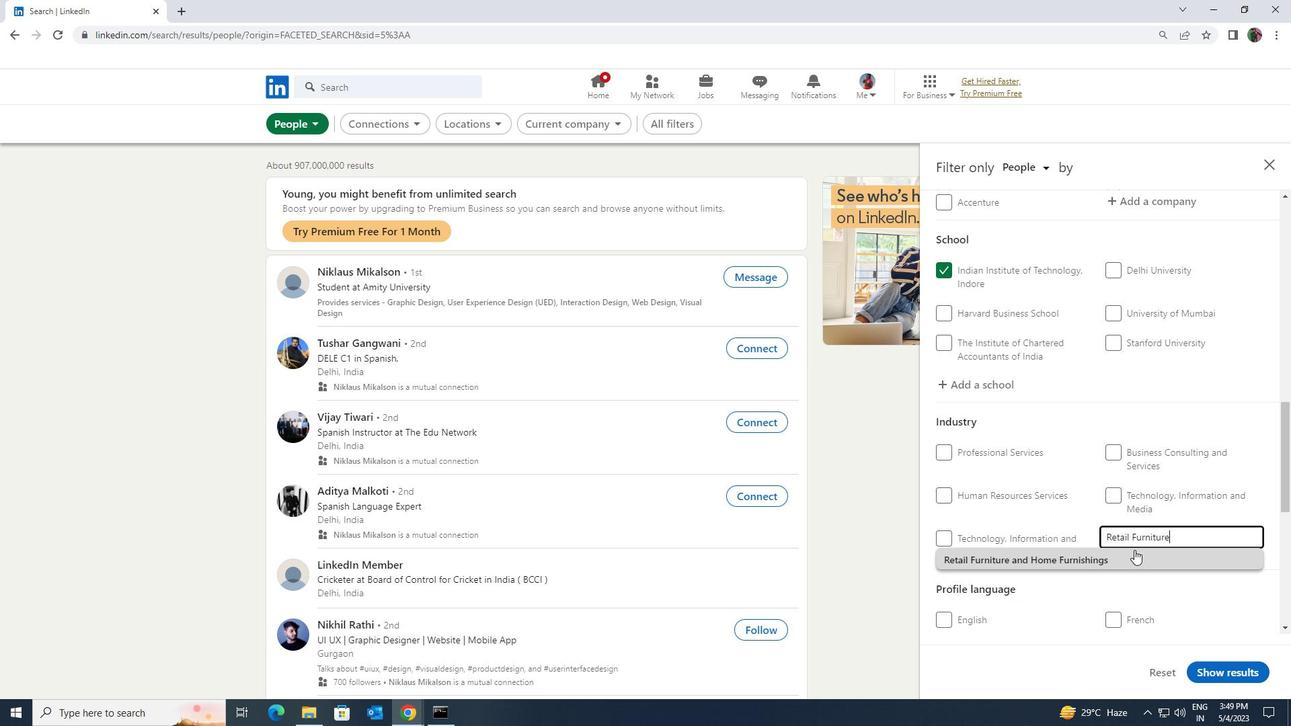 
Action: Mouse moved to (1141, 550)
Screenshot: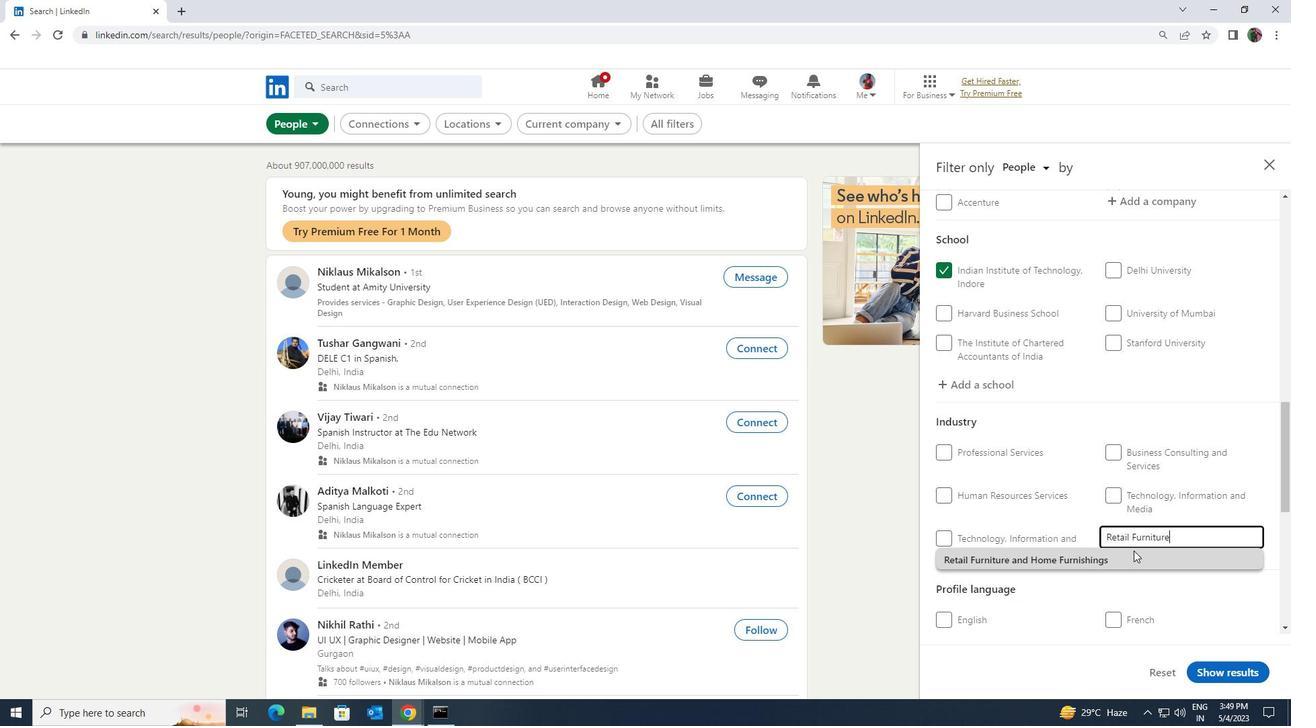 
Action: Mouse scrolled (1141, 549) with delta (0, 0)
Screenshot: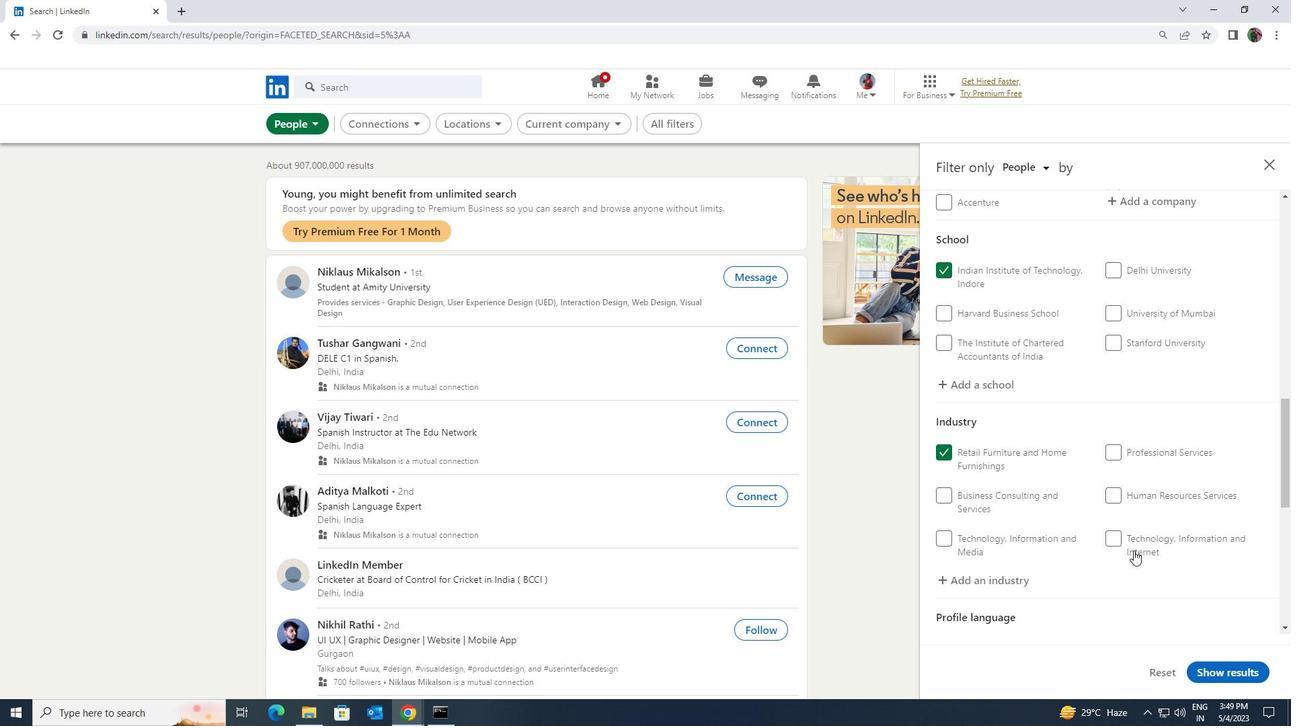 
Action: Mouse scrolled (1141, 549) with delta (0, 0)
Screenshot: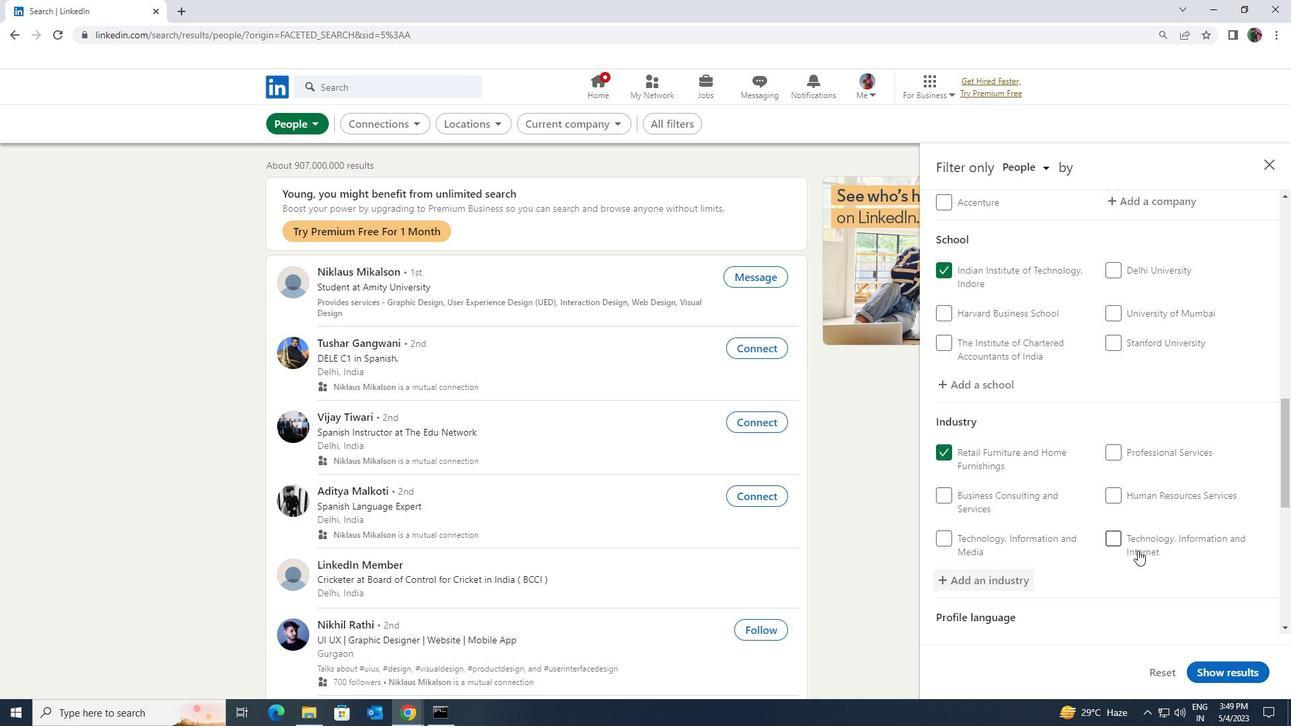 
Action: Mouse scrolled (1141, 549) with delta (0, 0)
Screenshot: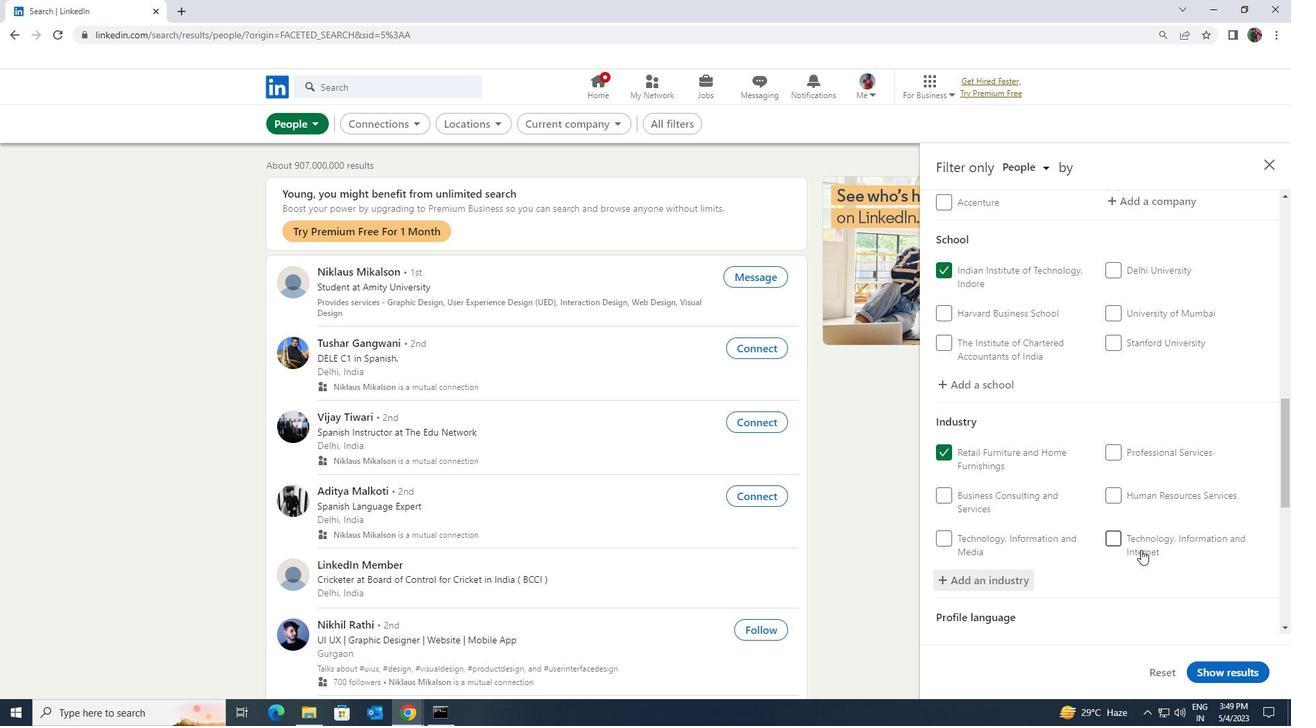 
Action: Mouse moved to (1142, 556)
Screenshot: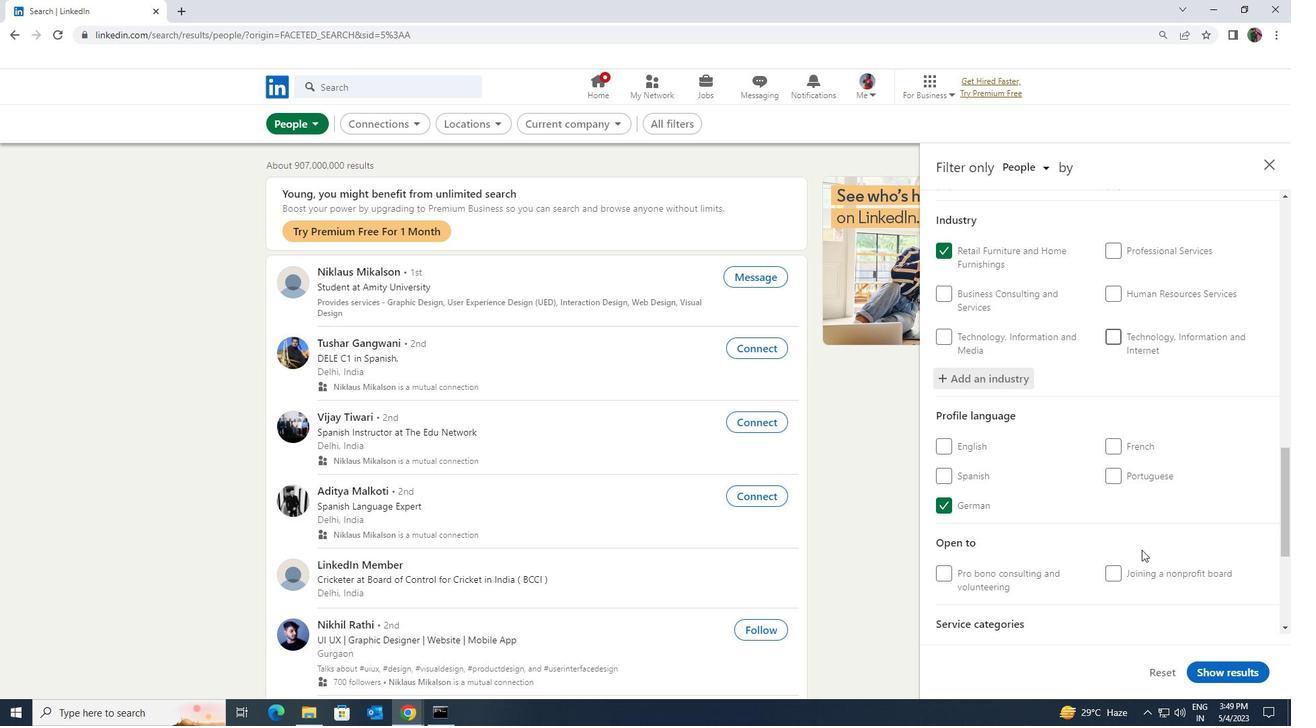 
Action: Mouse scrolled (1142, 555) with delta (0, 0)
Screenshot: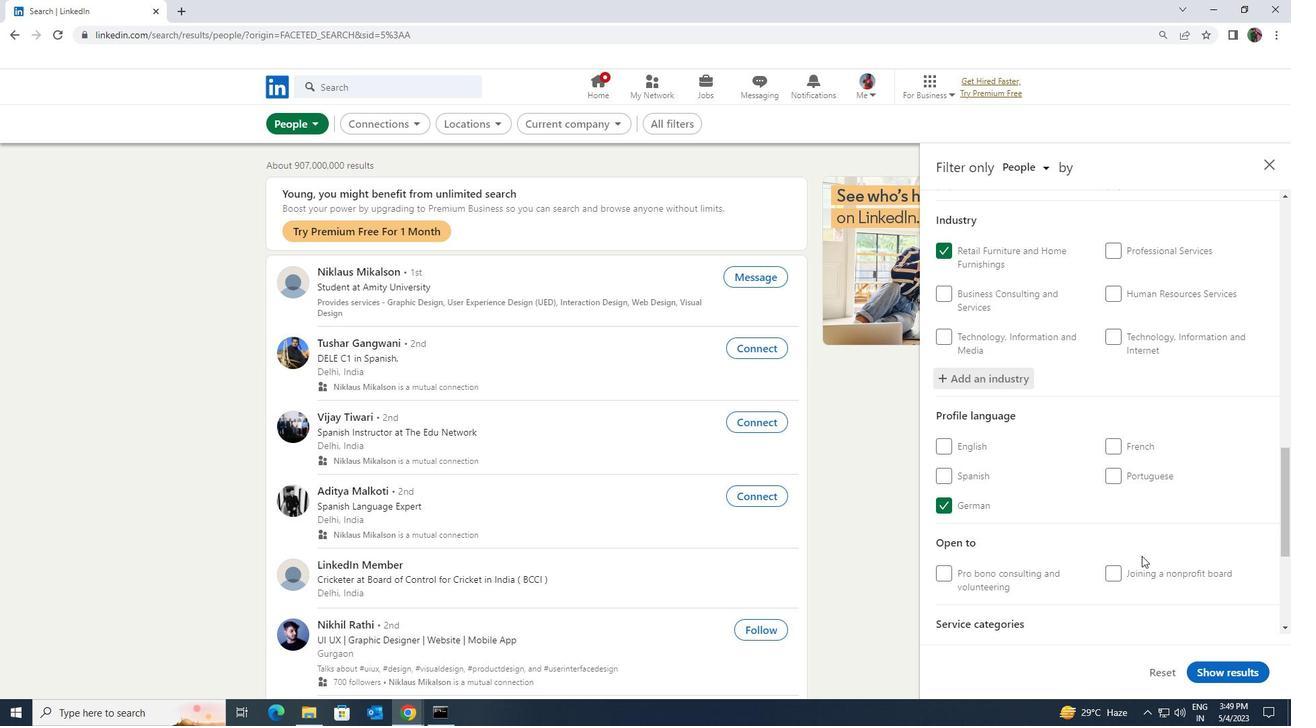 
Action: Mouse scrolled (1142, 555) with delta (0, 0)
Screenshot: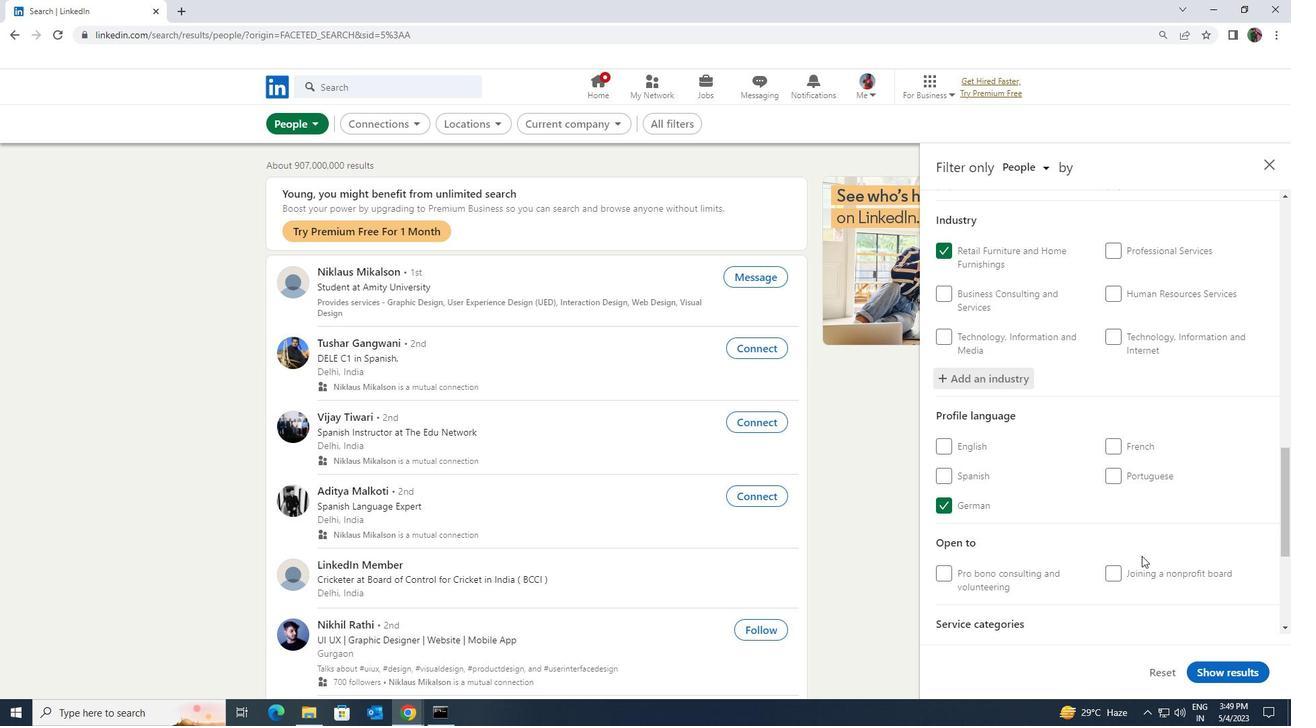 
Action: Mouse moved to (1139, 573)
Screenshot: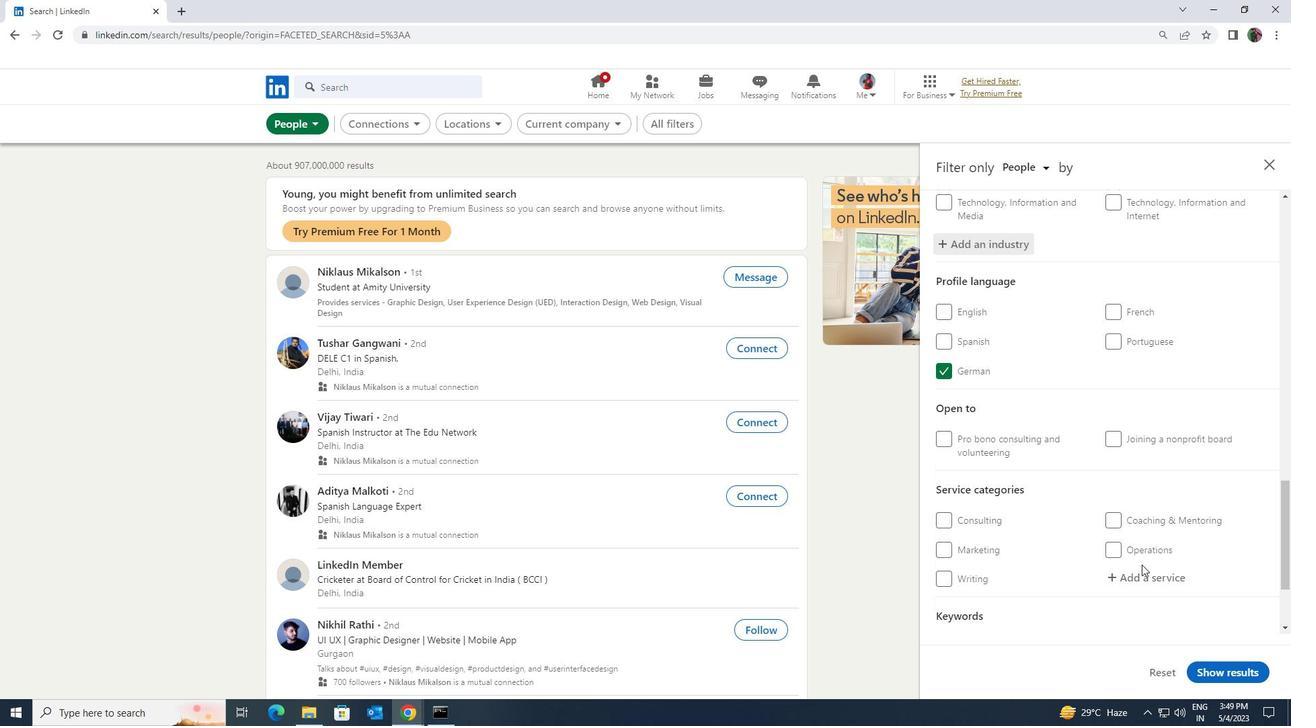 
Action: Mouse pressed left at (1139, 573)
Screenshot: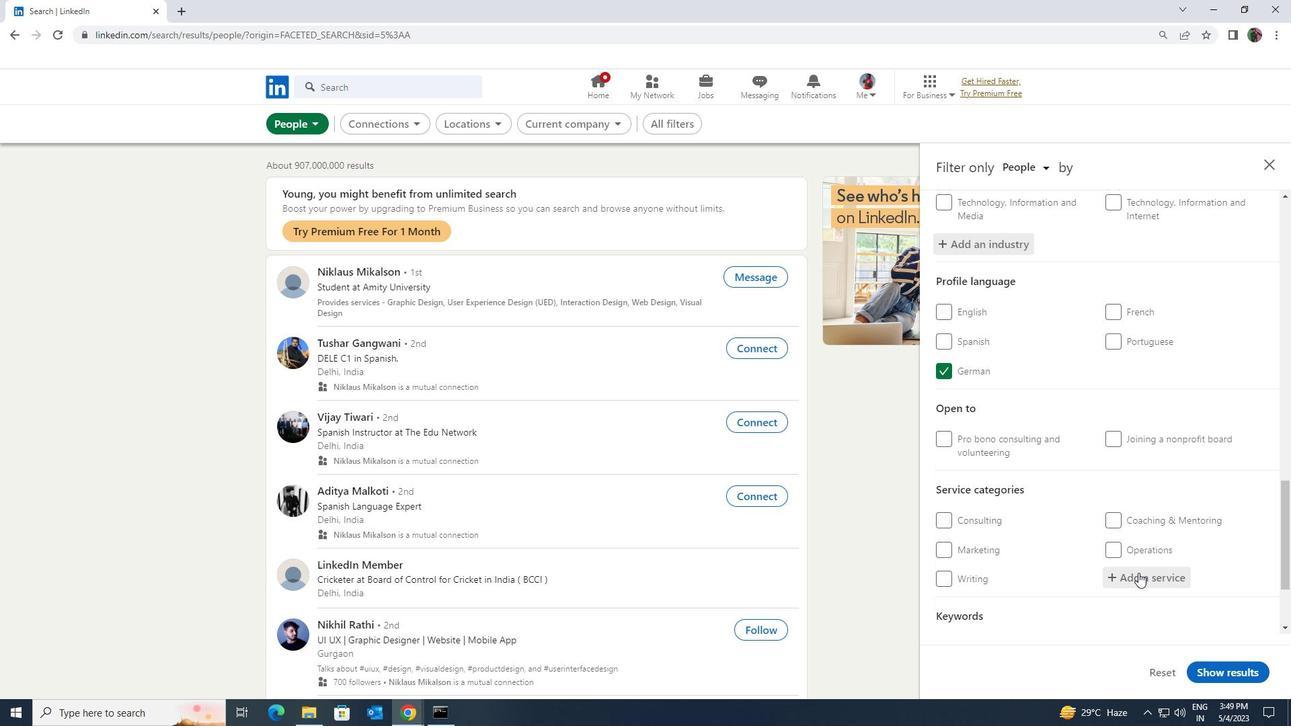 
Action: Mouse moved to (1137, 574)
Screenshot: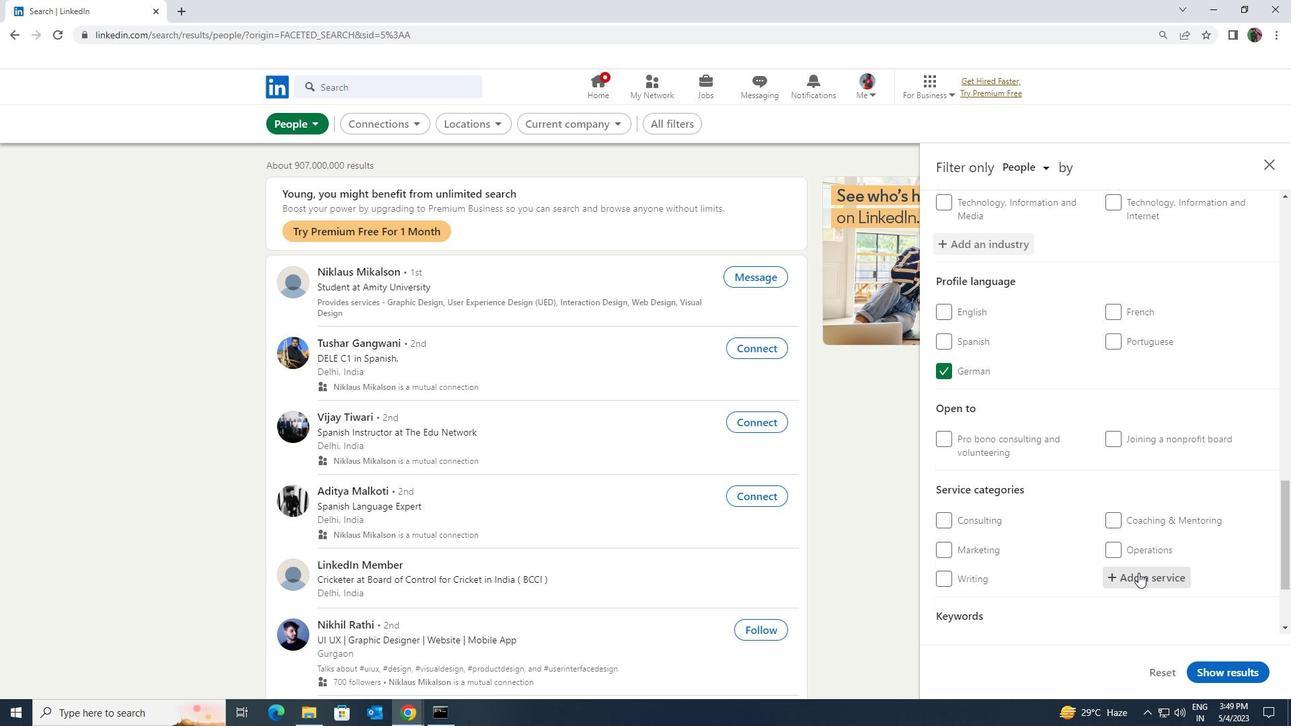 
Action: Key pressed <Key.shift><Key.shift>VO<Key.backspace>IRTUAL<Key.space>
Screenshot: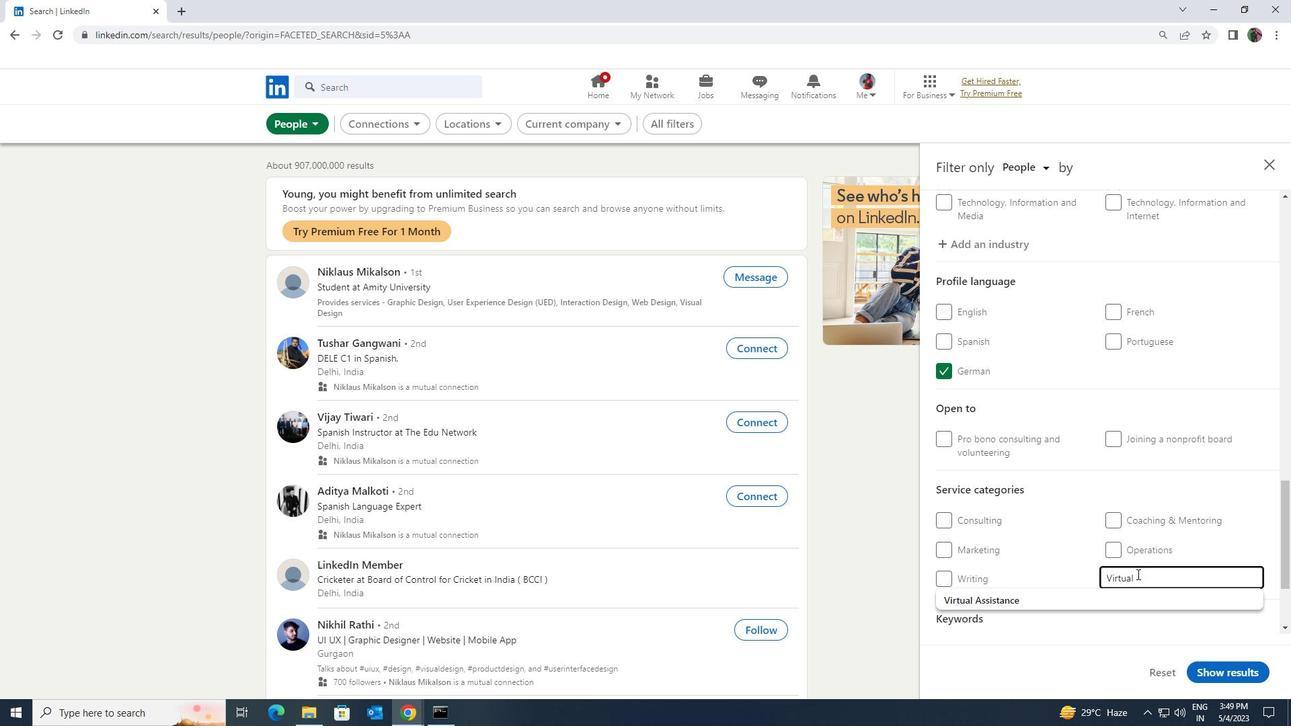 
Action: Mouse moved to (1124, 596)
Screenshot: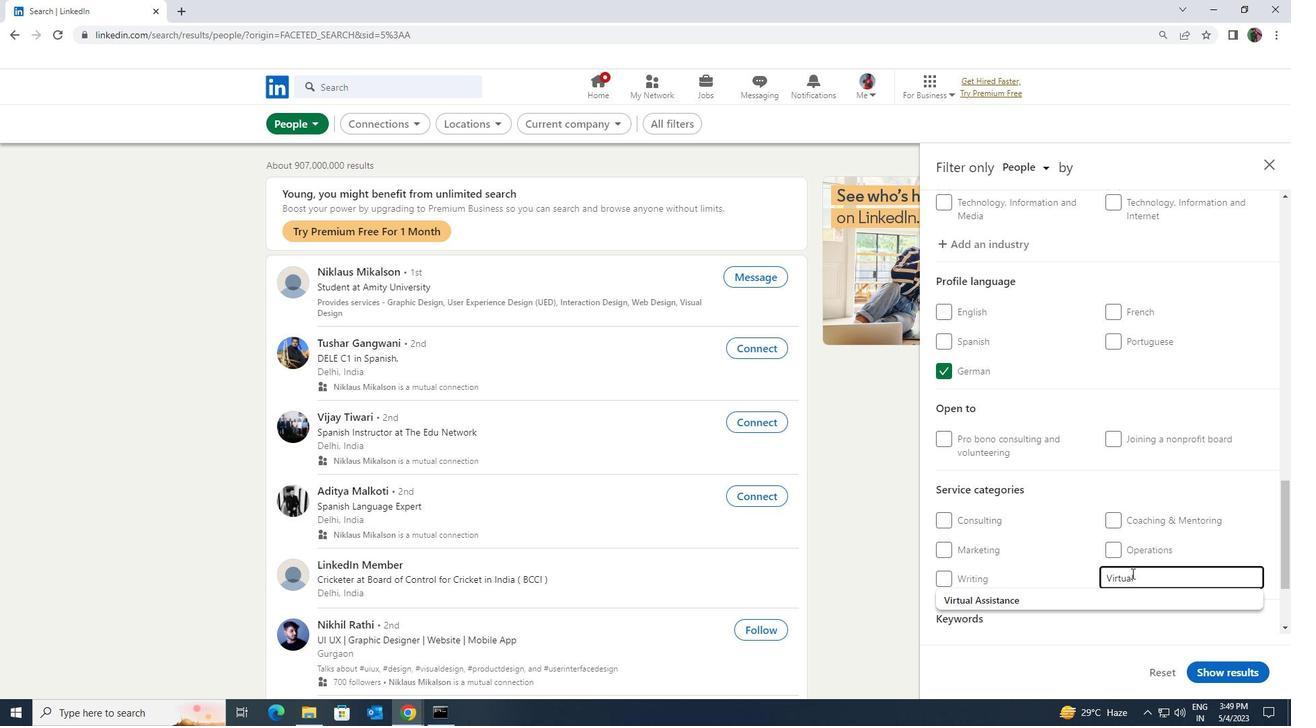 
Action: Mouse pressed left at (1124, 596)
Screenshot: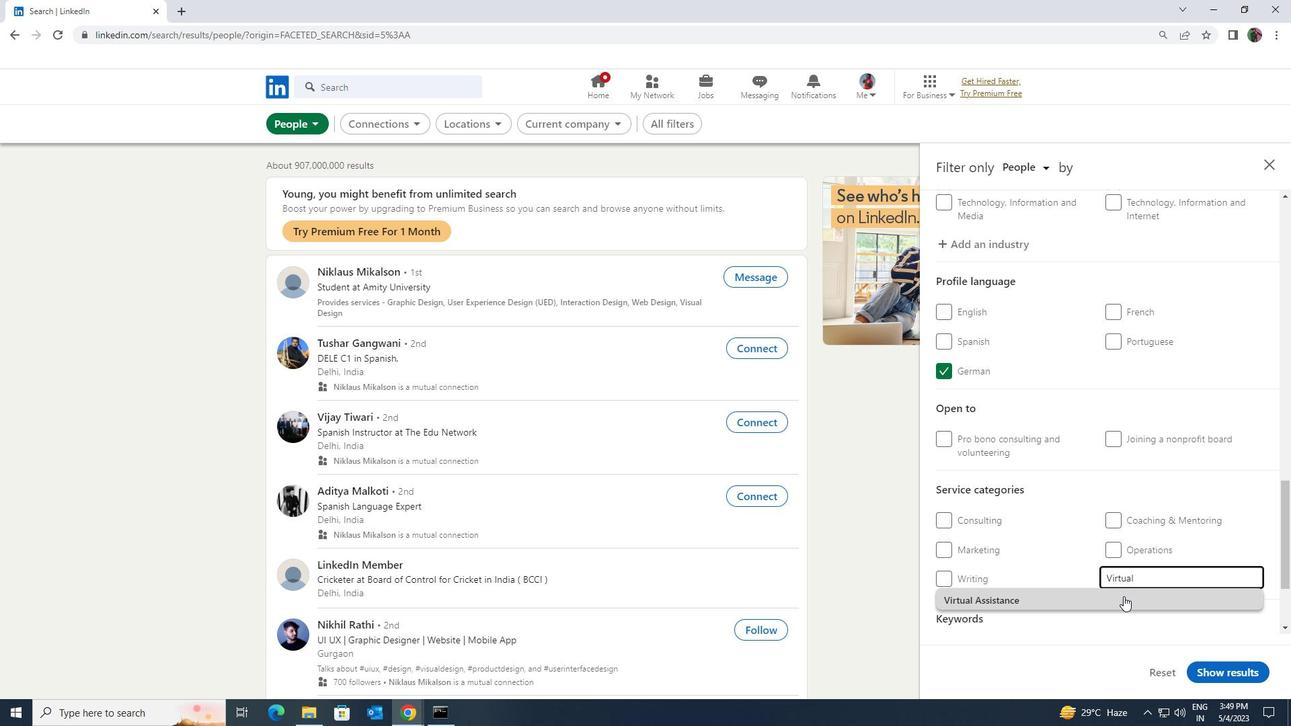 
Action: Mouse moved to (1122, 596)
Screenshot: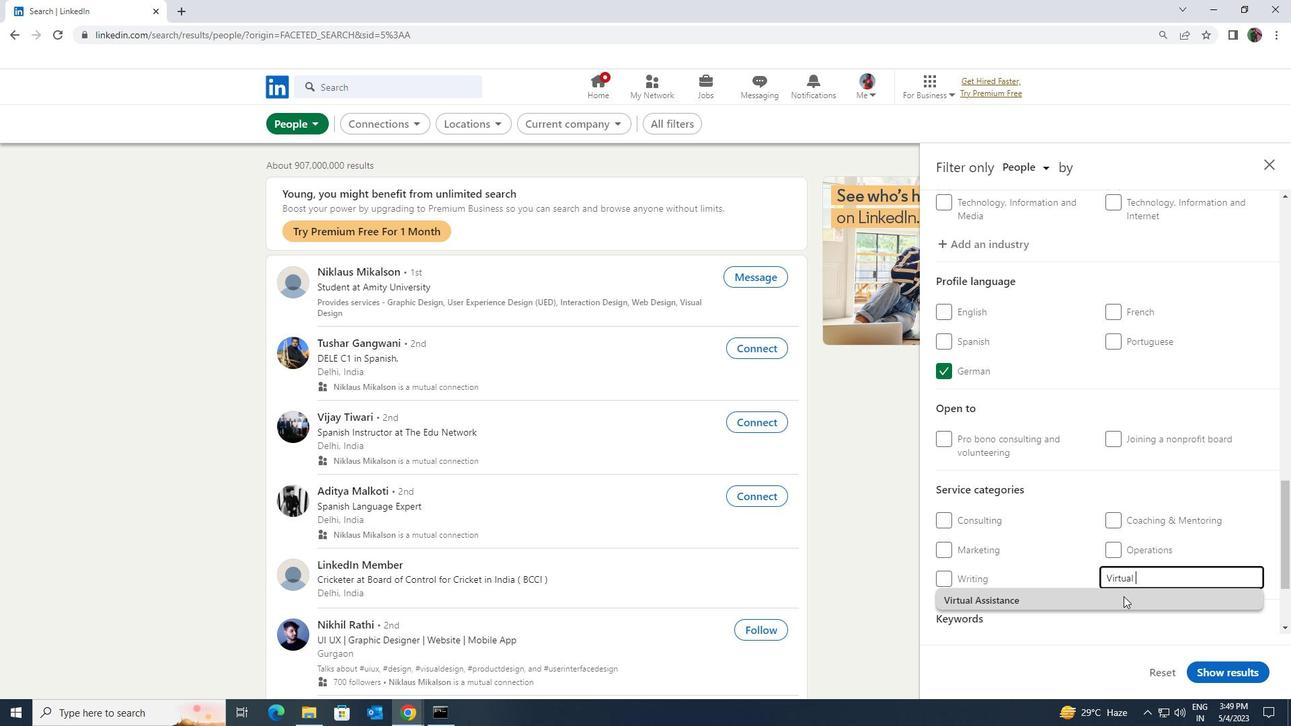 
Action: Mouse scrolled (1122, 596) with delta (0, 0)
Screenshot: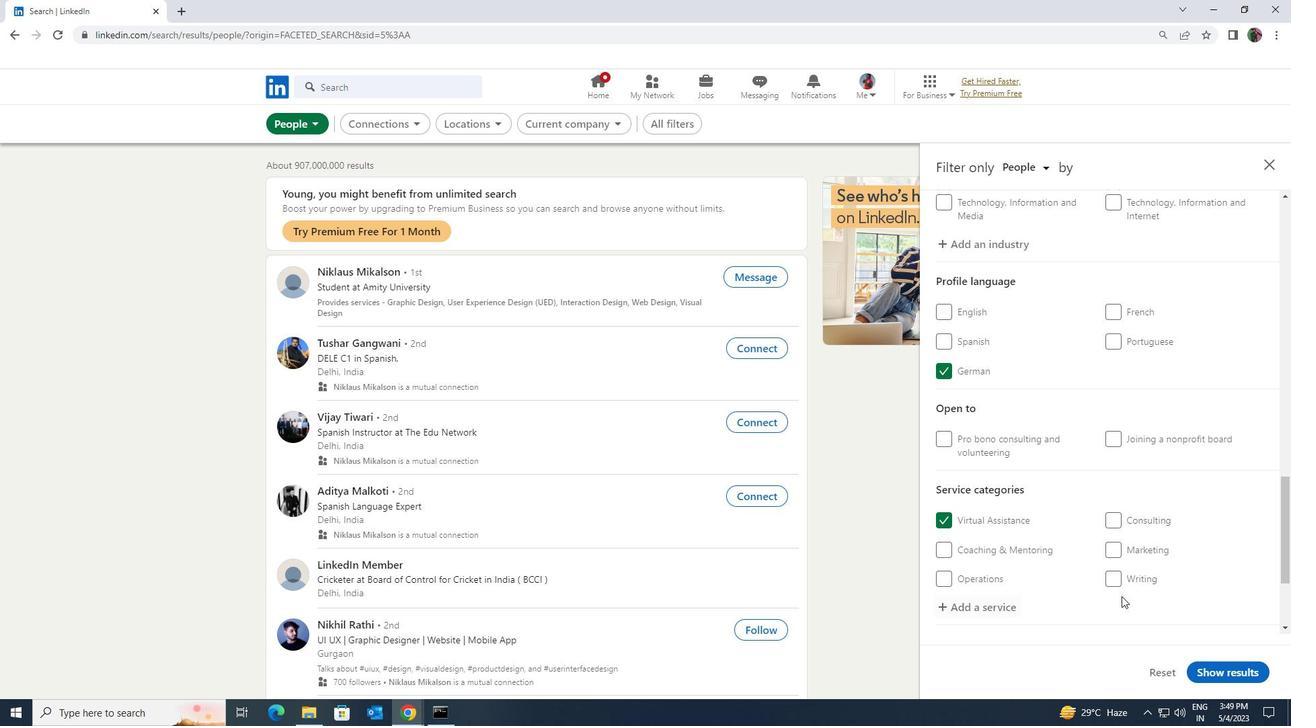 
Action: Mouse scrolled (1122, 596) with delta (0, 0)
Screenshot: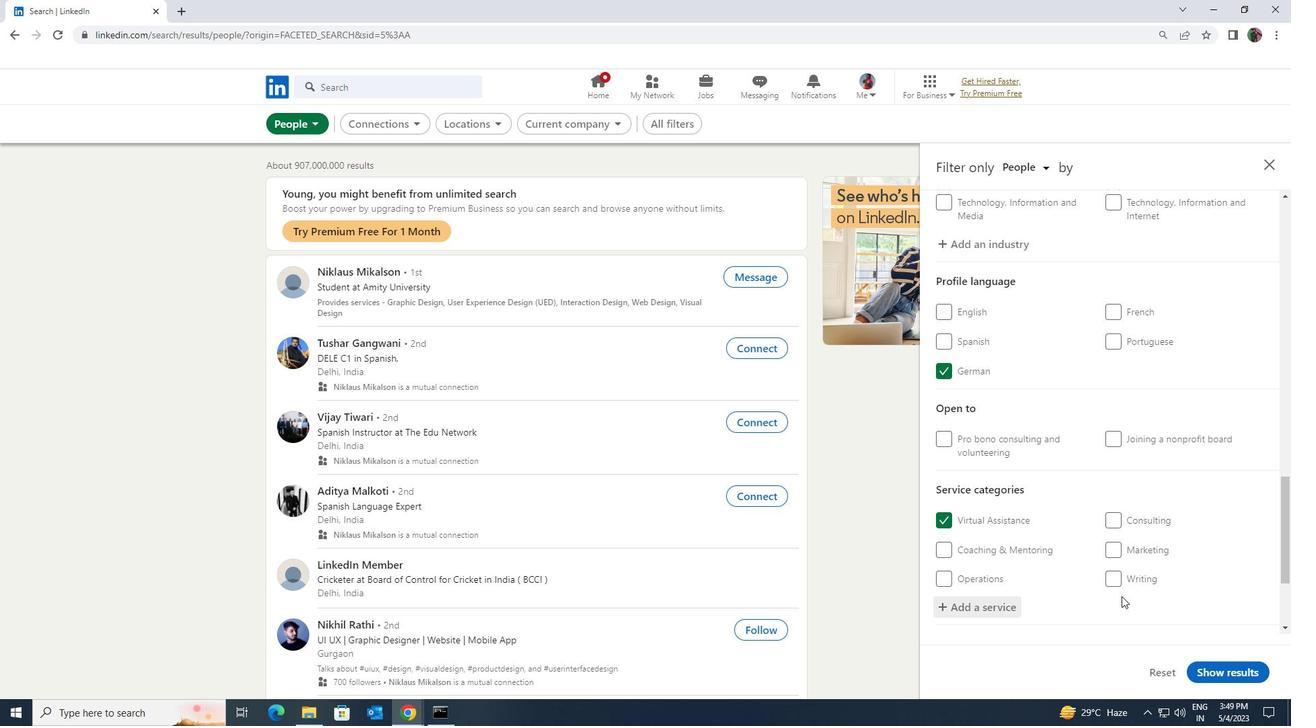 
Action: Mouse moved to (1086, 592)
Screenshot: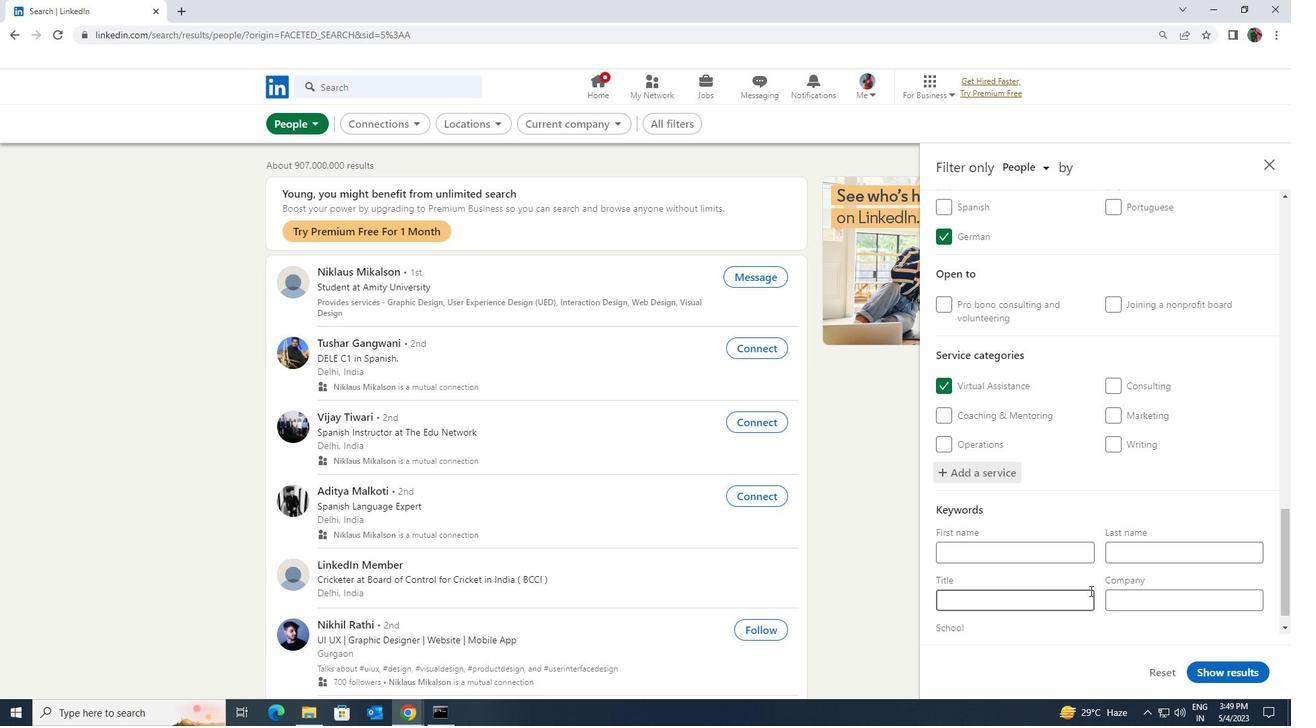 
Action: Mouse pressed left at (1086, 592)
Screenshot: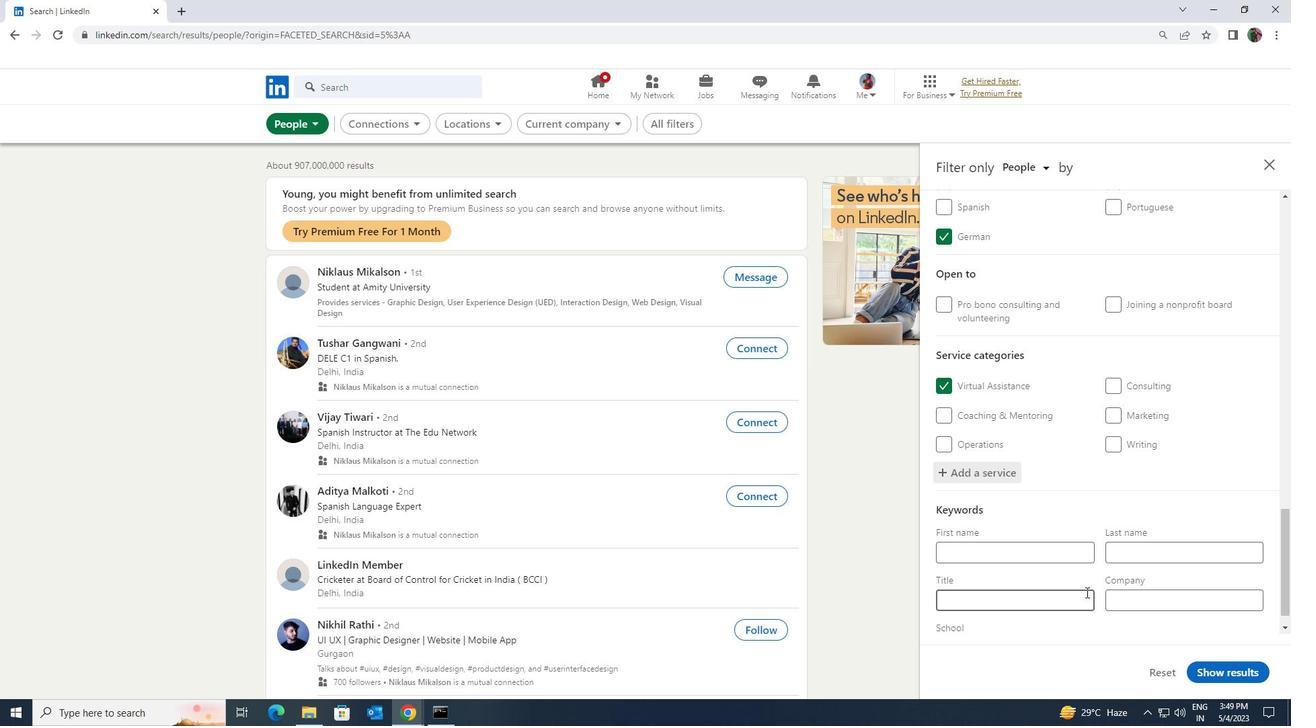 
Action: Key pressed <Key.shift><Key.shift><Key.shift><Key.shift><Key.shift><Key.shift><Key.shift><Key.shift><Key.shift><Key.shift>SOCIAL<Key.space><Key.shift>MEDU<Key.backspace>IA<Key.space><Key.shift><Key.shift><Key.shift><Key.shift>ASSISTANT
Screenshot: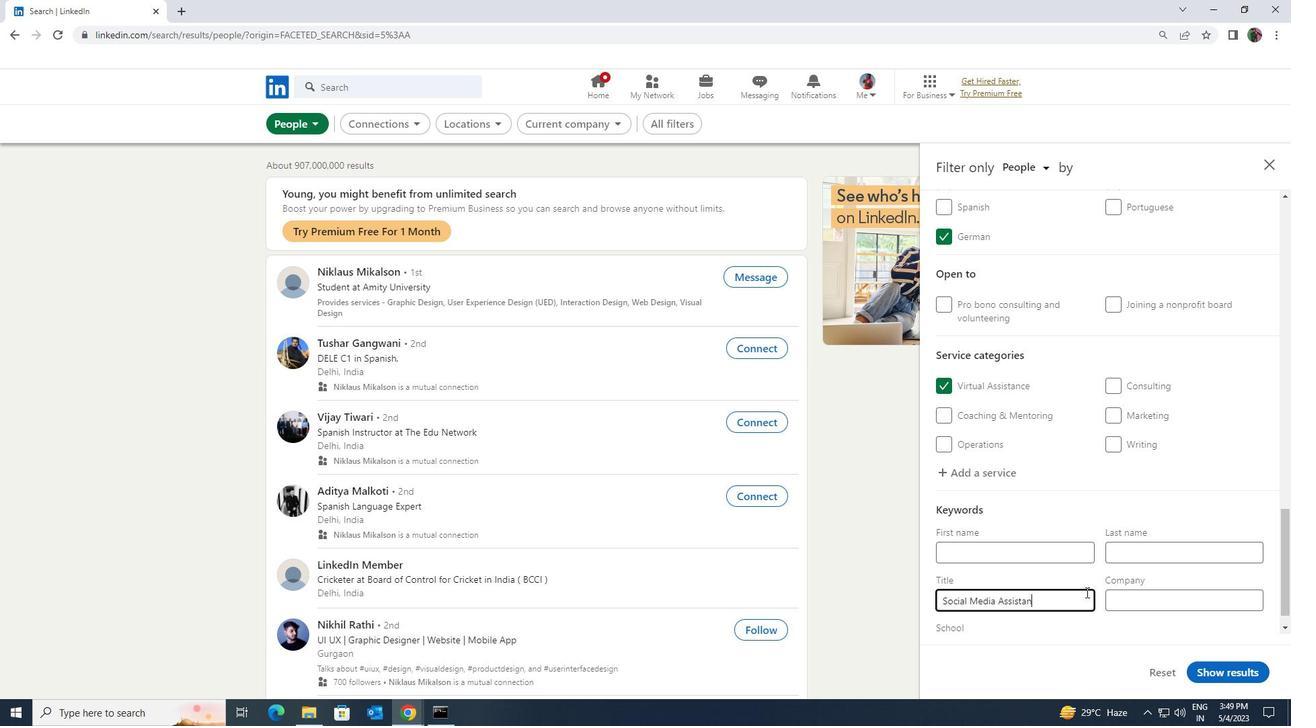 
Action: Mouse moved to (1219, 668)
Screenshot: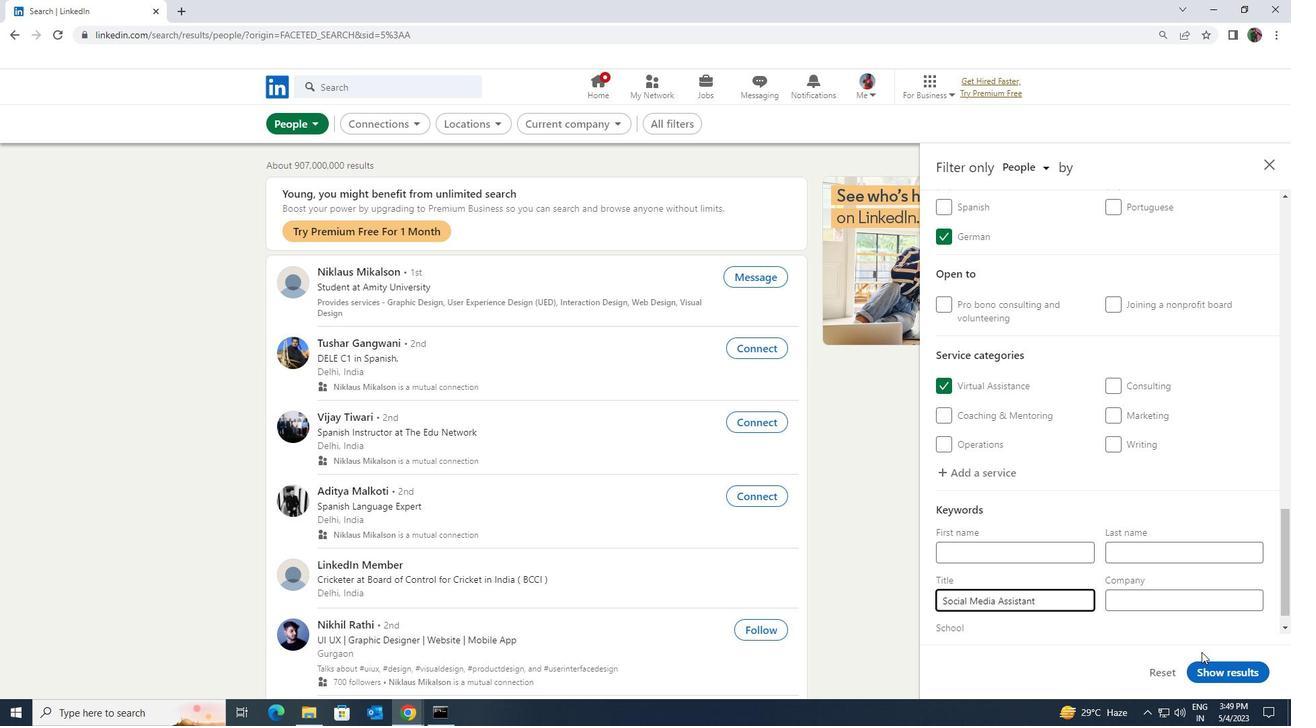 
Action: Mouse pressed left at (1219, 668)
Screenshot: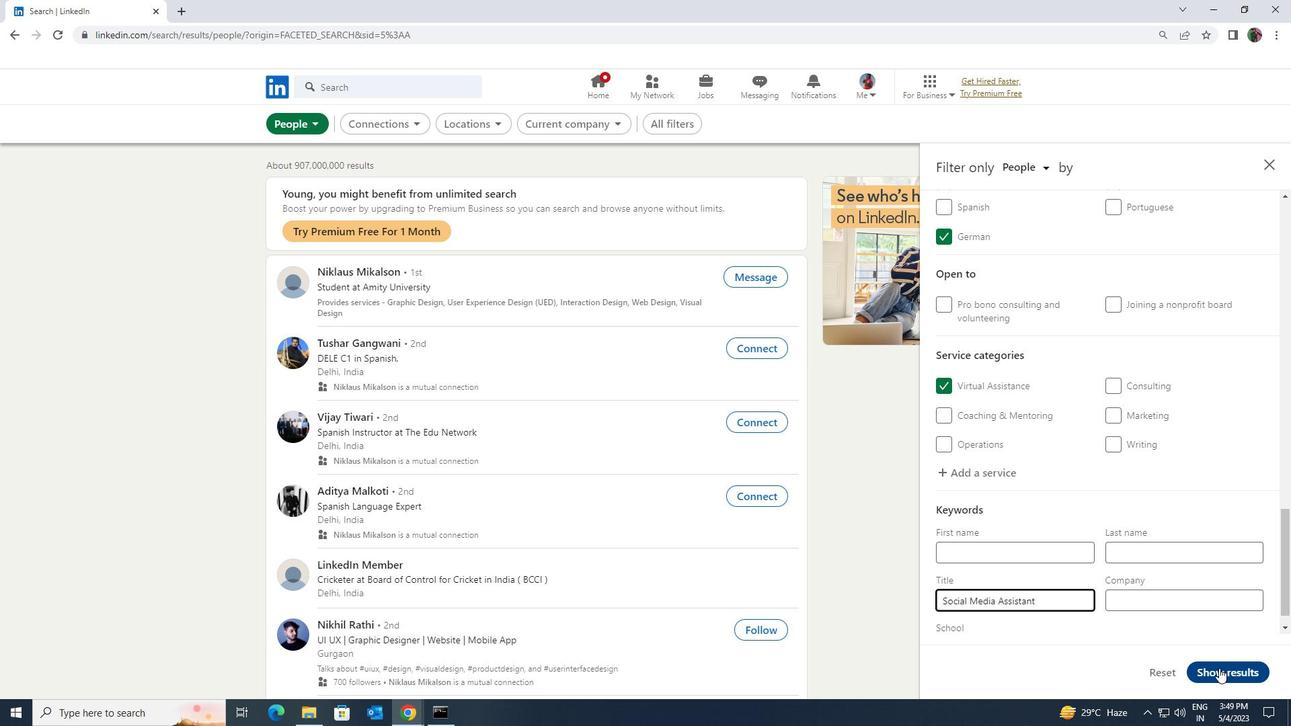 
